 Task: Find connections with filter location San José with filter topic #Growthwith filter profile language German with filter current company Tata Motors with filter school University of Engineering & Management (UEM) with filter industry Outpatient Care Centers with filter service category Financial Analysis with filter keywords title Architect
Action: Mouse moved to (695, 102)
Screenshot: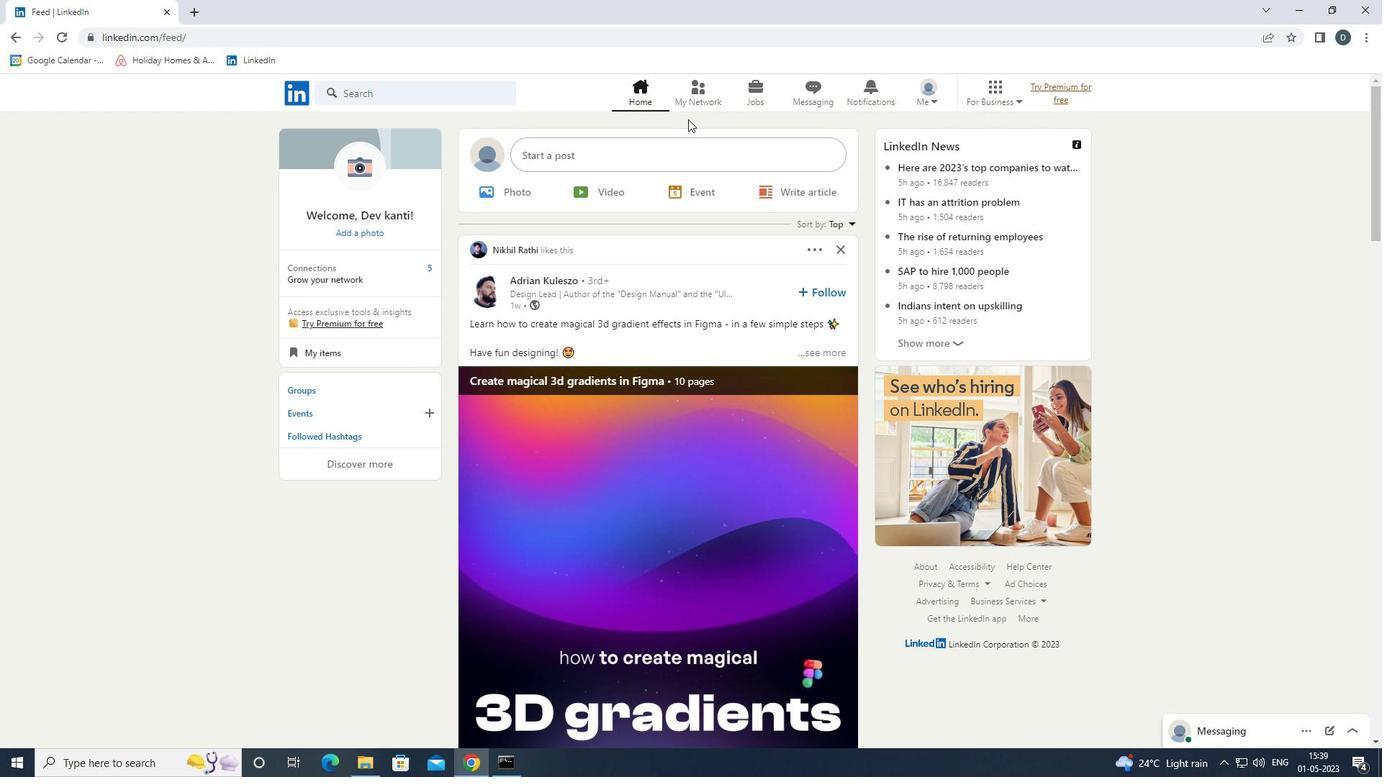 
Action: Mouse pressed left at (695, 102)
Screenshot: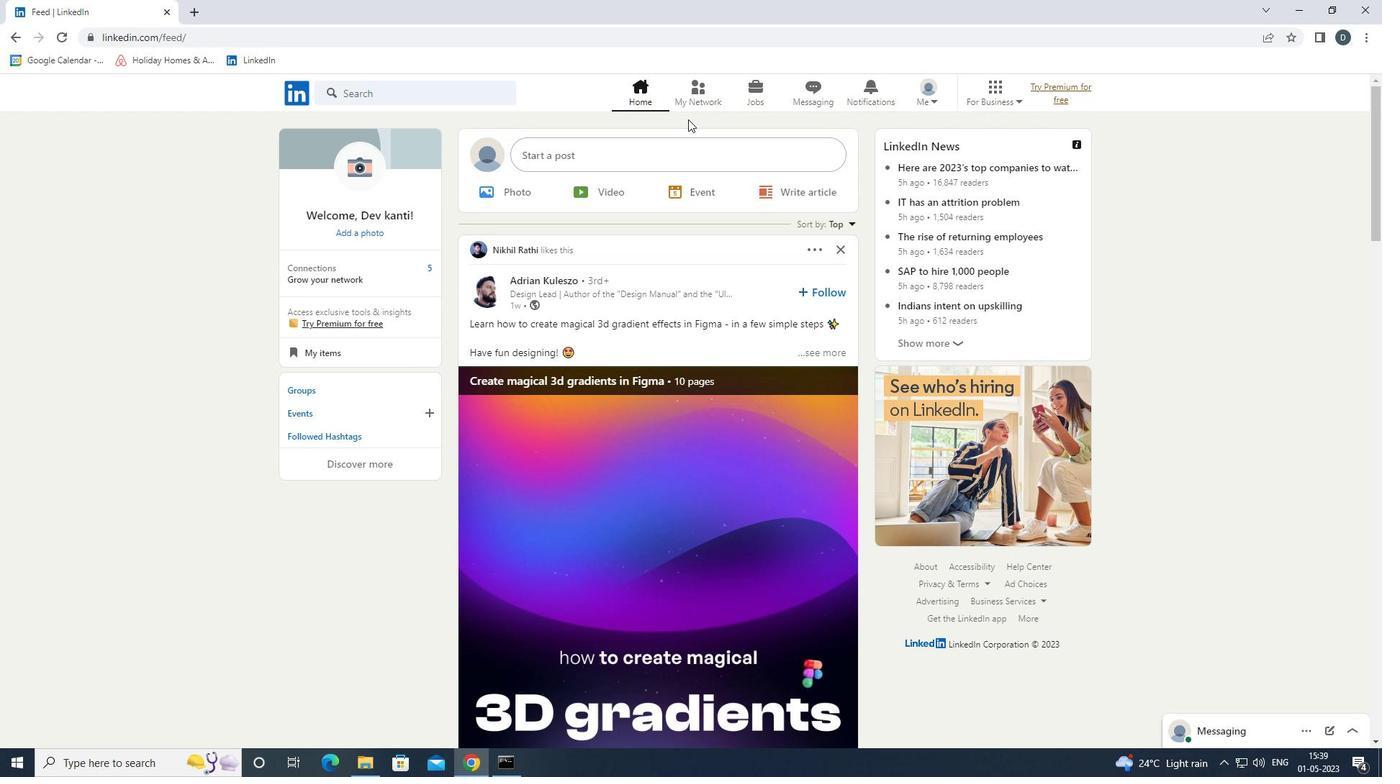 
Action: Mouse moved to (476, 175)
Screenshot: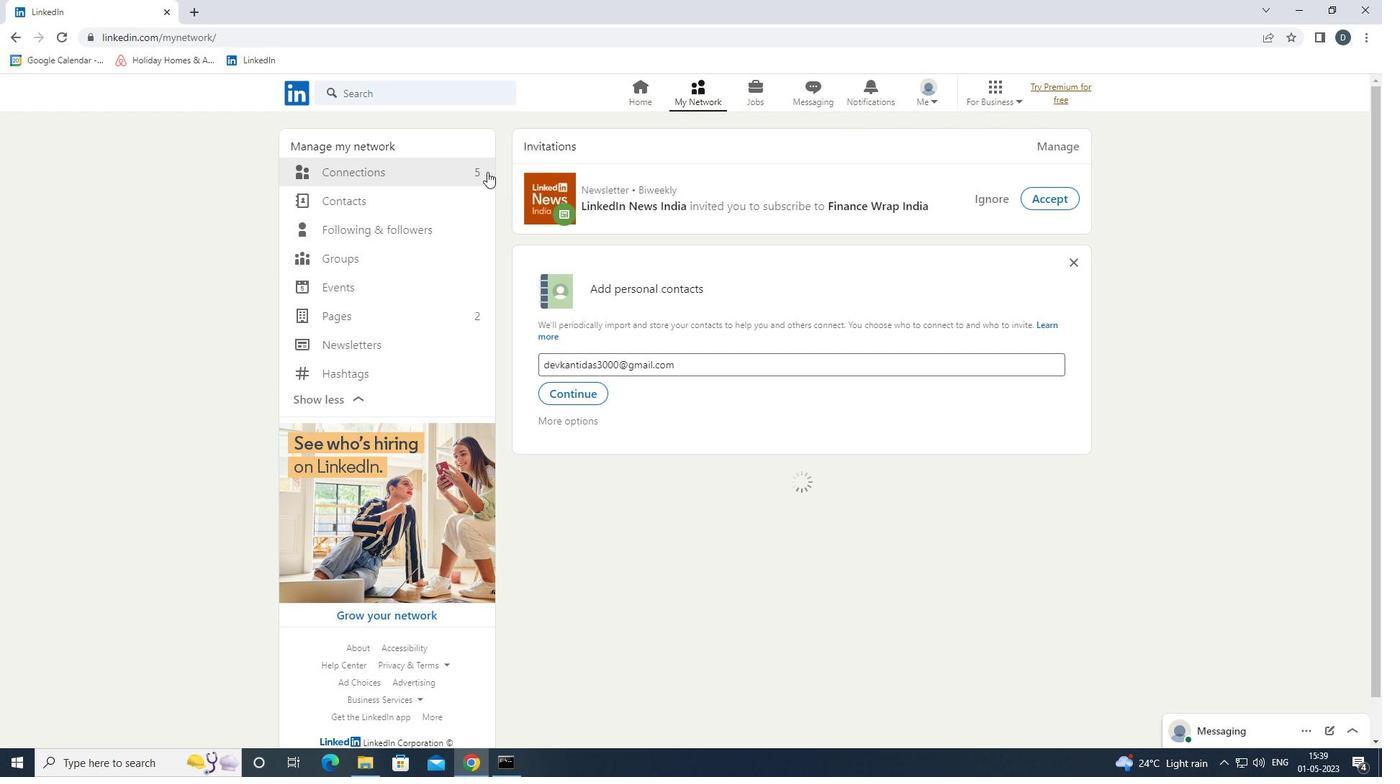 
Action: Mouse pressed left at (476, 175)
Screenshot: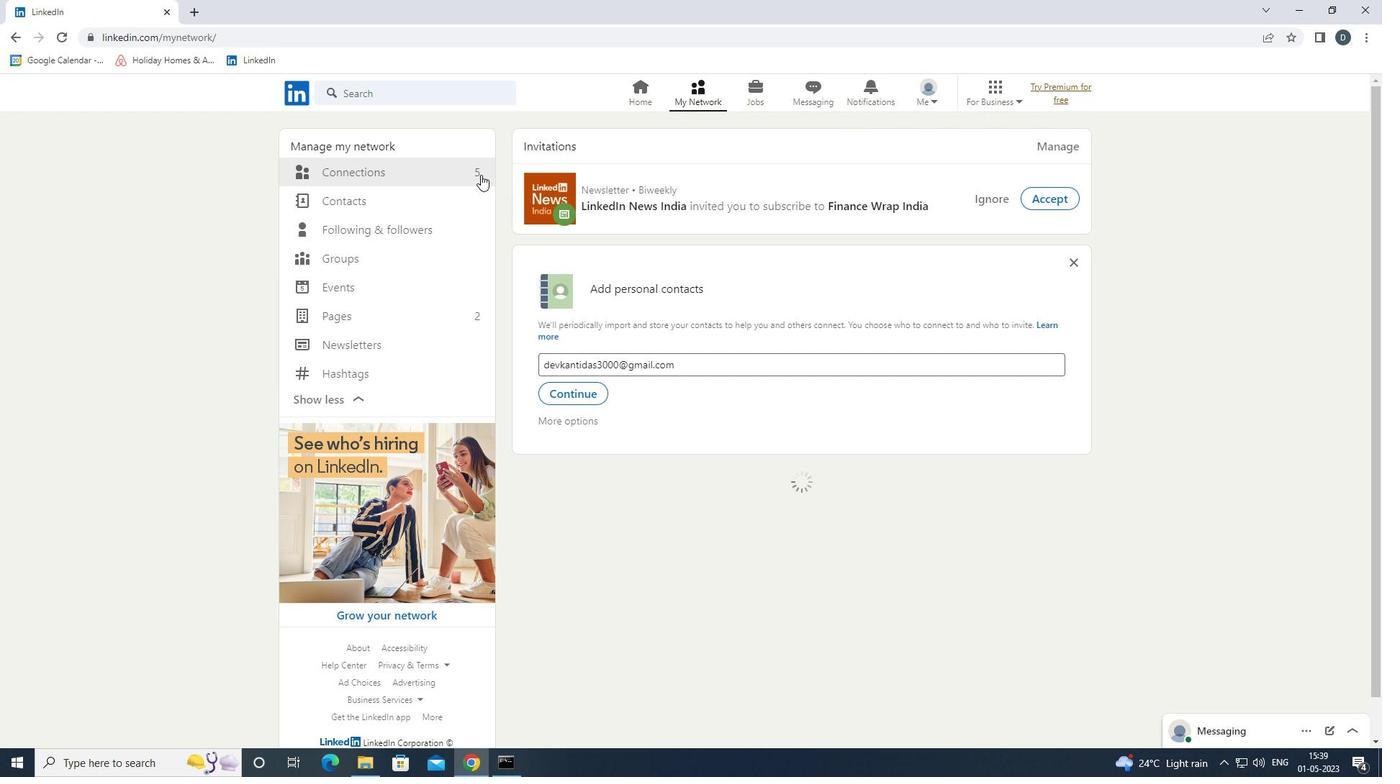
Action: Mouse moved to (807, 174)
Screenshot: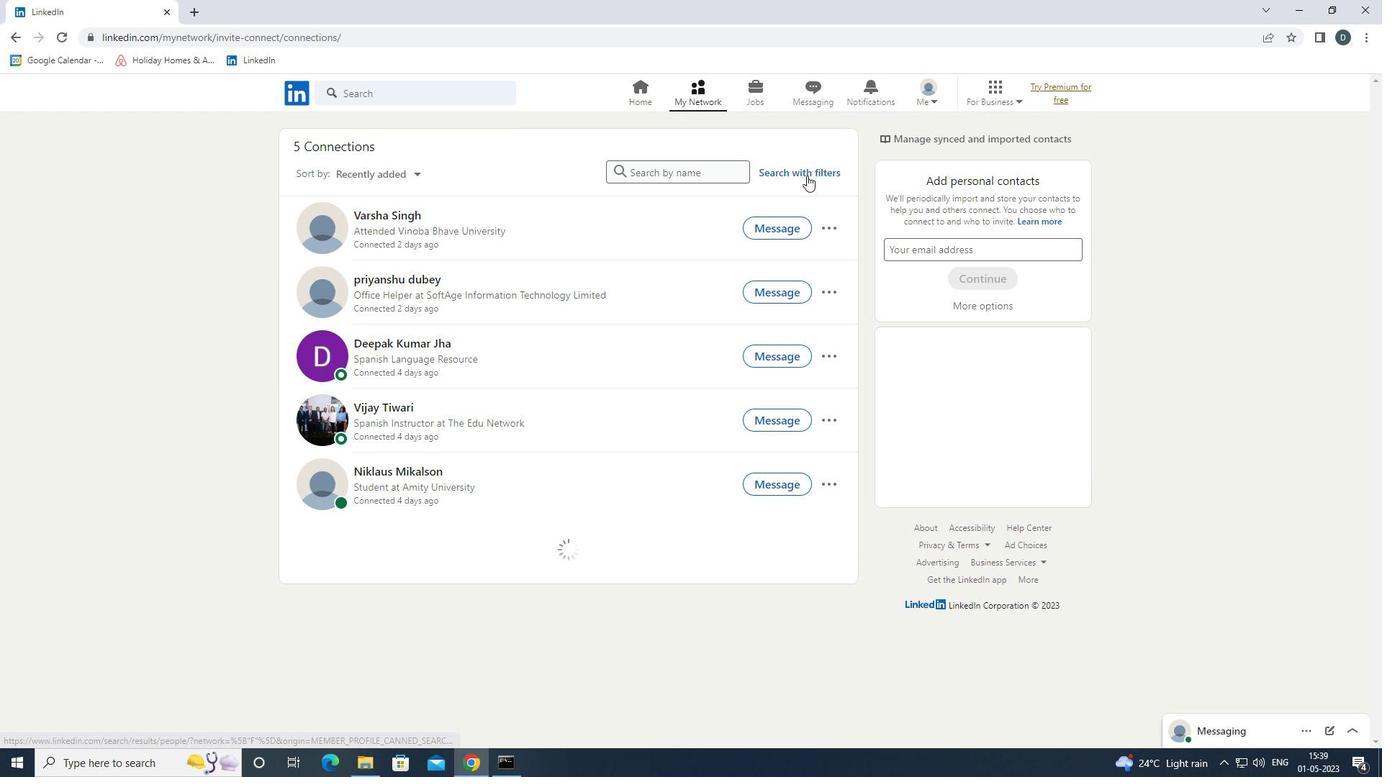 
Action: Mouse pressed left at (807, 174)
Screenshot: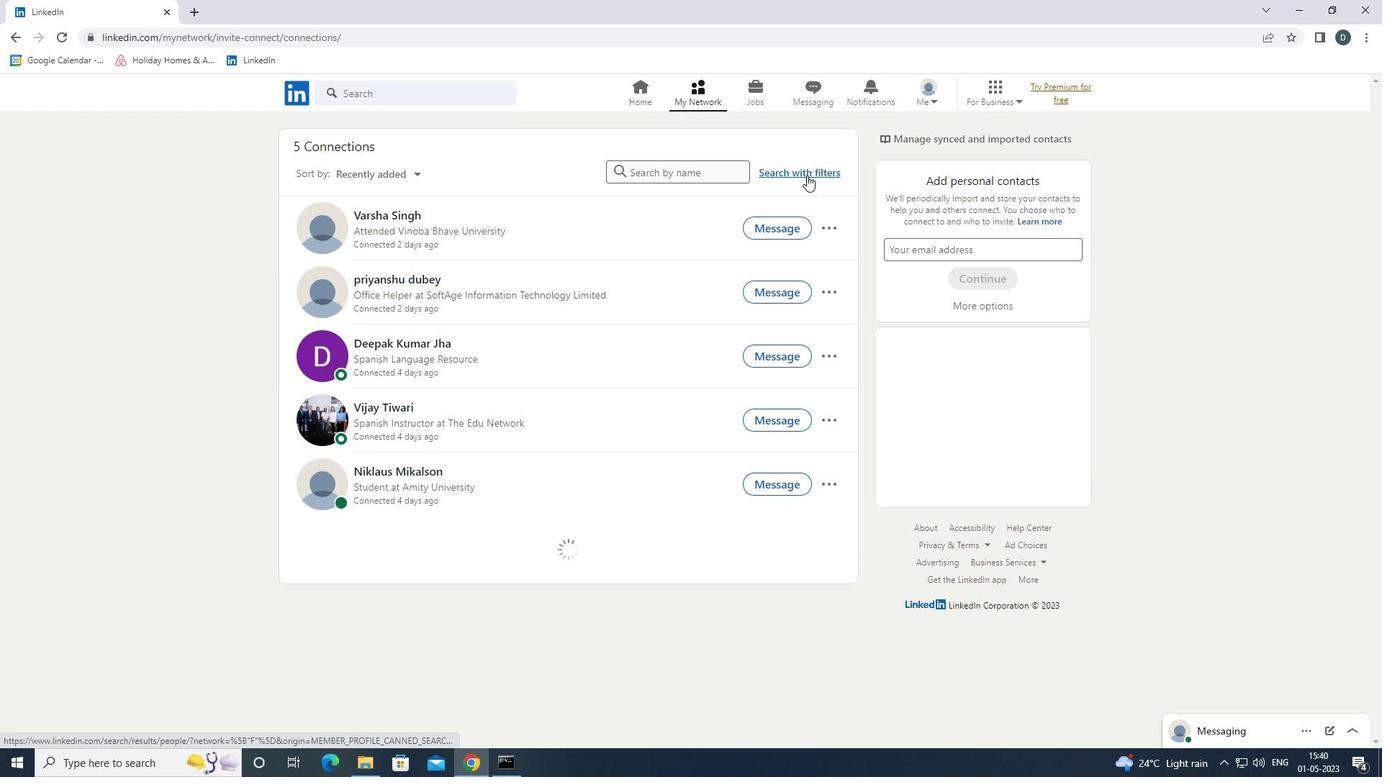 
Action: Mouse moved to (745, 131)
Screenshot: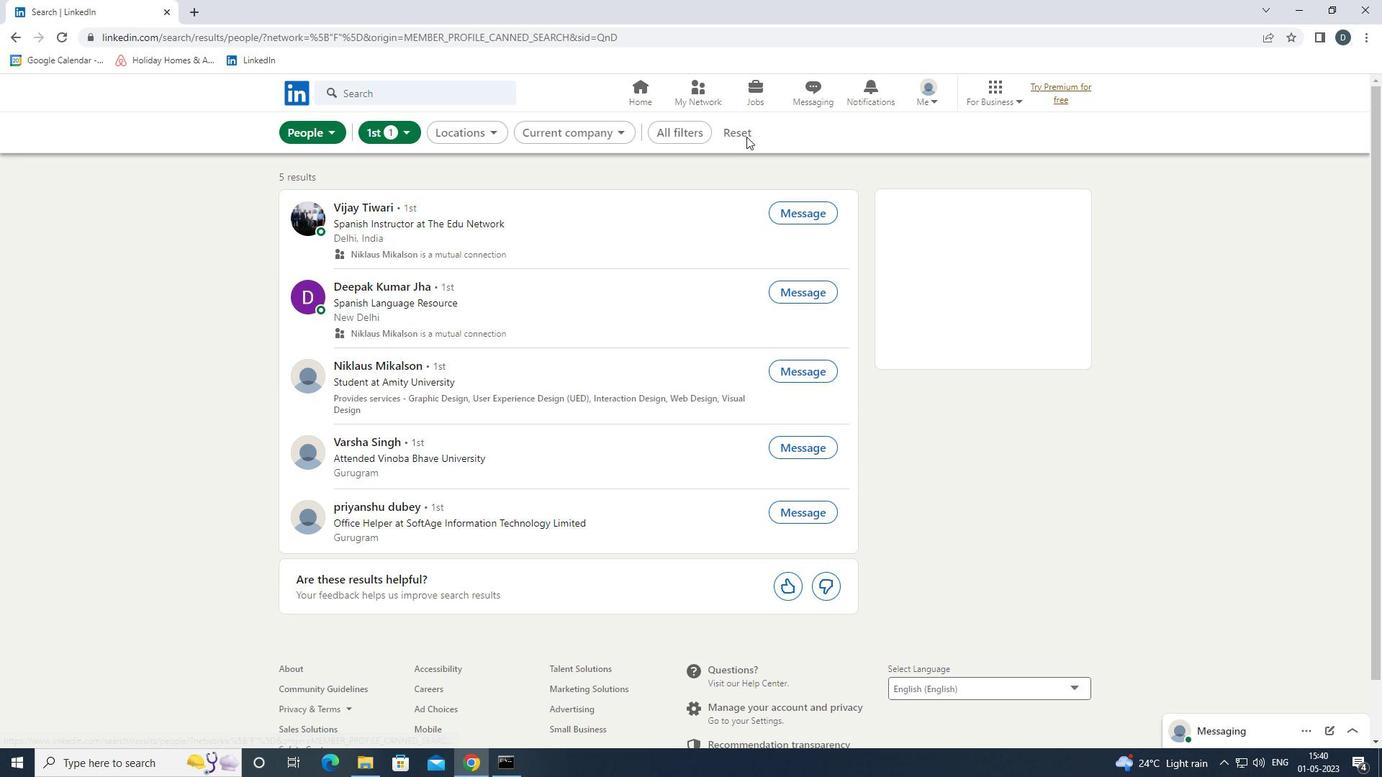 
Action: Mouse pressed left at (745, 131)
Screenshot: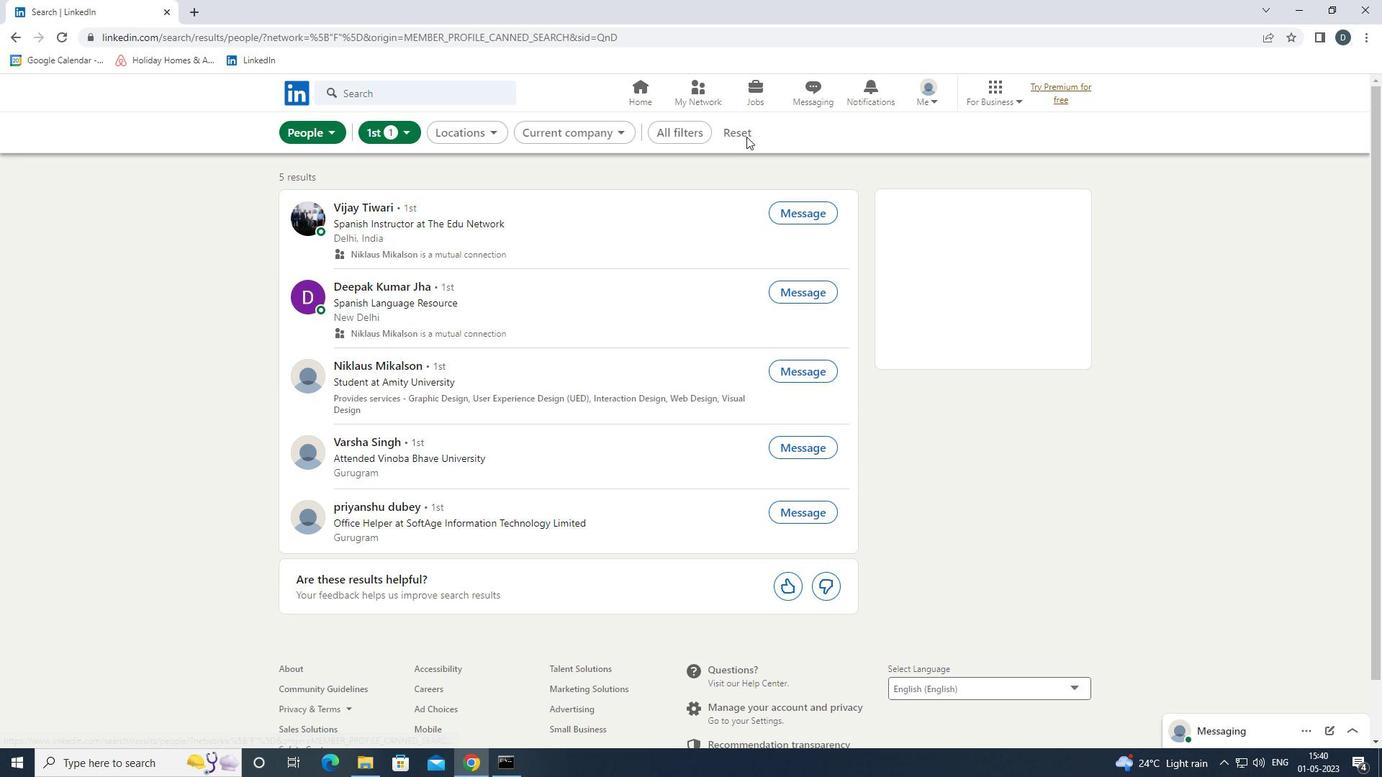 
Action: Mouse moved to (729, 131)
Screenshot: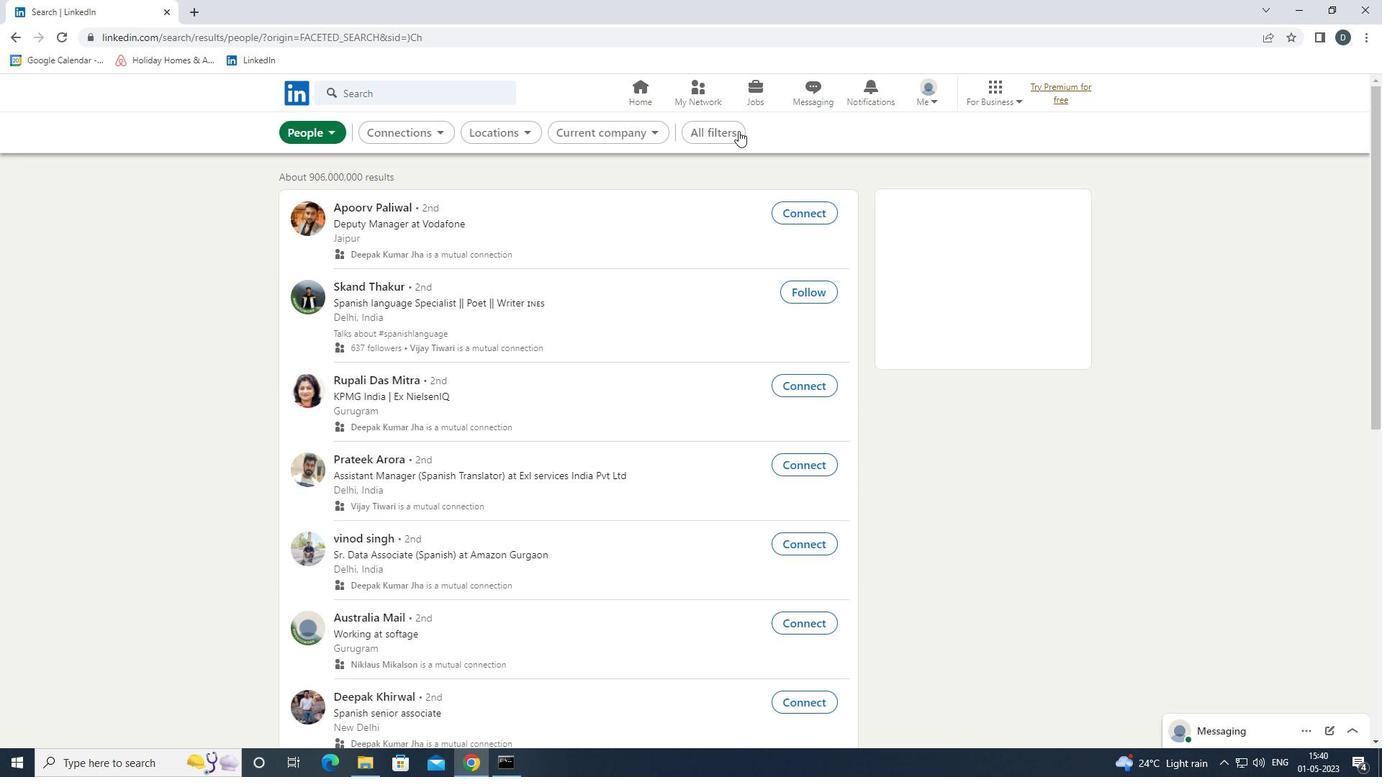 
Action: Mouse pressed left at (729, 131)
Screenshot: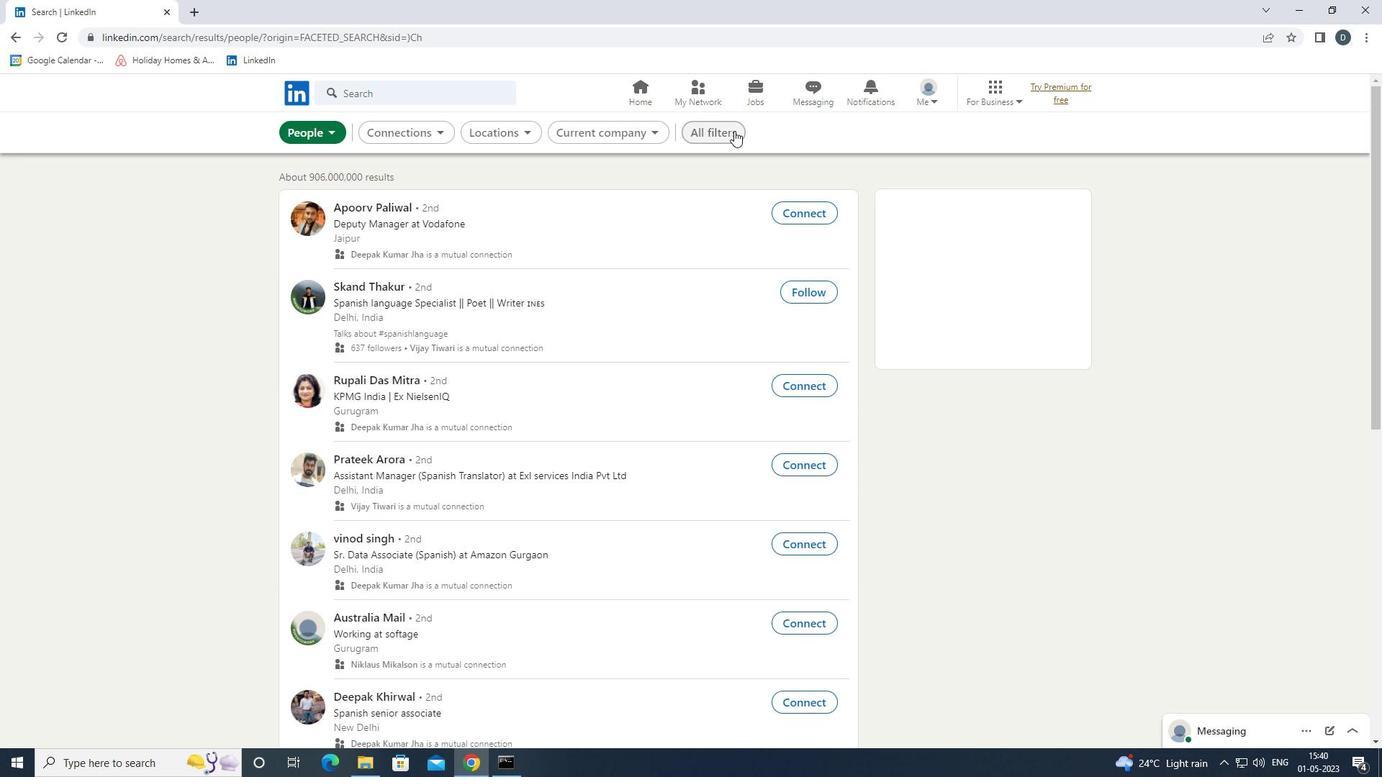 
Action: Mouse moved to (1155, 424)
Screenshot: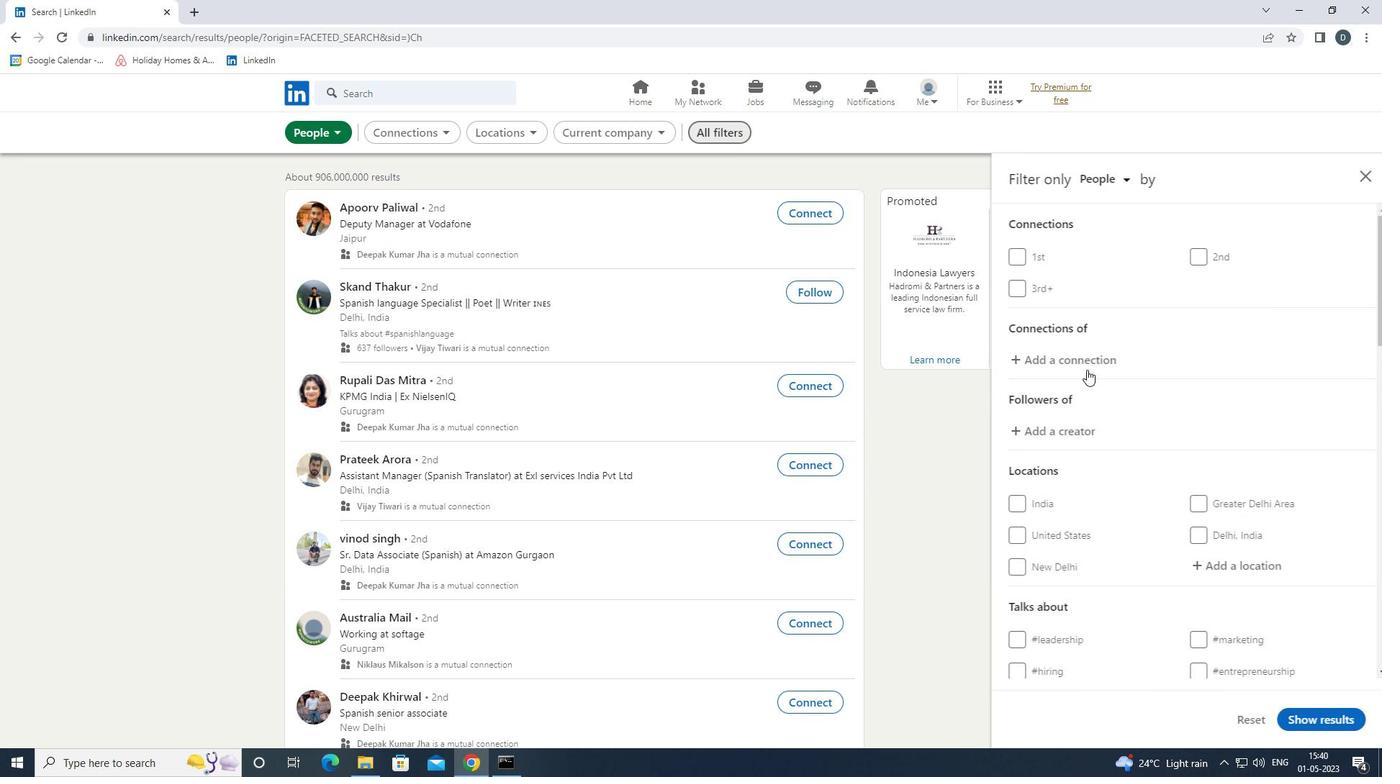 
Action: Mouse scrolled (1155, 423) with delta (0, 0)
Screenshot: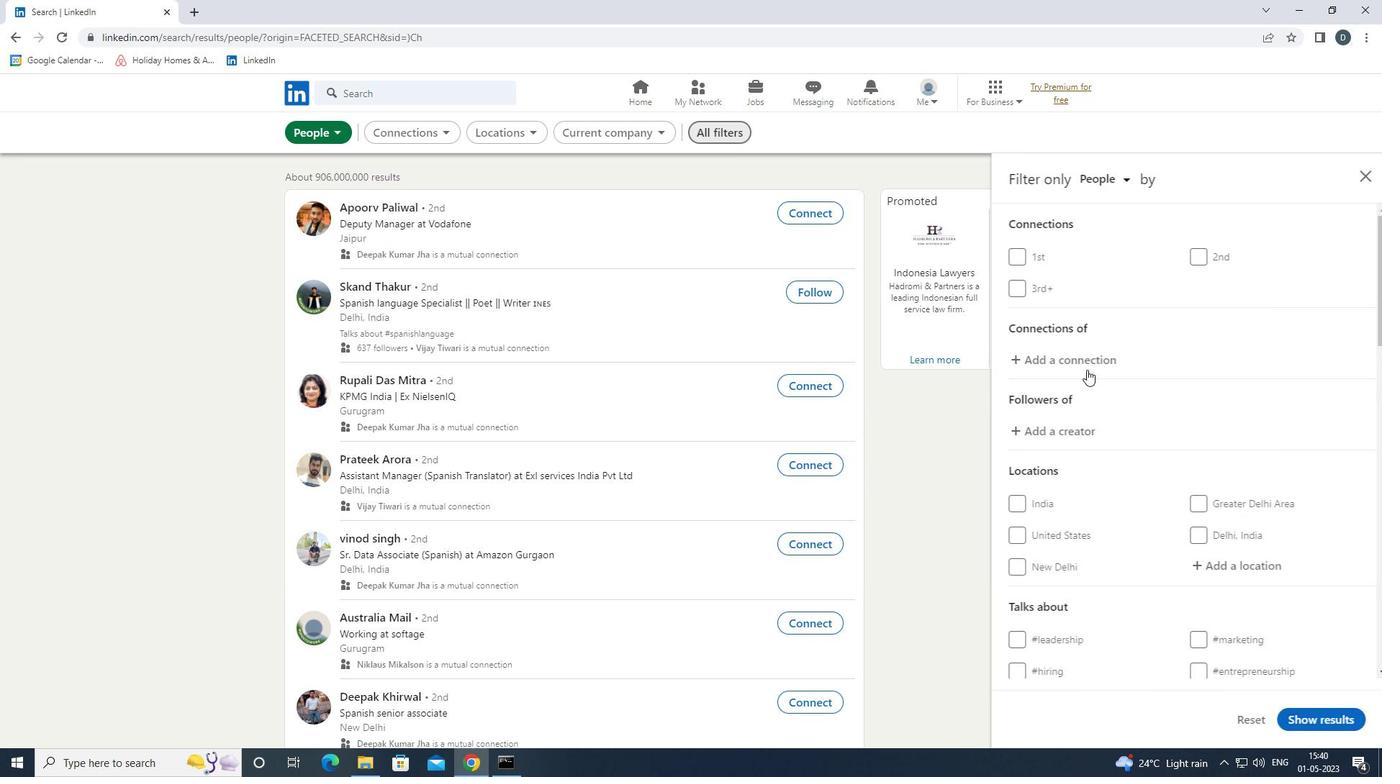 
Action: Mouse moved to (1157, 424)
Screenshot: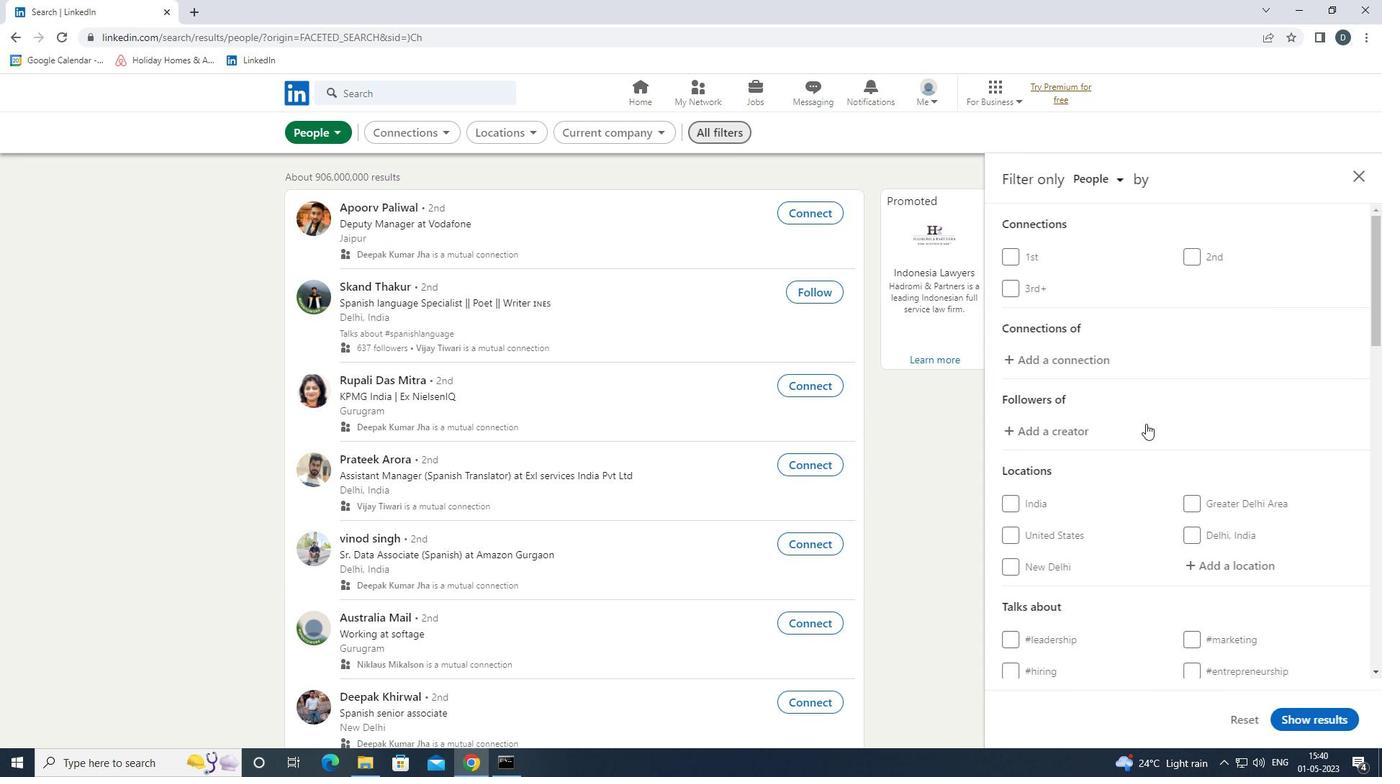 
Action: Mouse scrolled (1157, 423) with delta (0, 0)
Screenshot: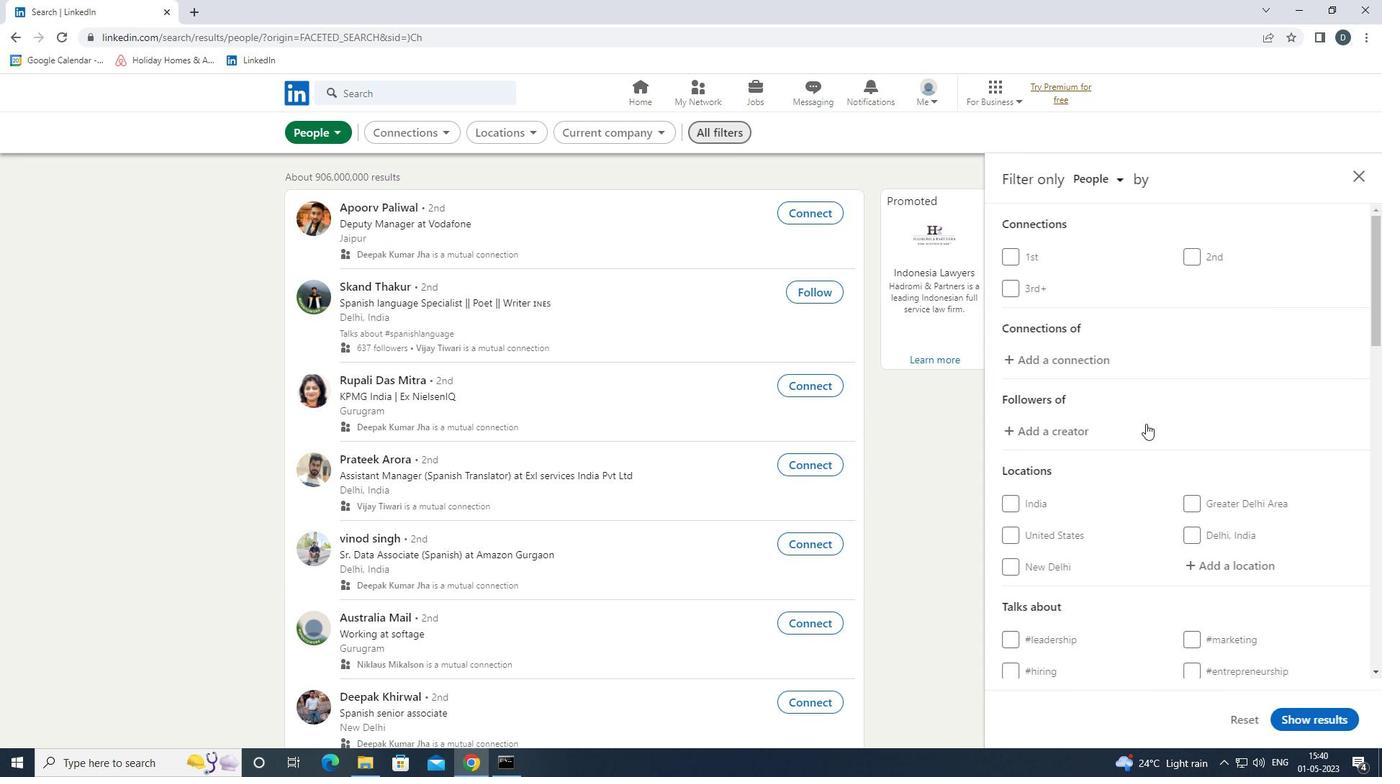 
Action: Mouse moved to (1224, 420)
Screenshot: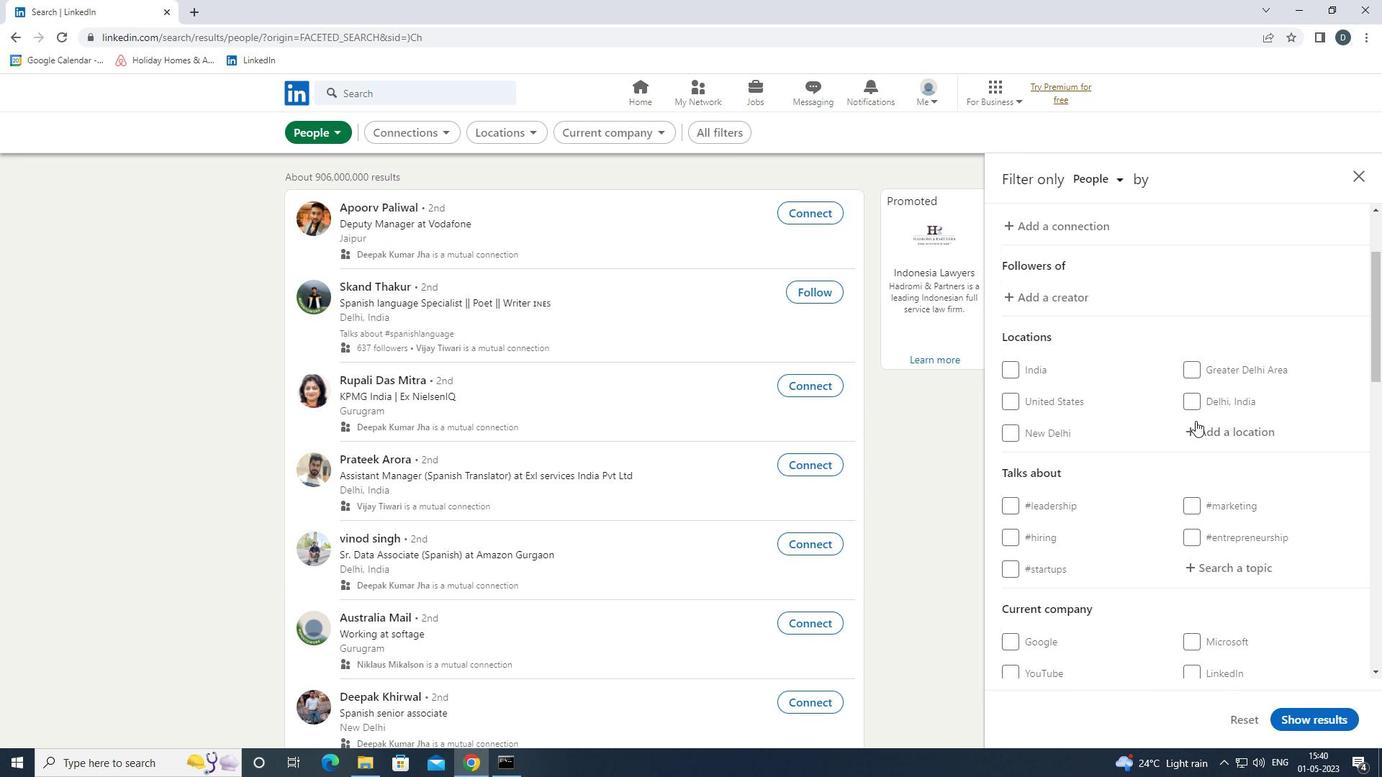 
Action: Mouse pressed left at (1224, 420)
Screenshot: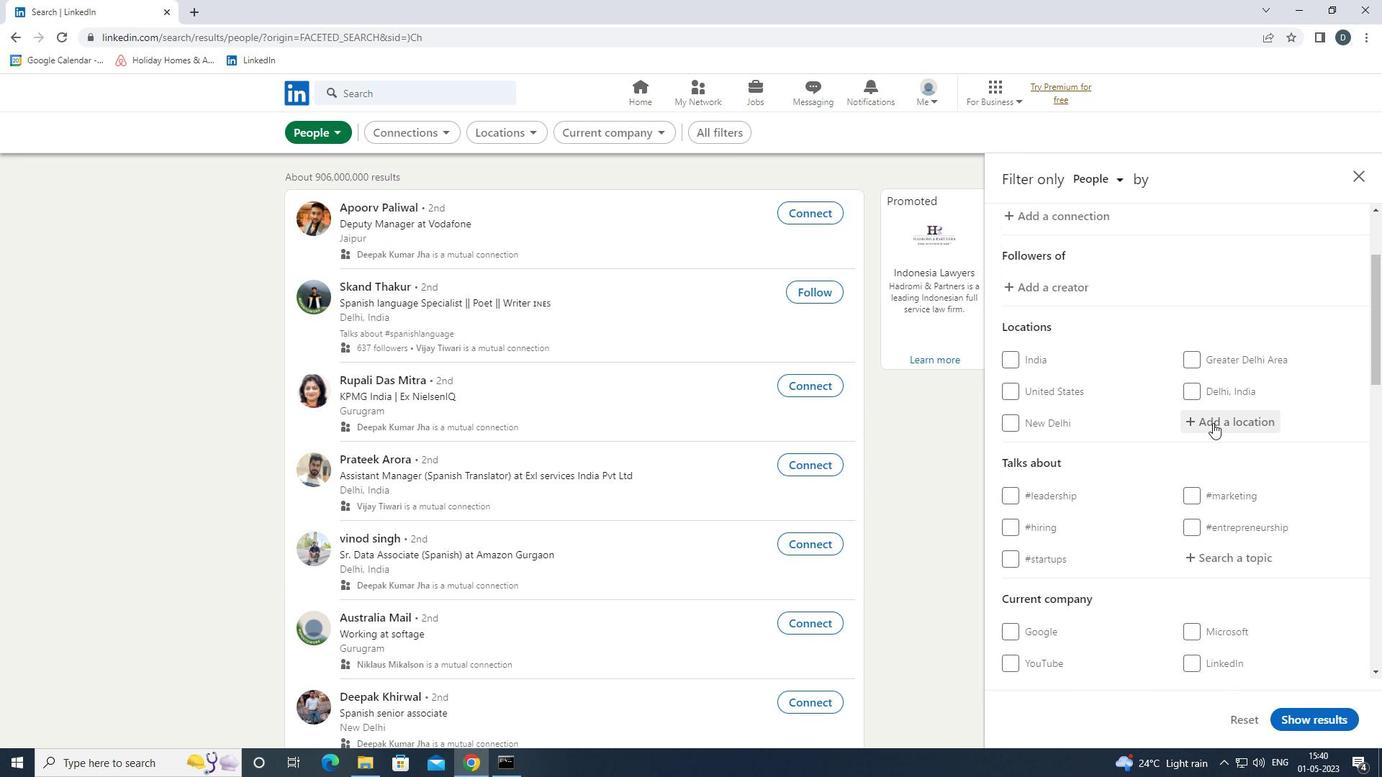 
Action: Key pressed <Key.shift>SAN<Key.space><Key.shift>JOSE<Key.down><Key.enter>
Screenshot: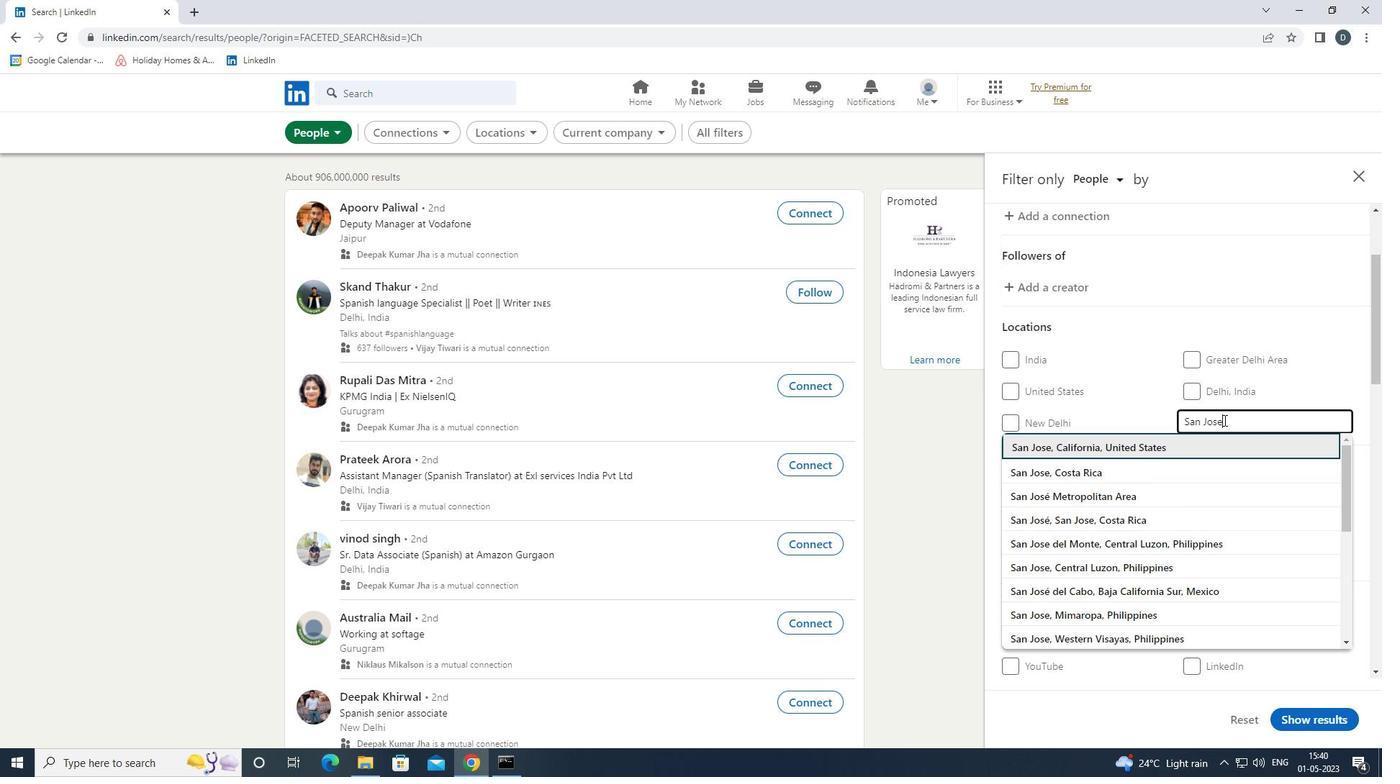 
Action: Mouse moved to (1225, 411)
Screenshot: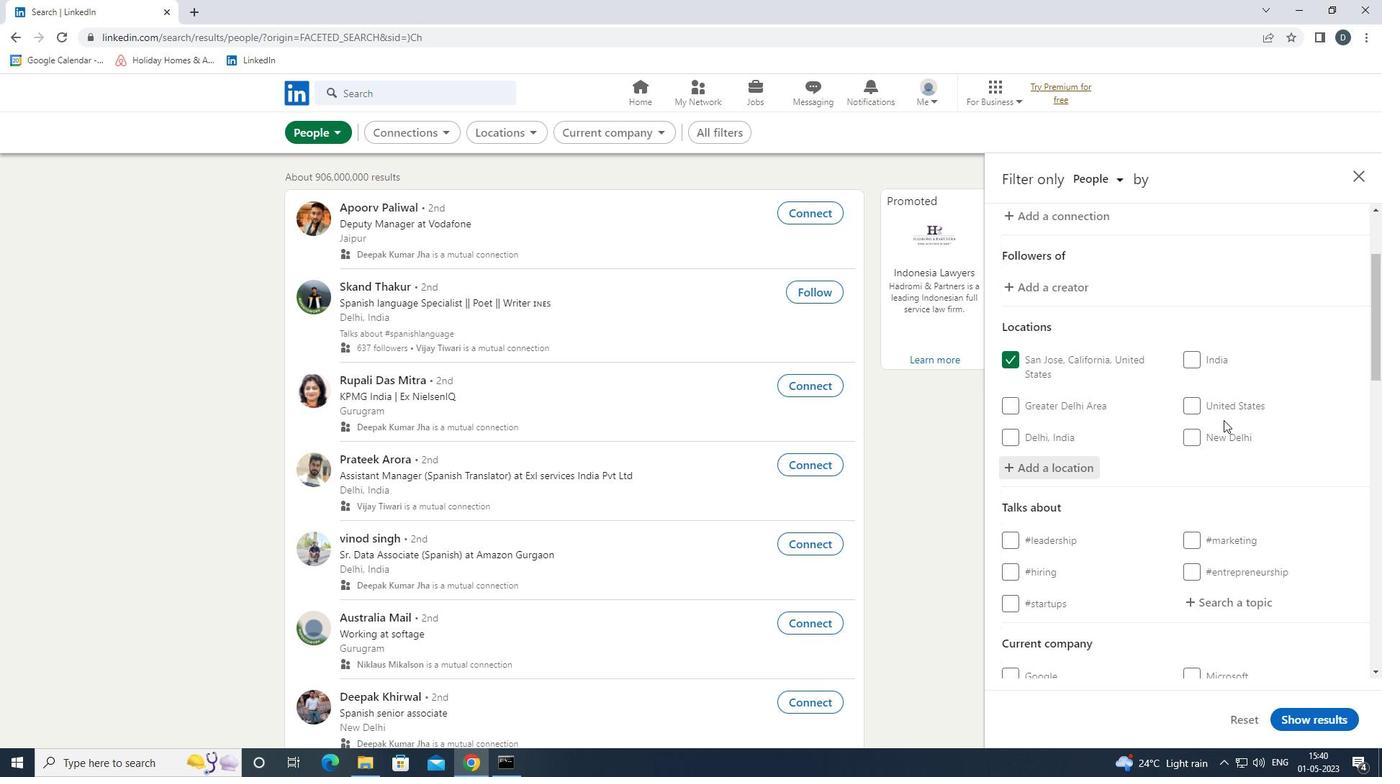 
Action: Mouse scrolled (1225, 411) with delta (0, 0)
Screenshot: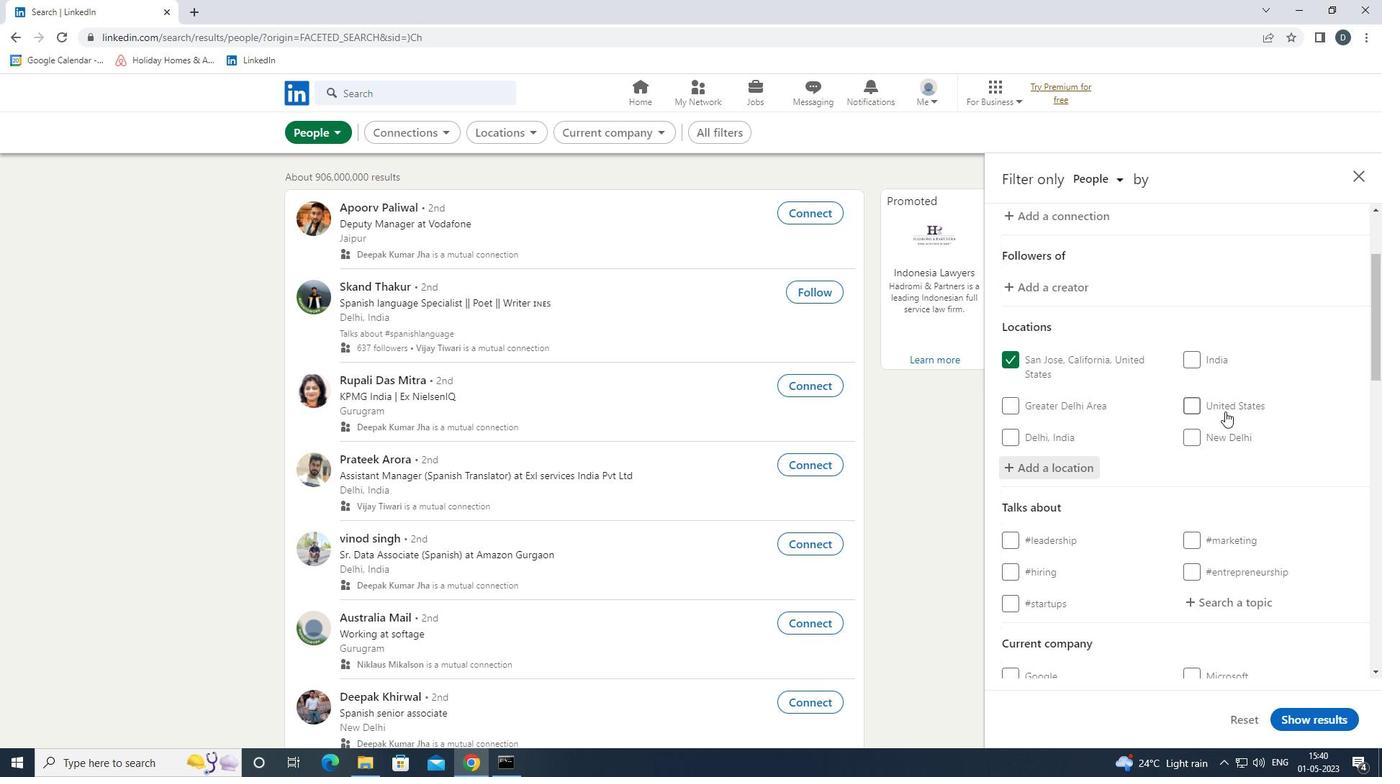 
Action: Mouse scrolled (1225, 411) with delta (0, 0)
Screenshot: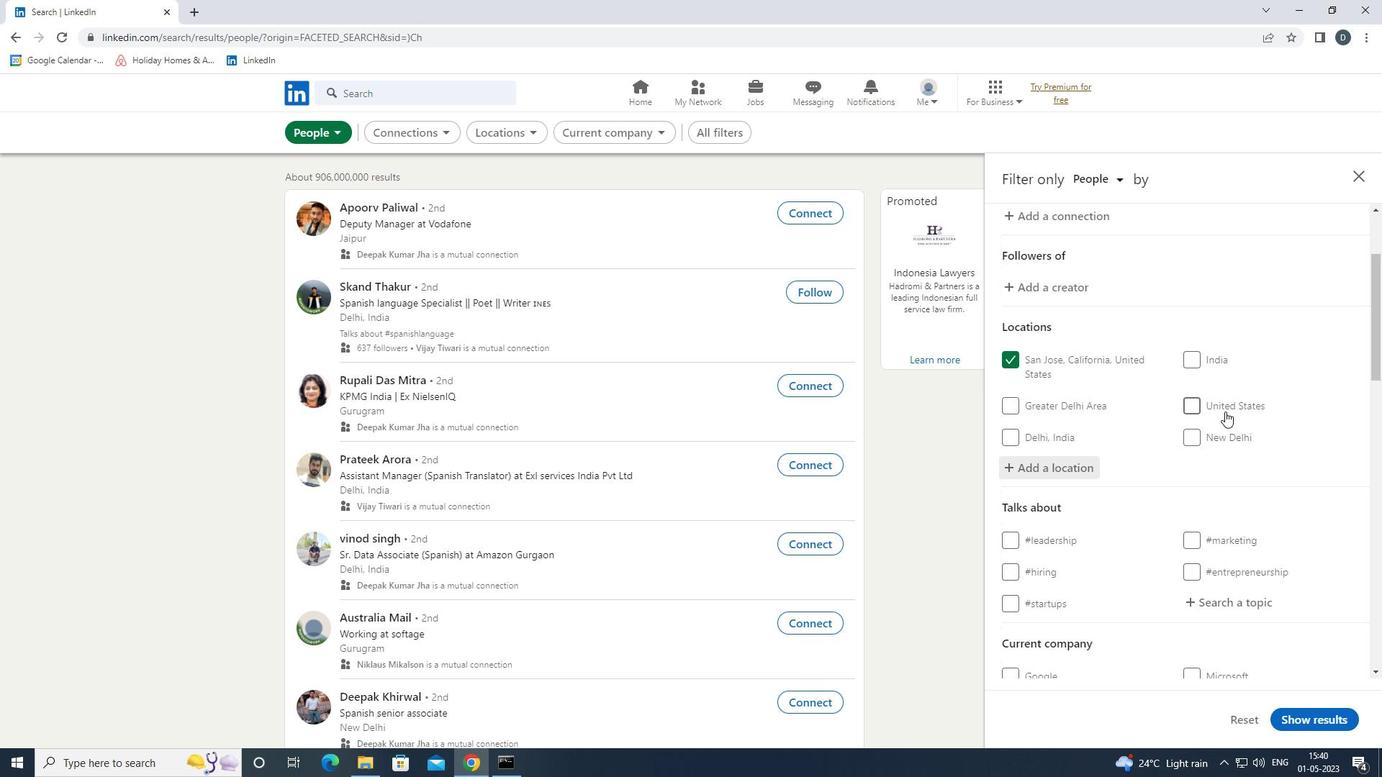
Action: Mouse moved to (1152, 372)
Screenshot: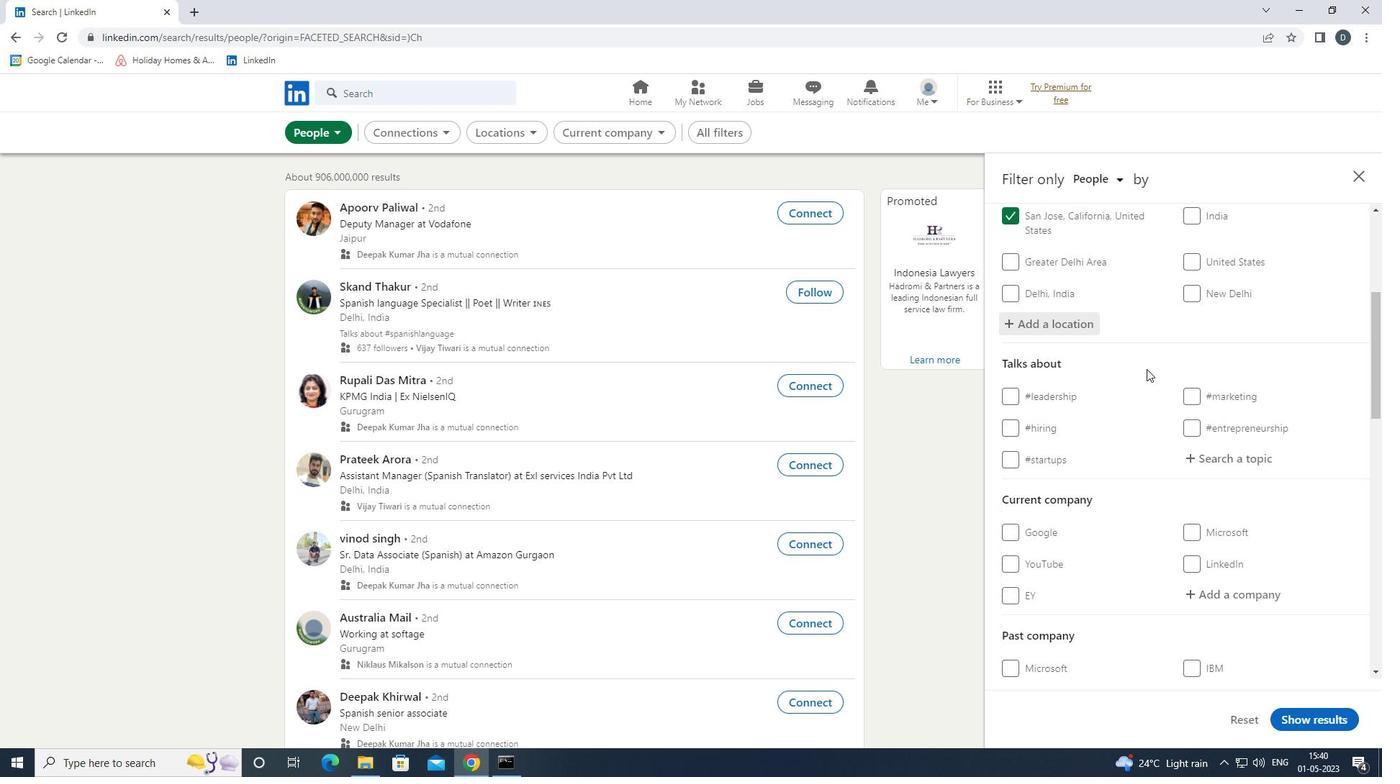 
Action: Mouse scrolled (1152, 371) with delta (0, 0)
Screenshot: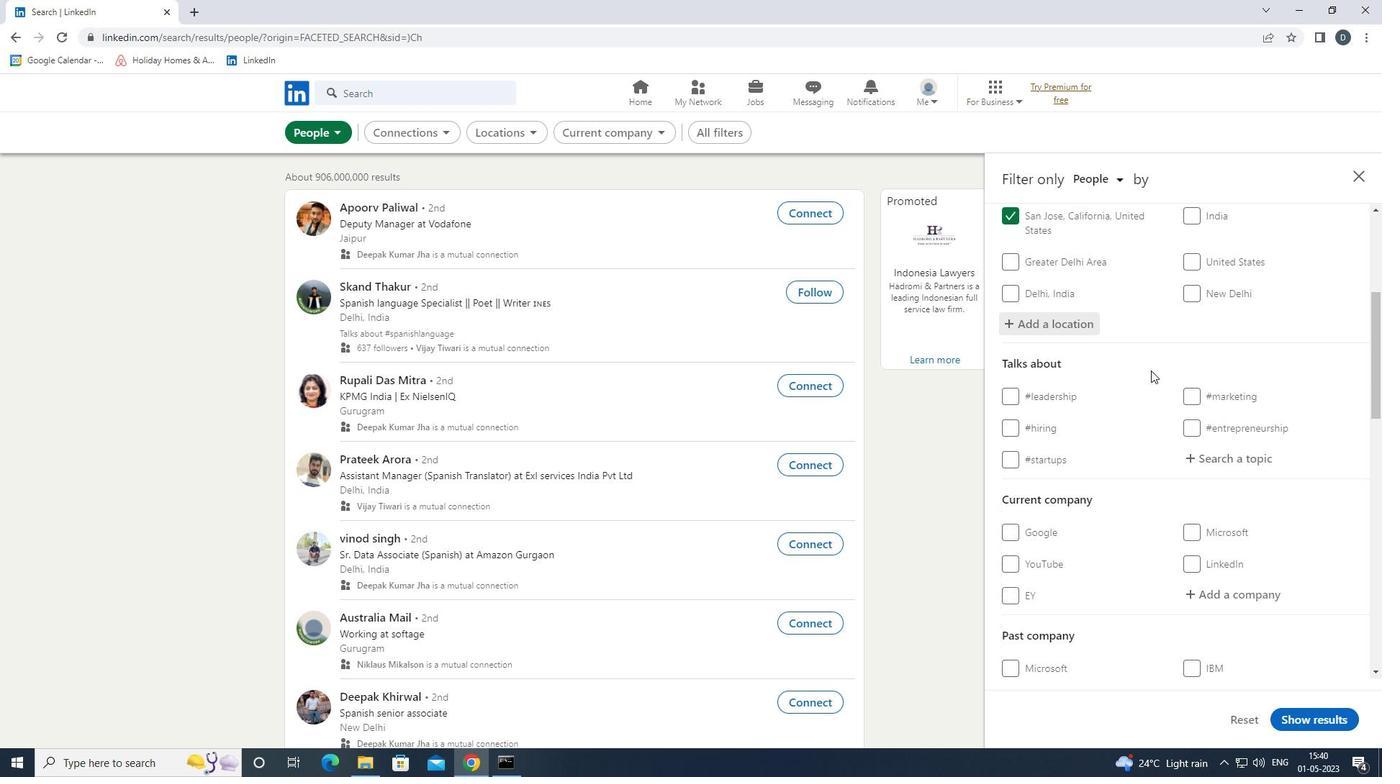 
Action: Mouse scrolled (1152, 371) with delta (0, 0)
Screenshot: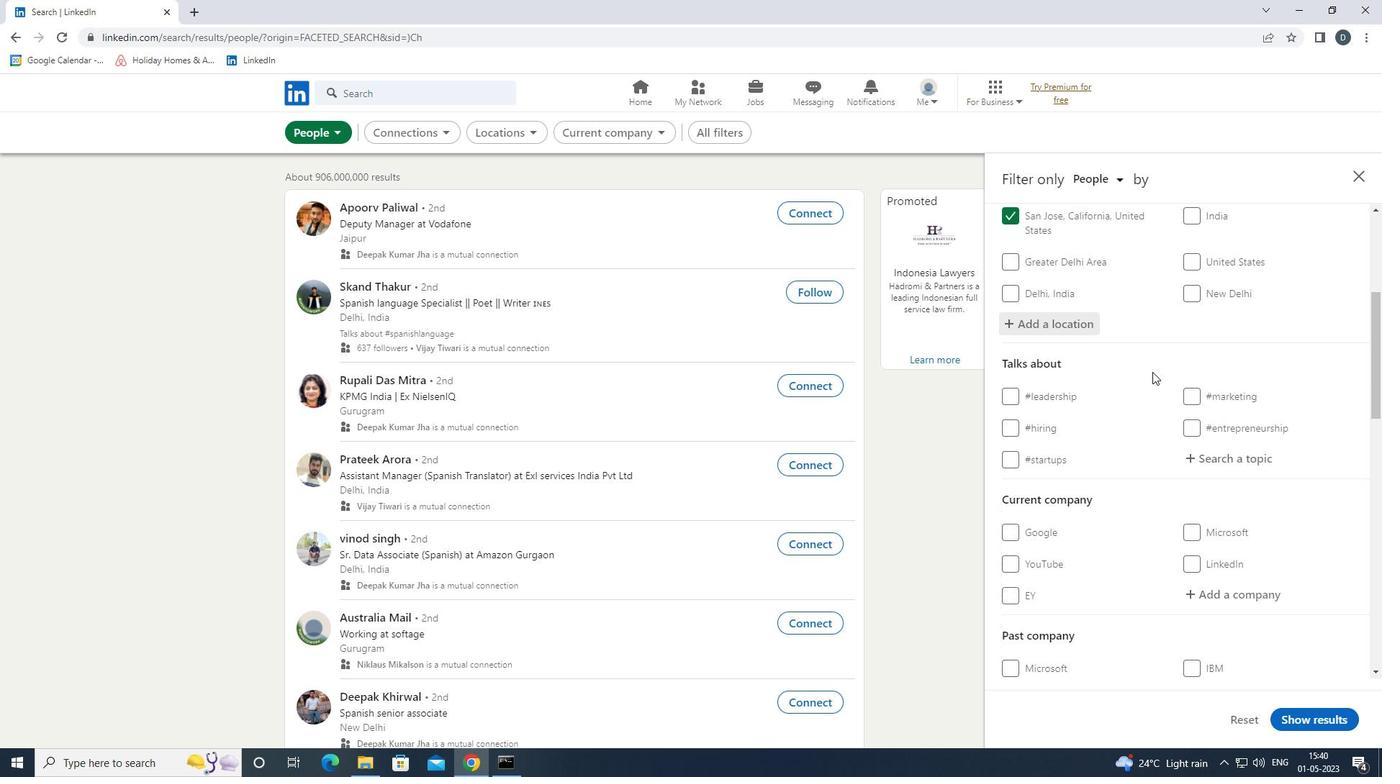 
Action: Mouse moved to (1212, 319)
Screenshot: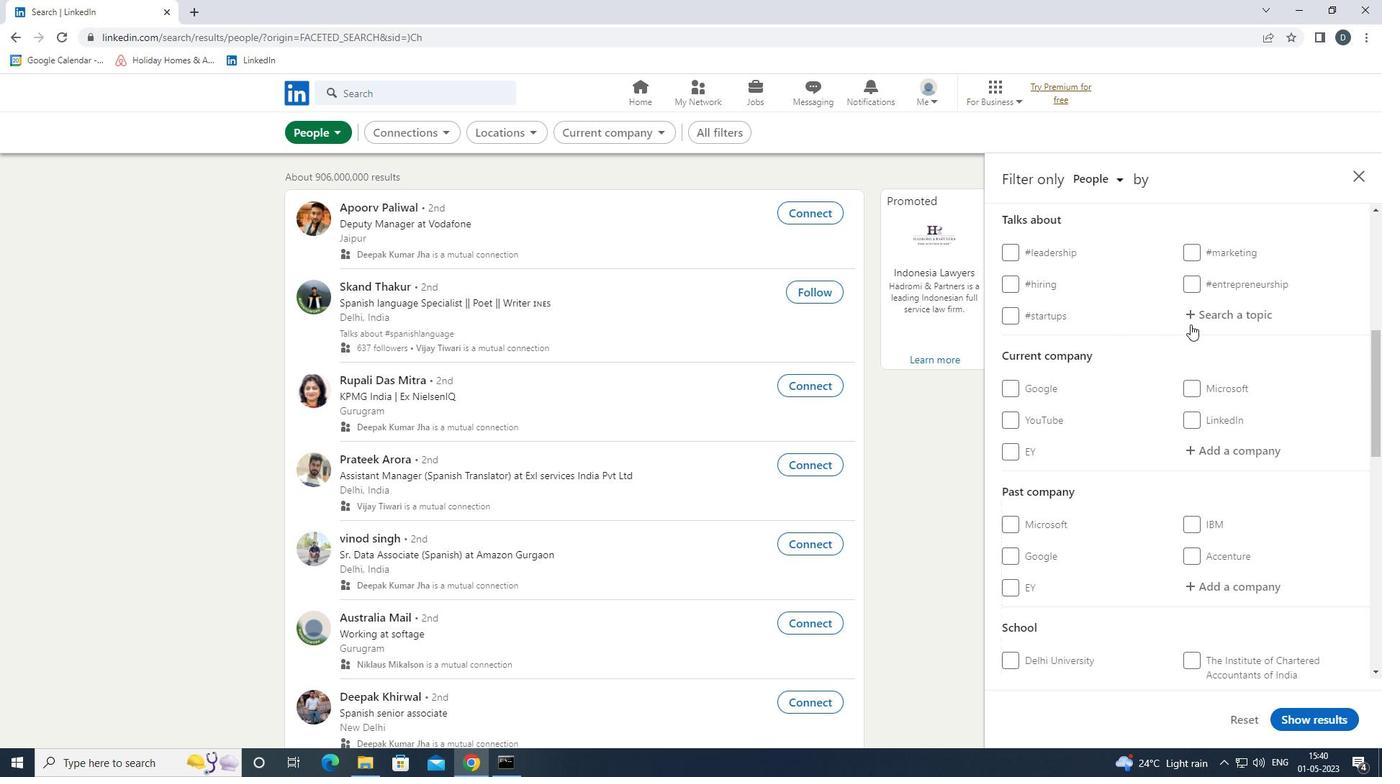
Action: Mouse pressed left at (1212, 319)
Screenshot: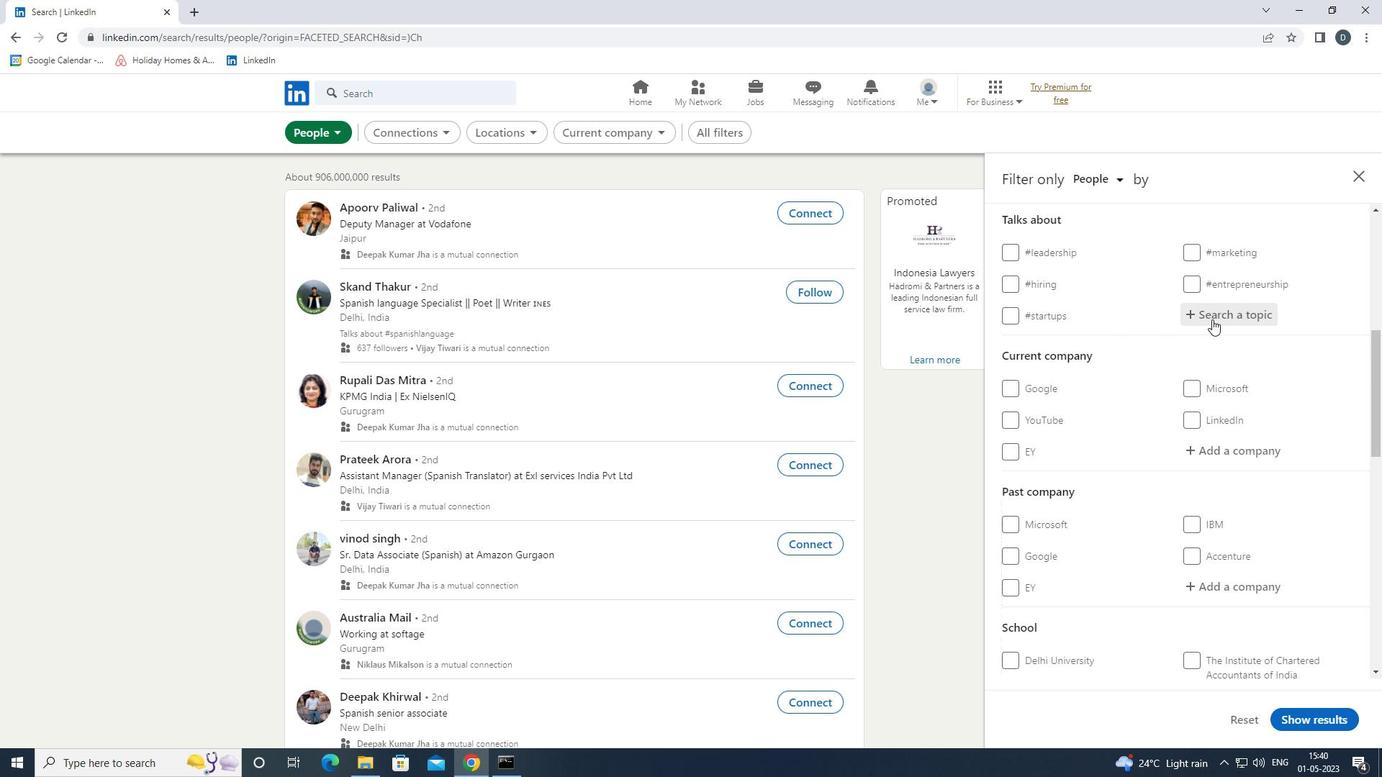 
Action: Mouse moved to (1213, 321)
Screenshot: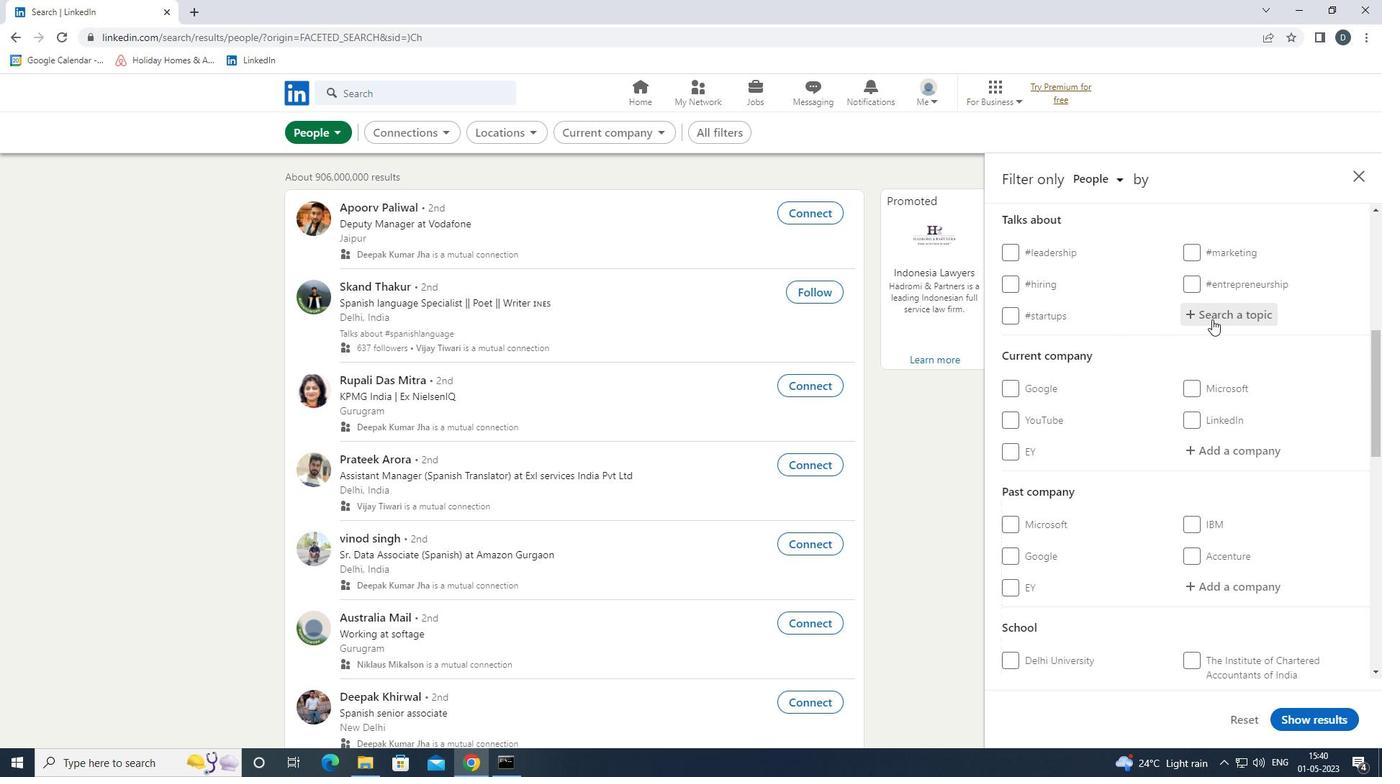 
Action: Key pressed G<Key.backspace><Key.shift>GROWTH<Key.down><Key.enter>
Screenshot: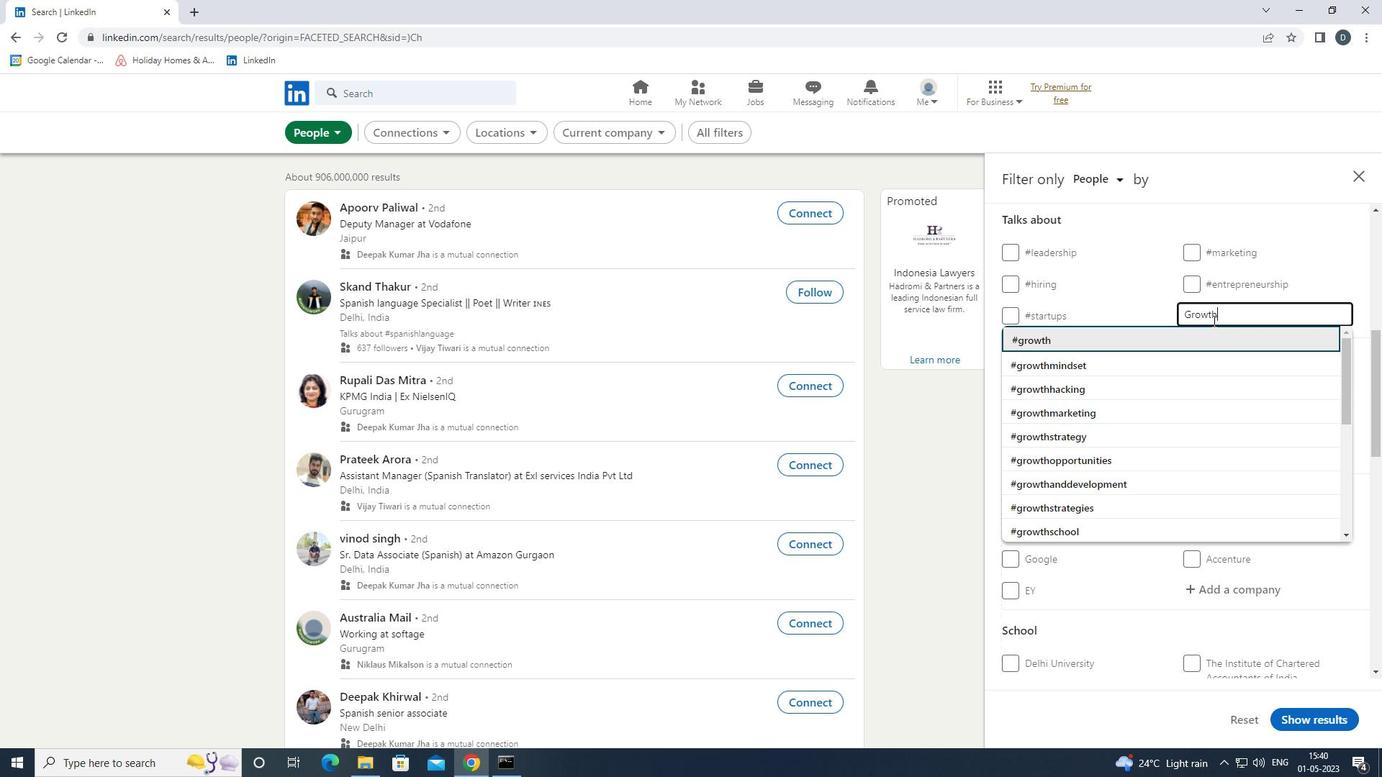 
Action: Mouse scrolled (1213, 320) with delta (0, 0)
Screenshot: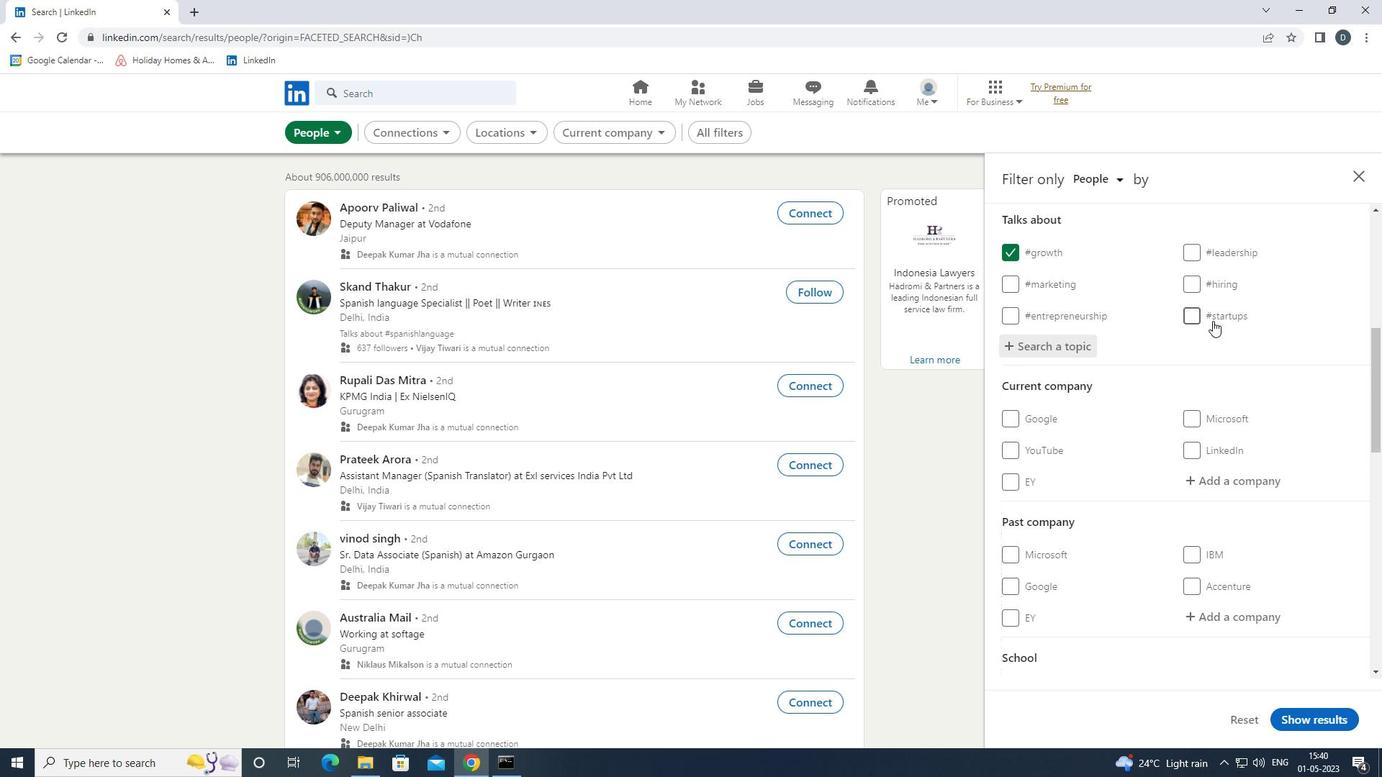 
Action: Mouse scrolled (1213, 320) with delta (0, 0)
Screenshot: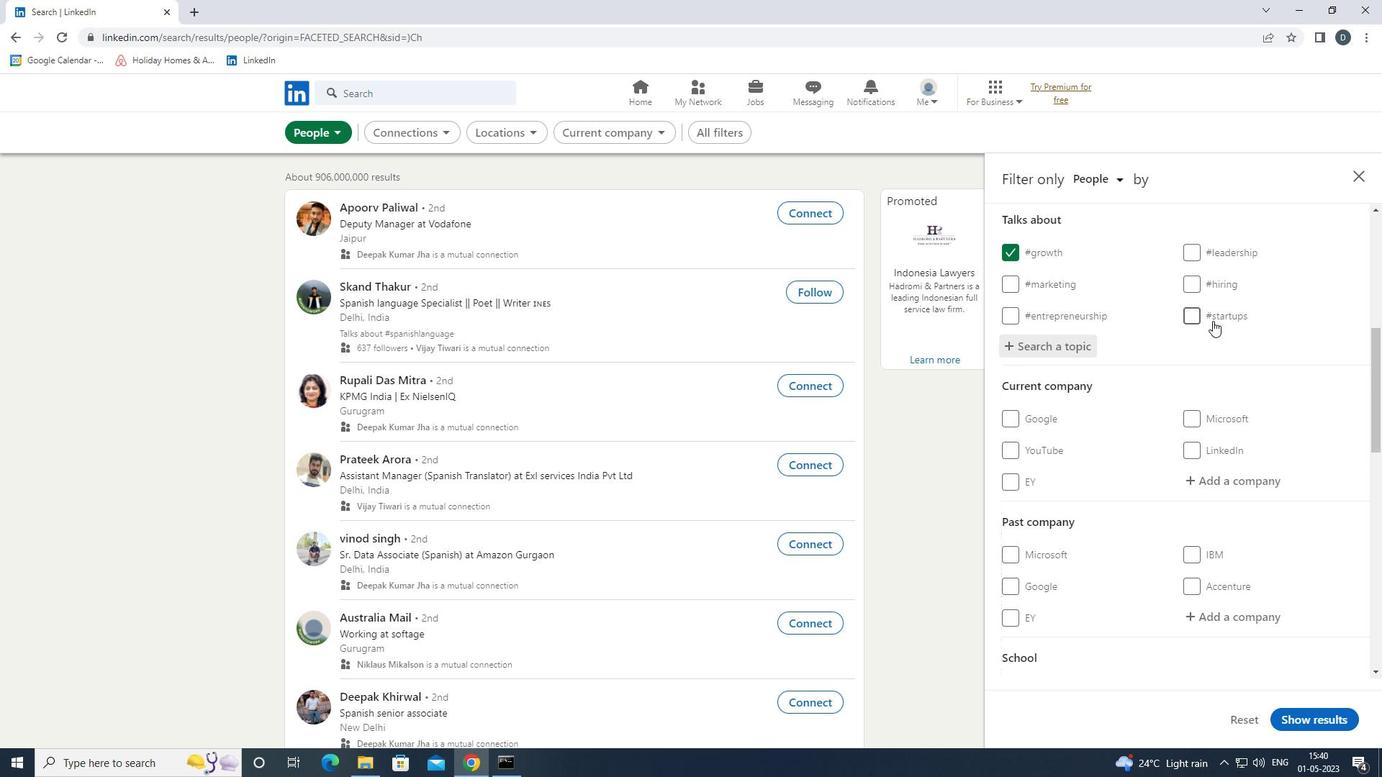 
Action: Mouse scrolled (1213, 320) with delta (0, 0)
Screenshot: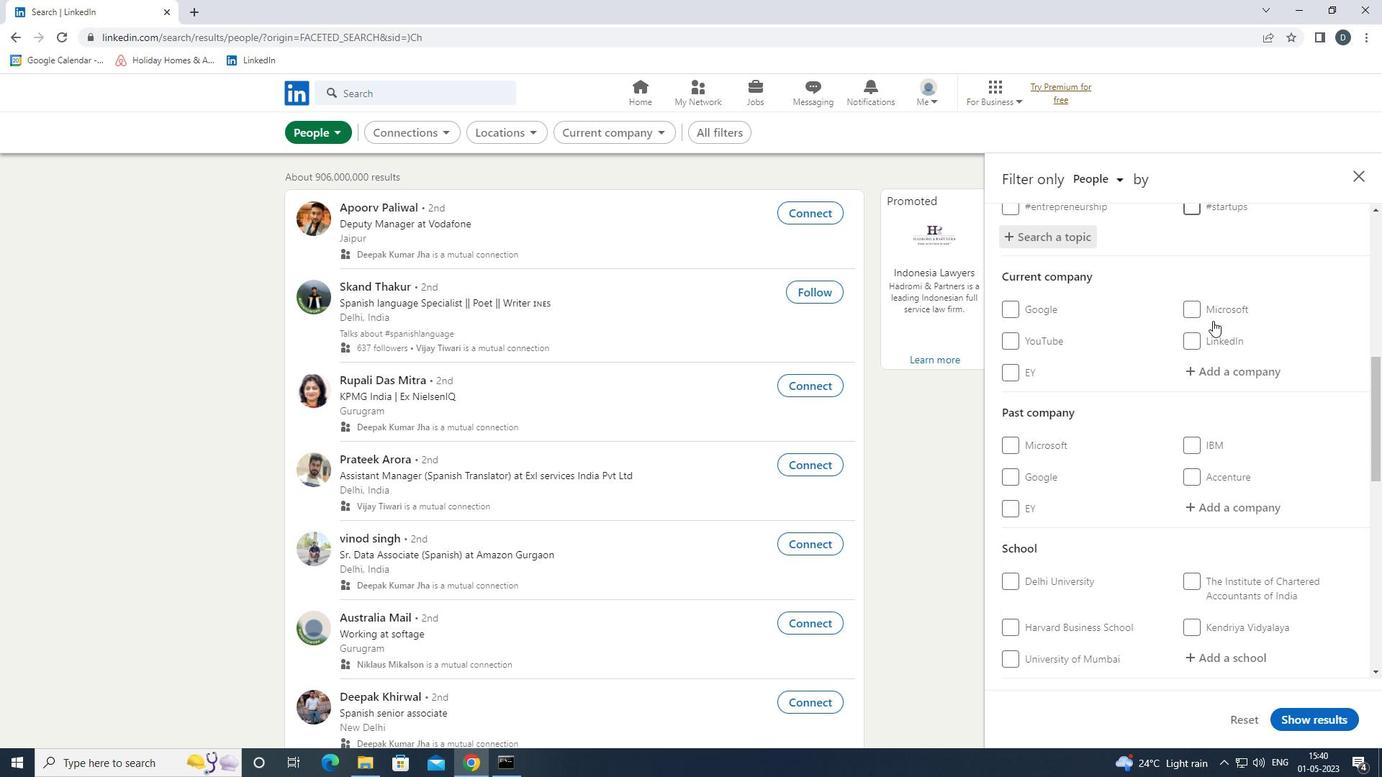 
Action: Mouse moved to (1214, 322)
Screenshot: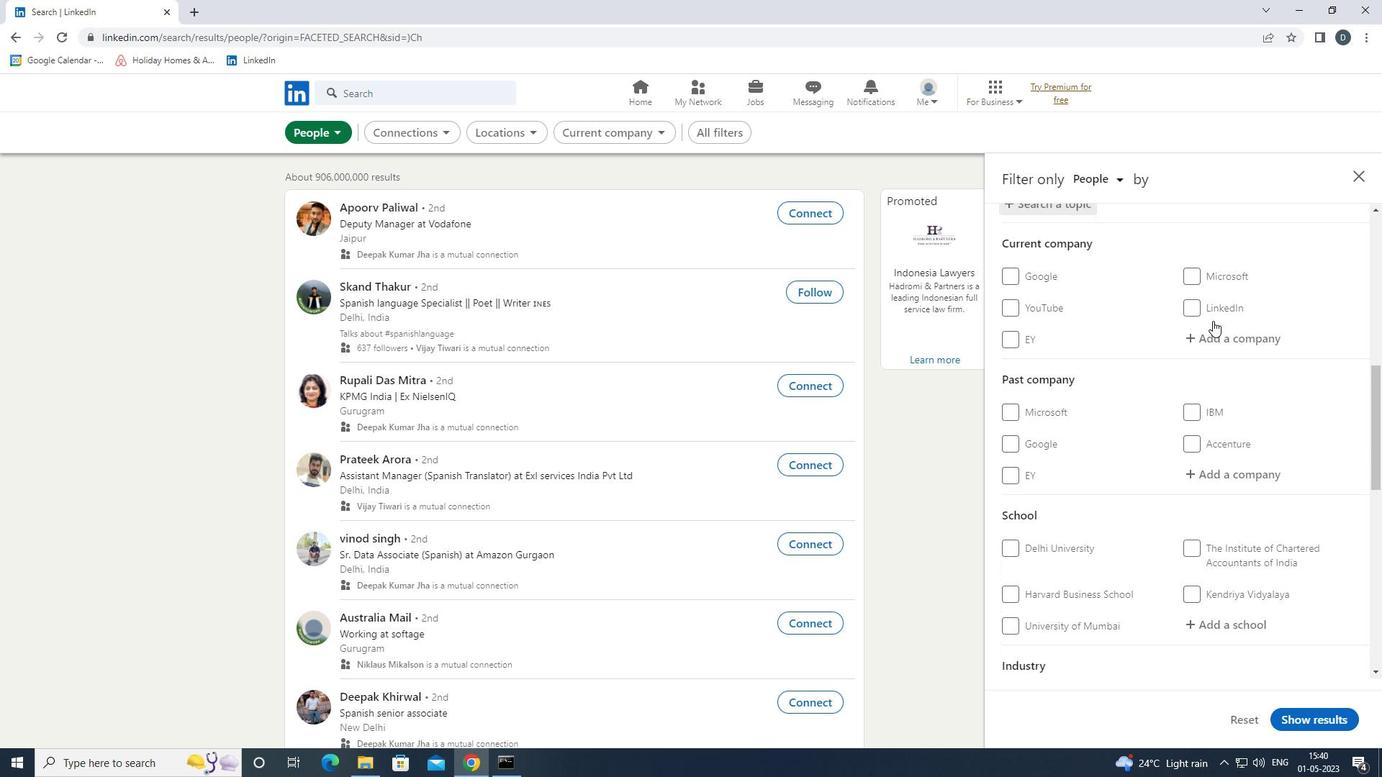 
Action: Mouse scrolled (1214, 321) with delta (0, 0)
Screenshot: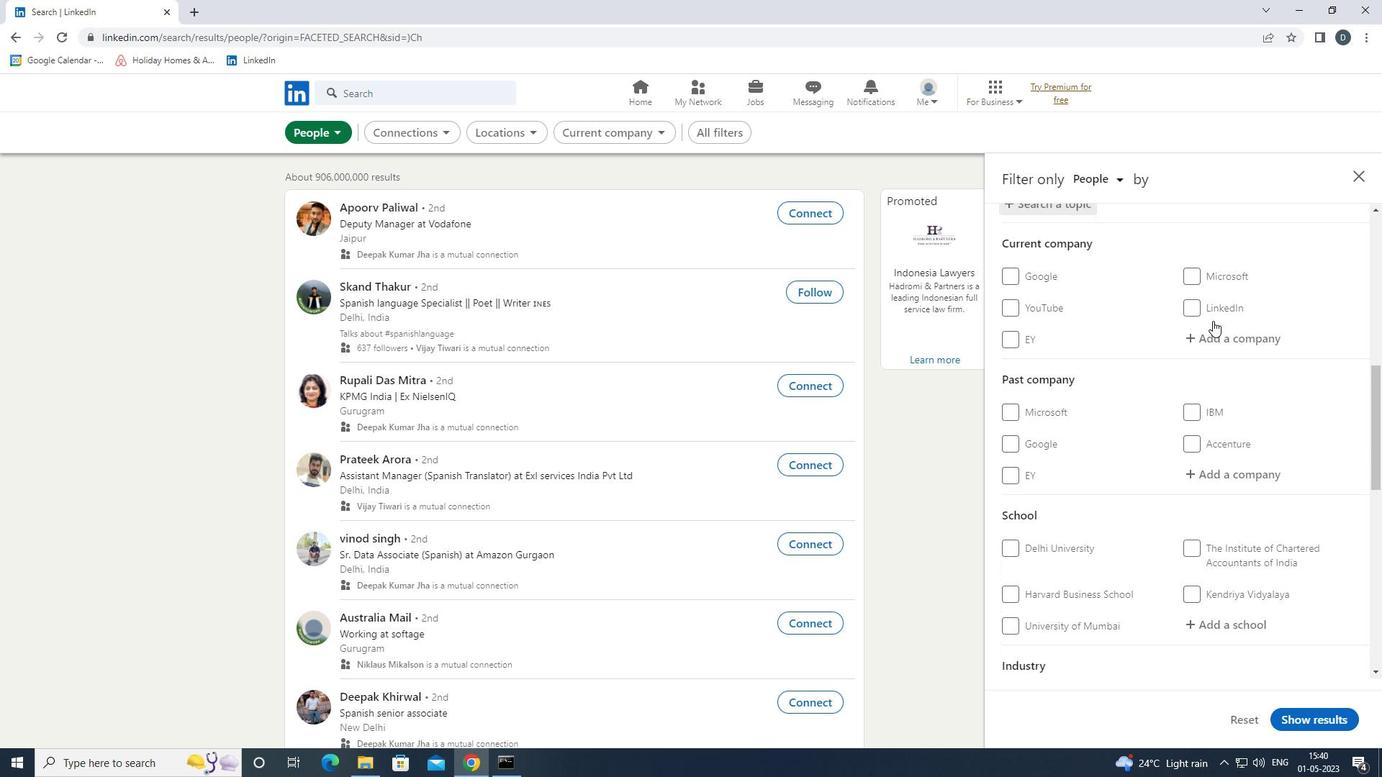 
Action: Mouse moved to (1214, 323)
Screenshot: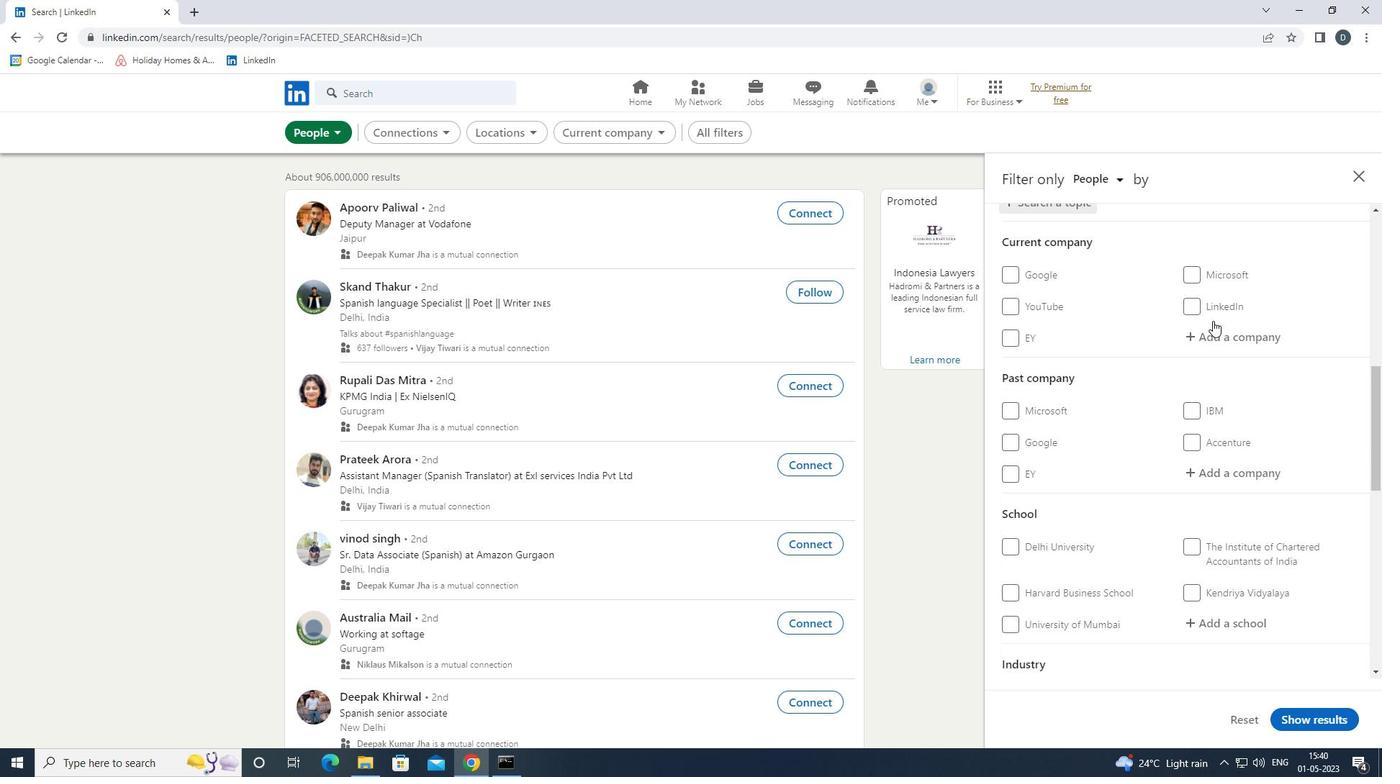 
Action: Mouse scrolled (1214, 322) with delta (0, 0)
Screenshot: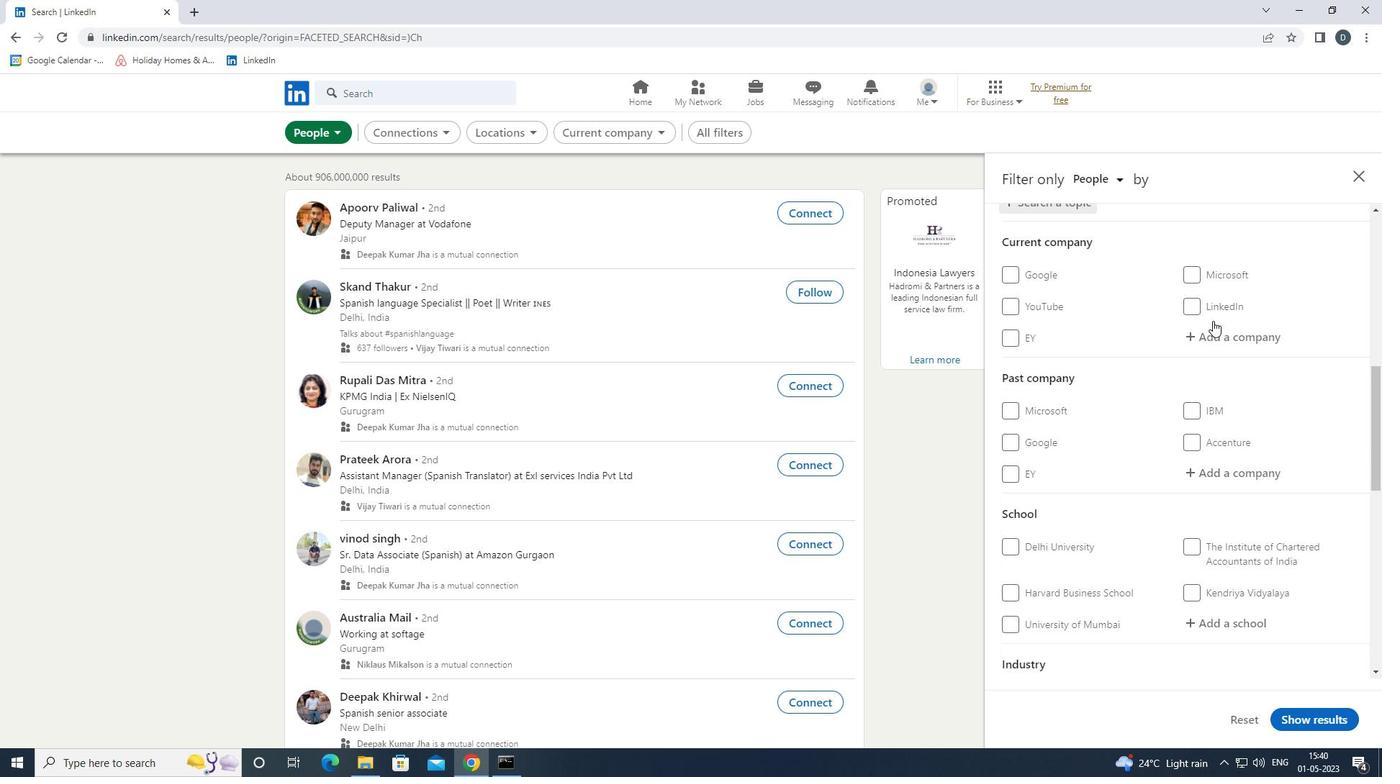 
Action: Mouse moved to (1214, 324)
Screenshot: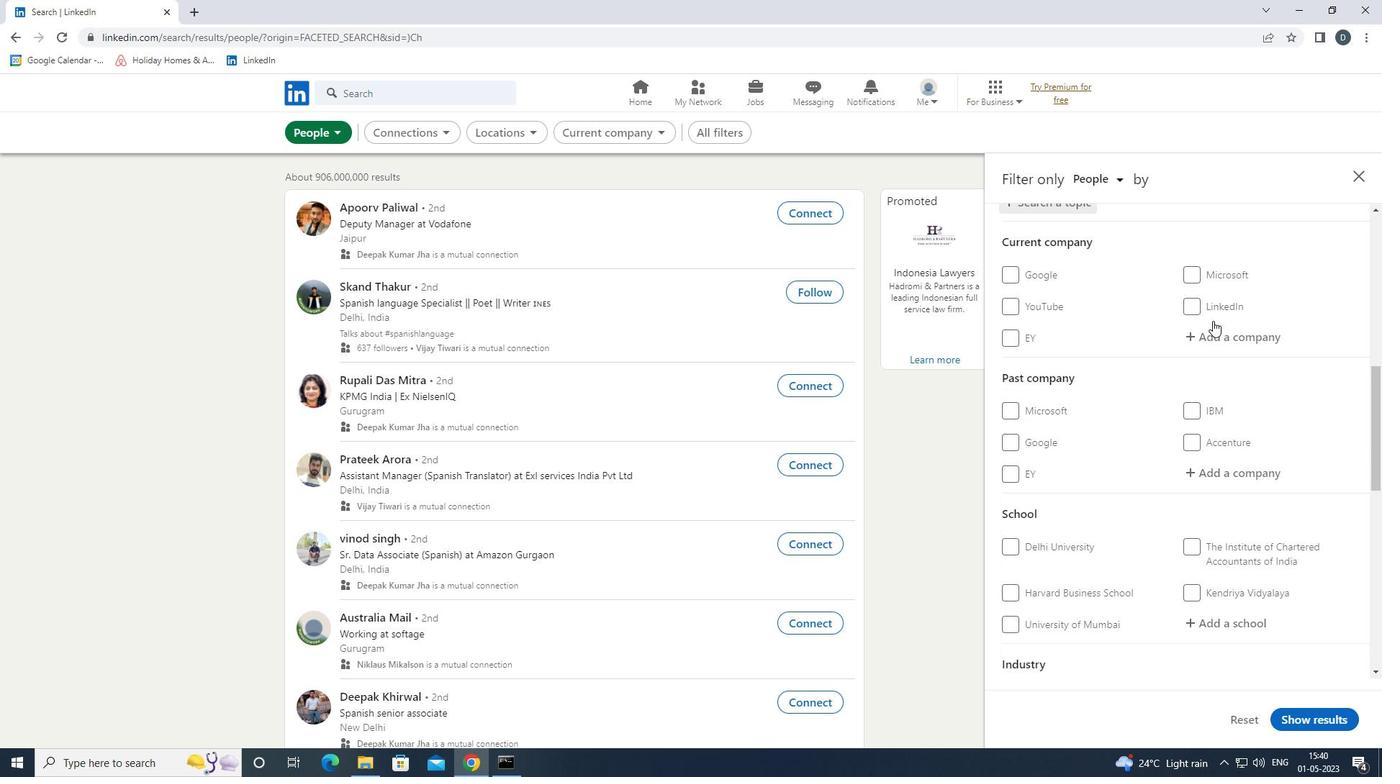 
Action: Mouse scrolled (1214, 323) with delta (0, 0)
Screenshot: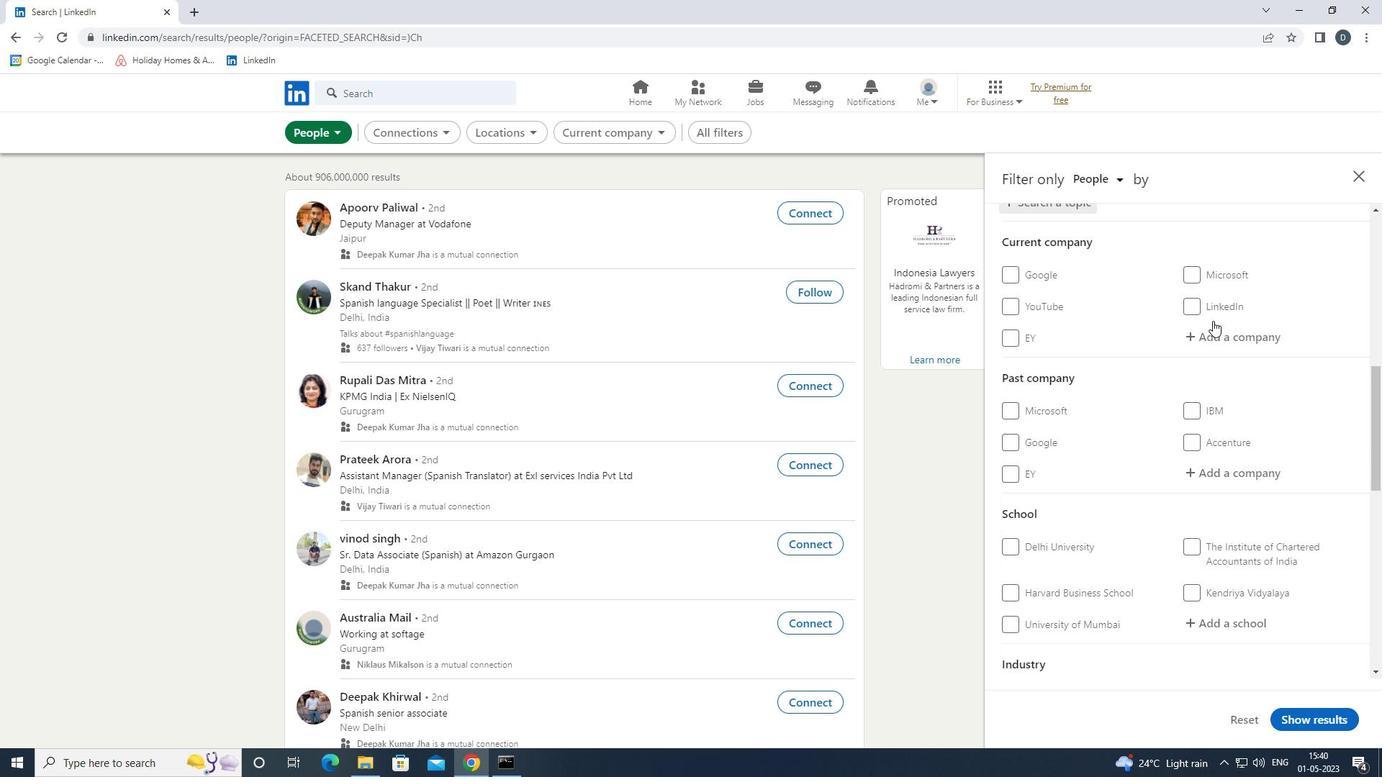 
Action: Mouse moved to (1214, 325)
Screenshot: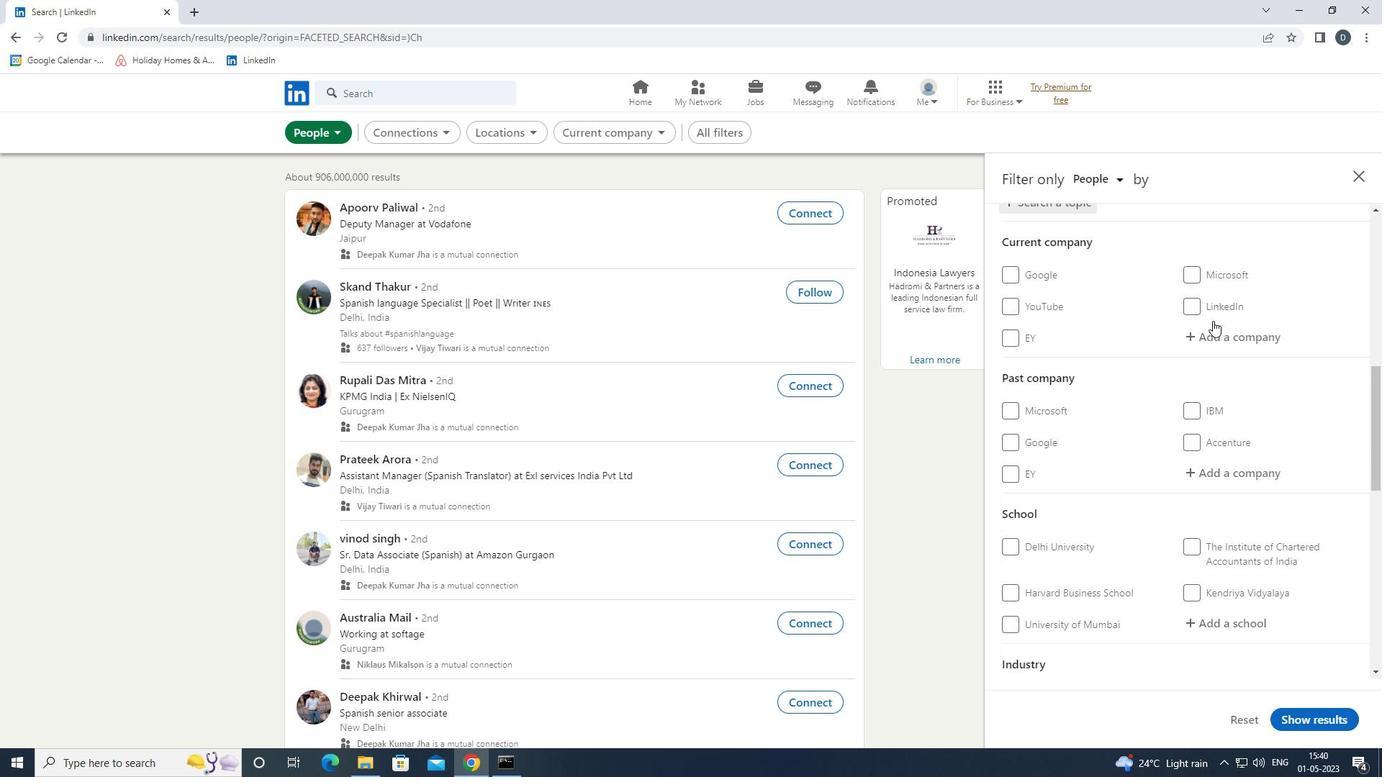 
Action: Mouse scrolled (1214, 324) with delta (0, 0)
Screenshot: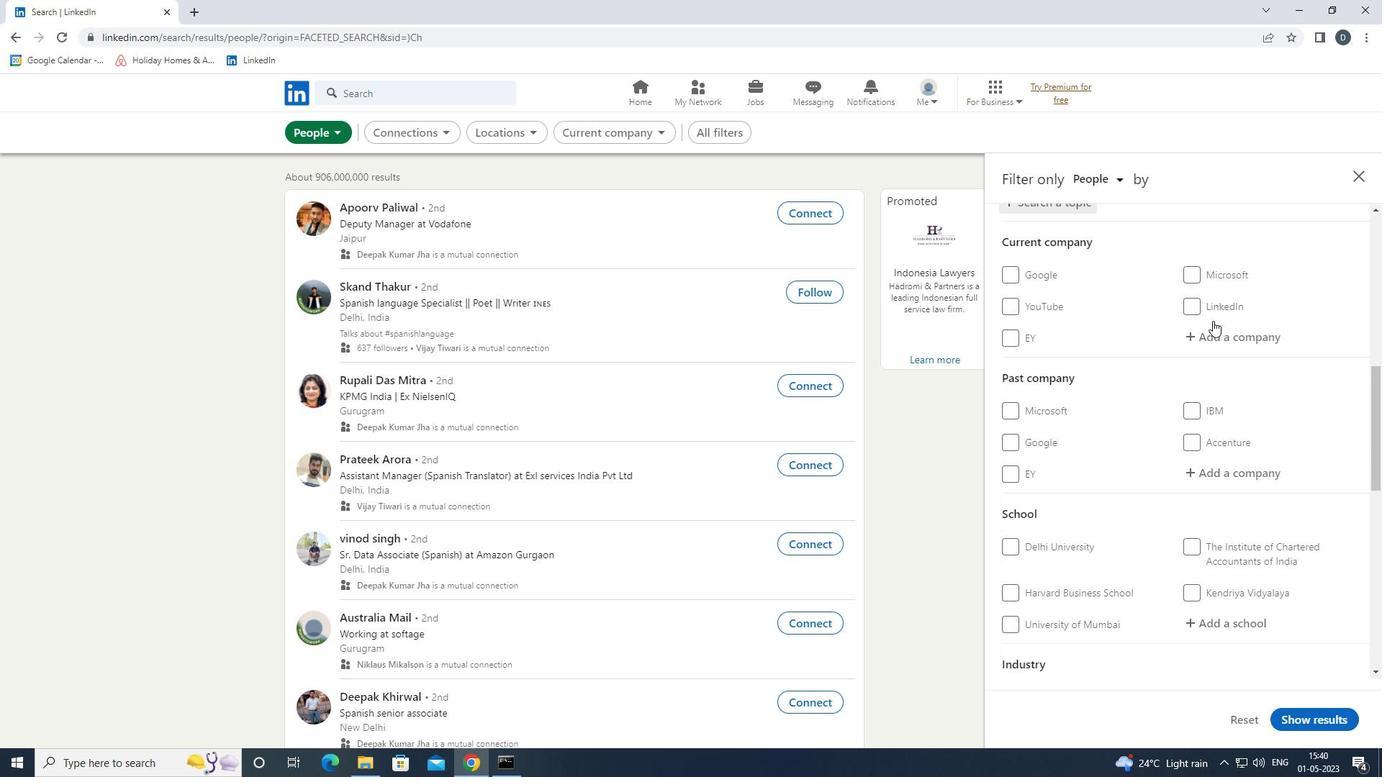 
Action: Mouse moved to (1224, 416)
Screenshot: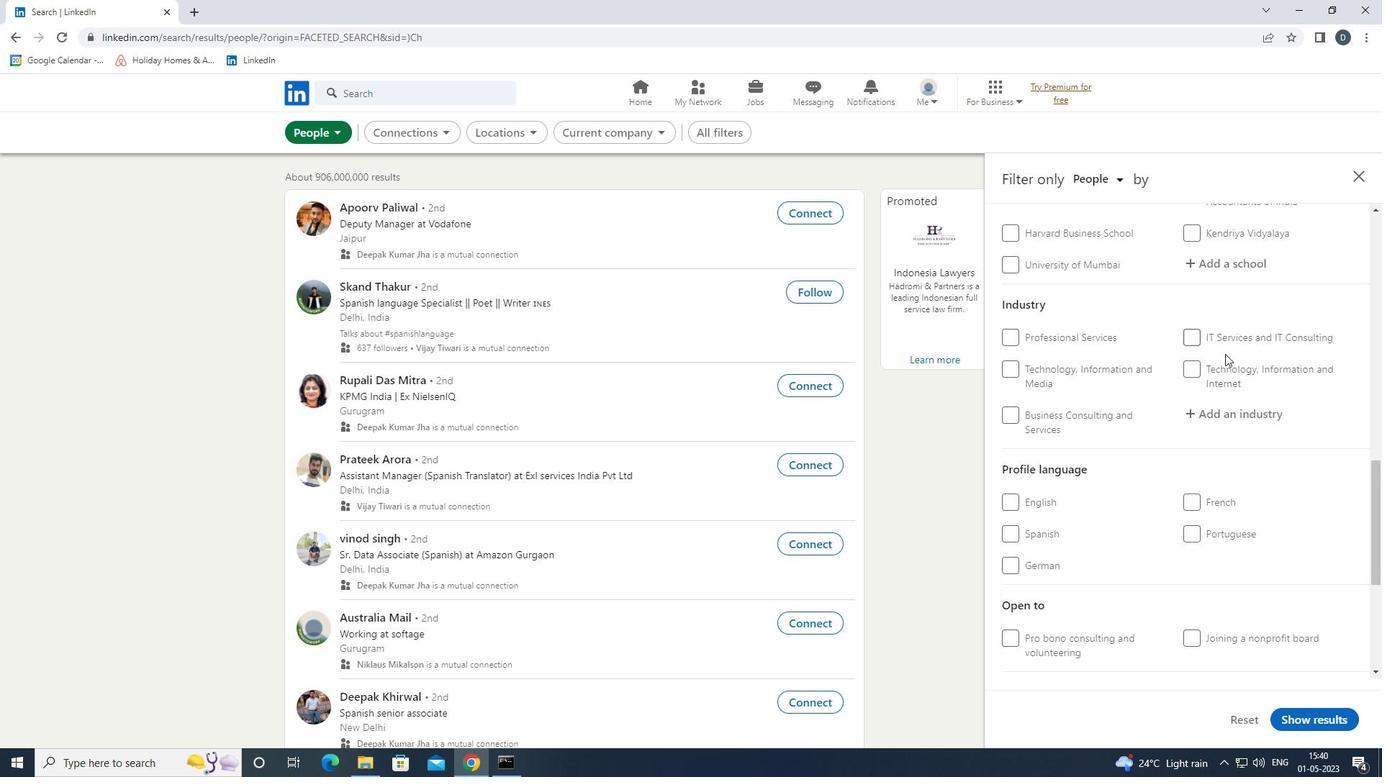 
Action: Mouse scrolled (1224, 415) with delta (0, 0)
Screenshot: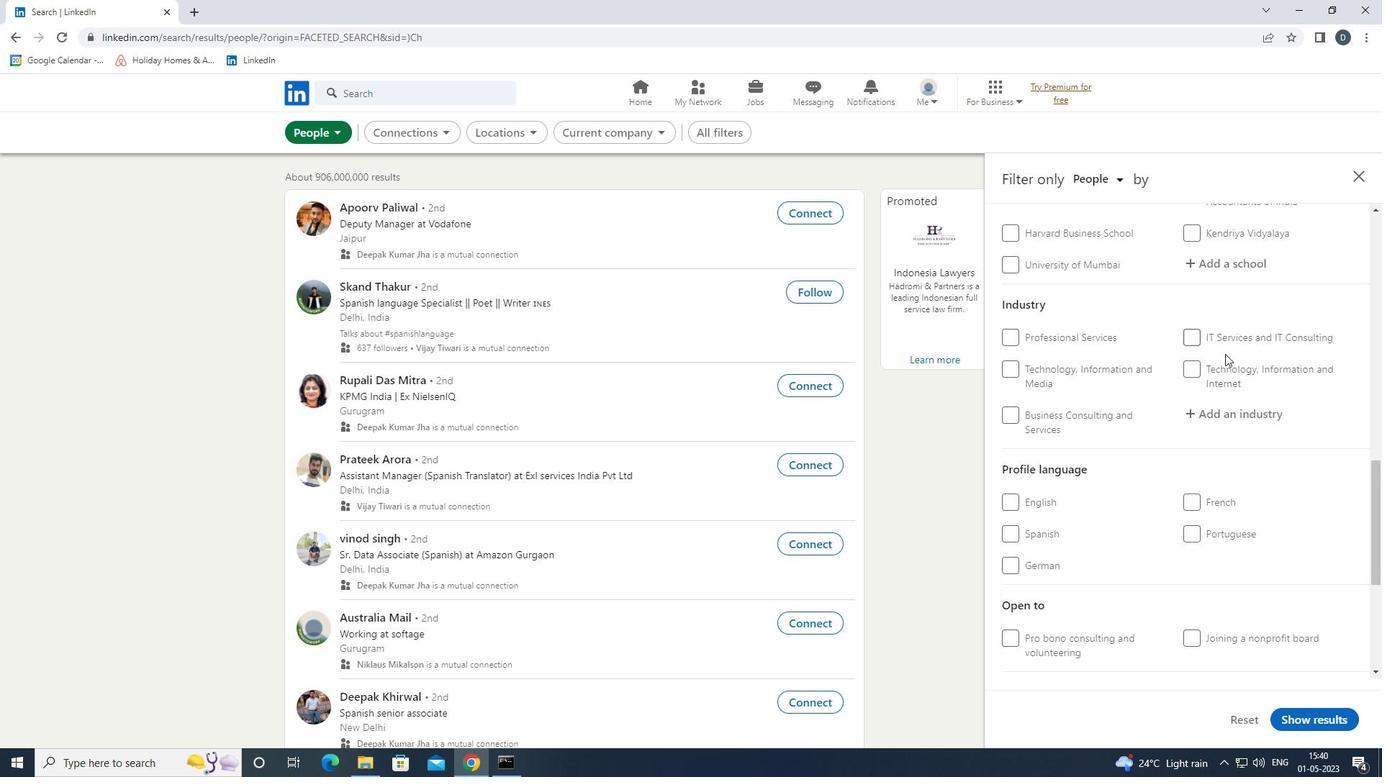 
Action: Mouse scrolled (1224, 415) with delta (0, 0)
Screenshot: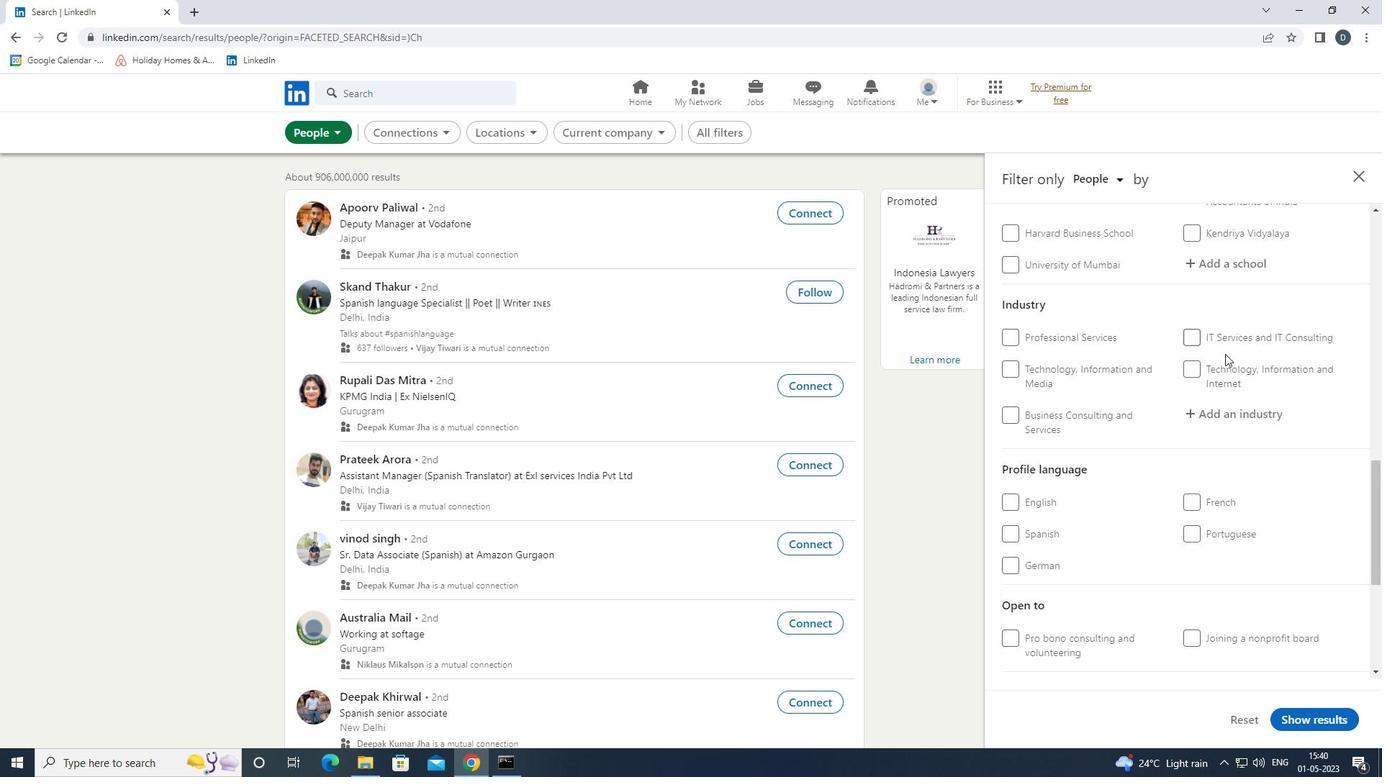
Action: Mouse moved to (1021, 417)
Screenshot: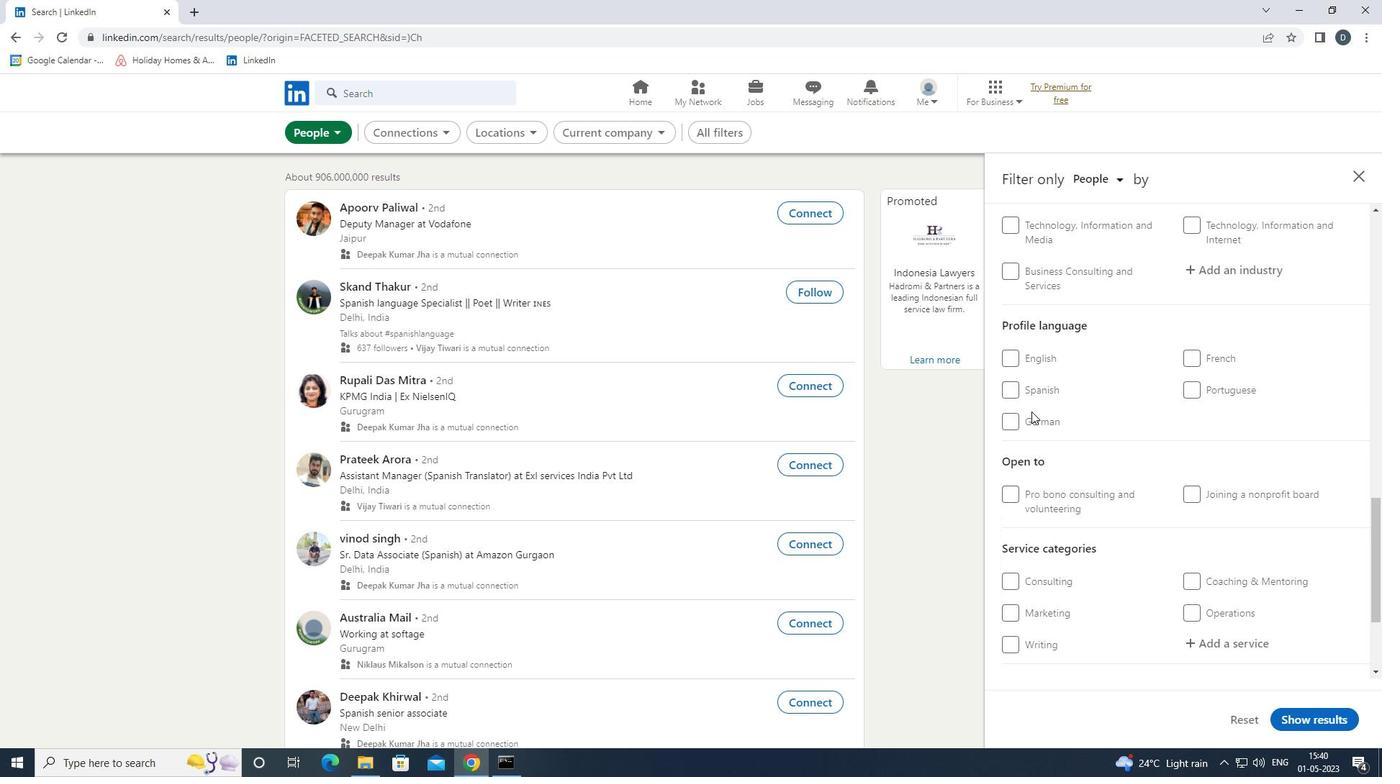 
Action: Mouse pressed left at (1021, 417)
Screenshot: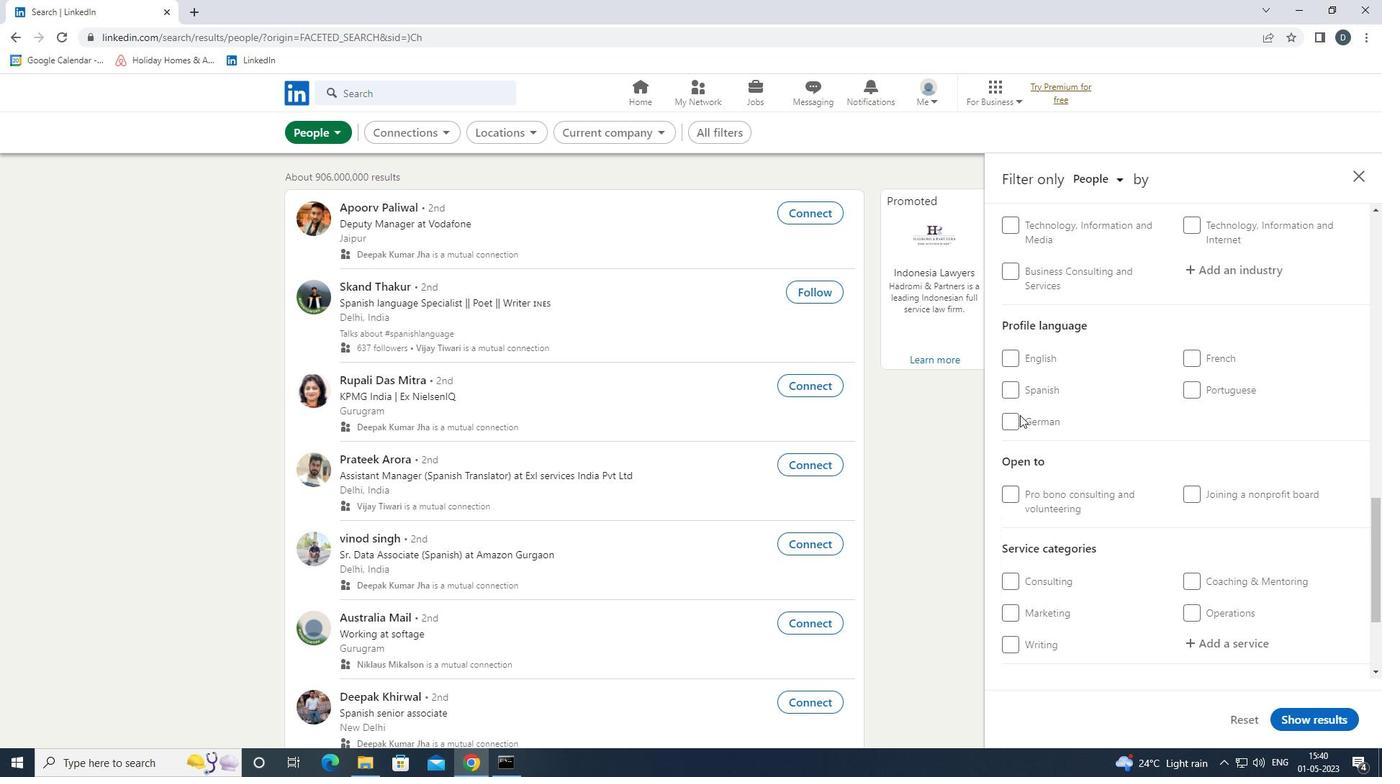 
Action: Mouse moved to (1160, 400)
Screenshot: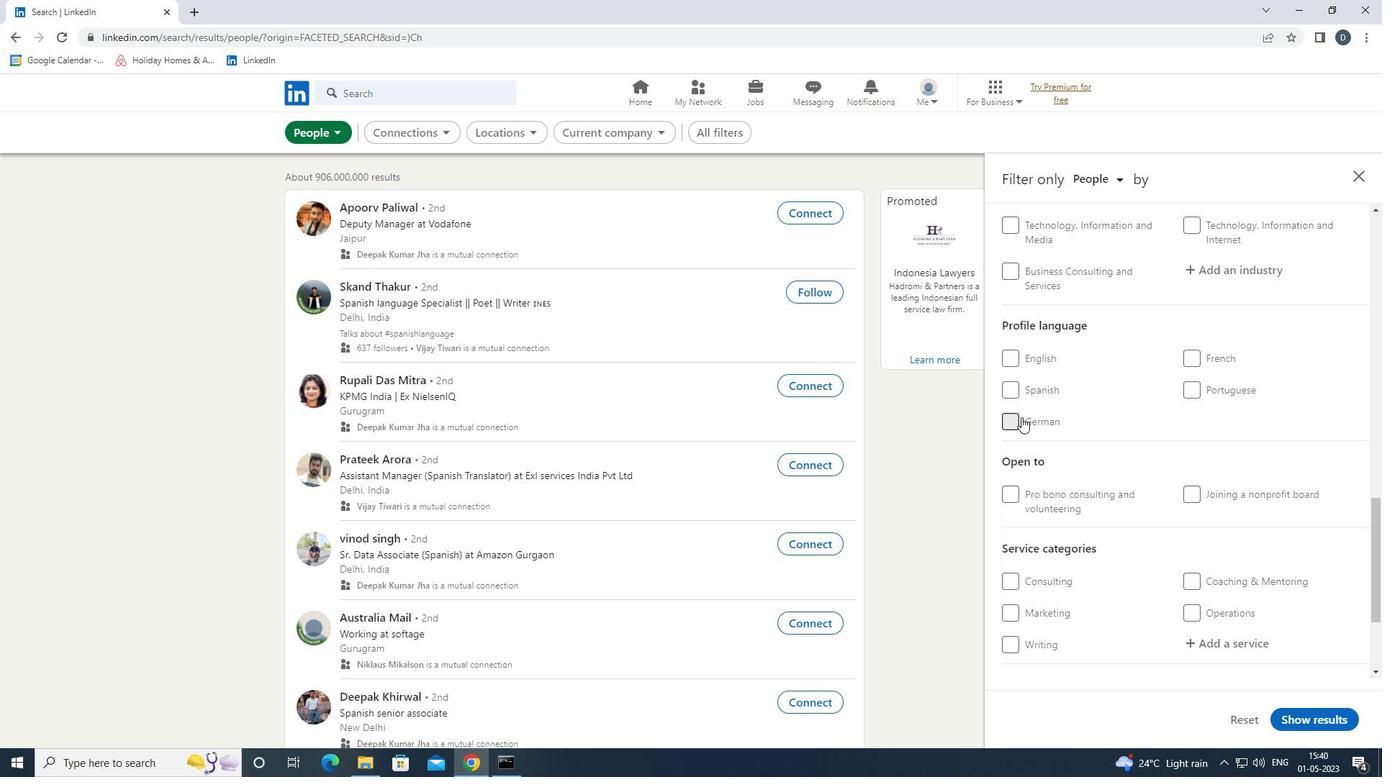 
Action: Mouse scrolled (1160, 401) with delta (0, 0)
Screenshot: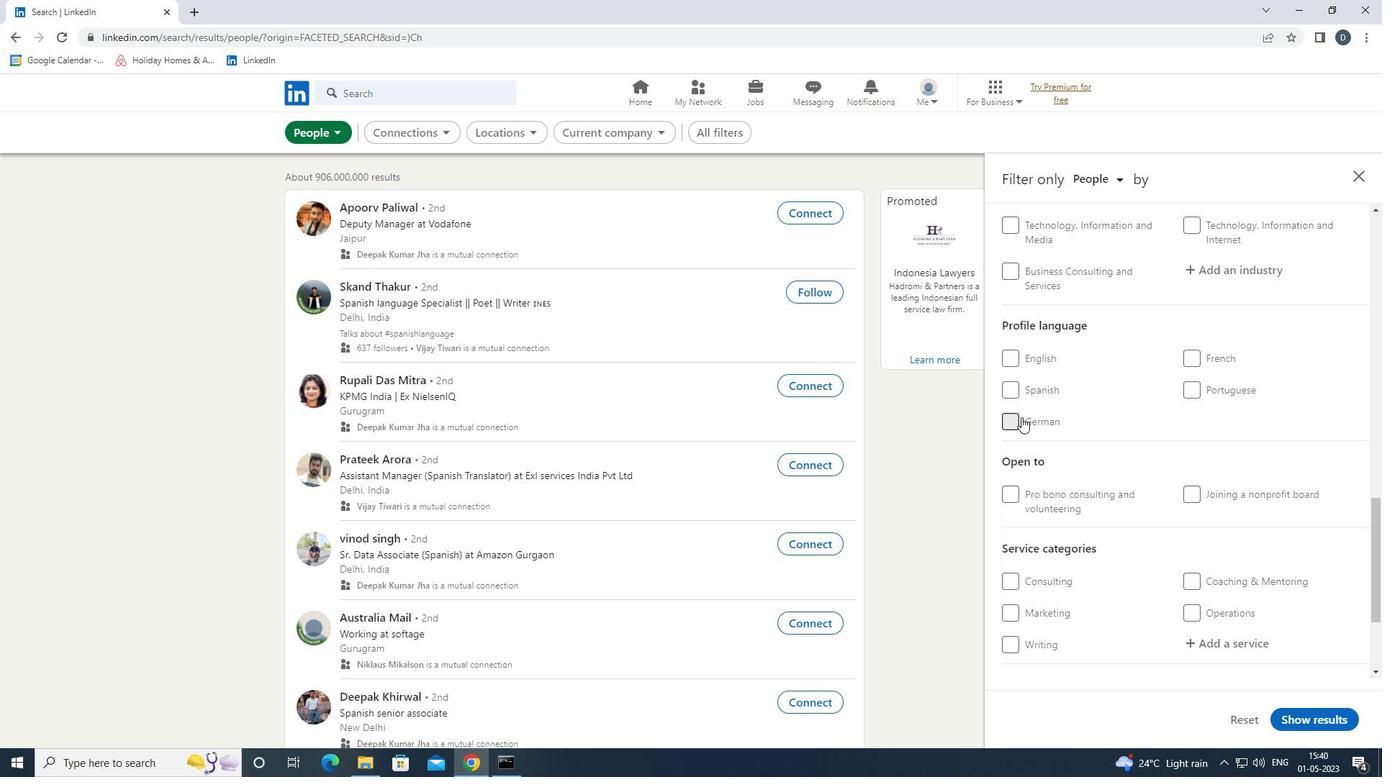 
Action: Mouse scrolled (1160, 401) with delta (0, 0)
Screenshot: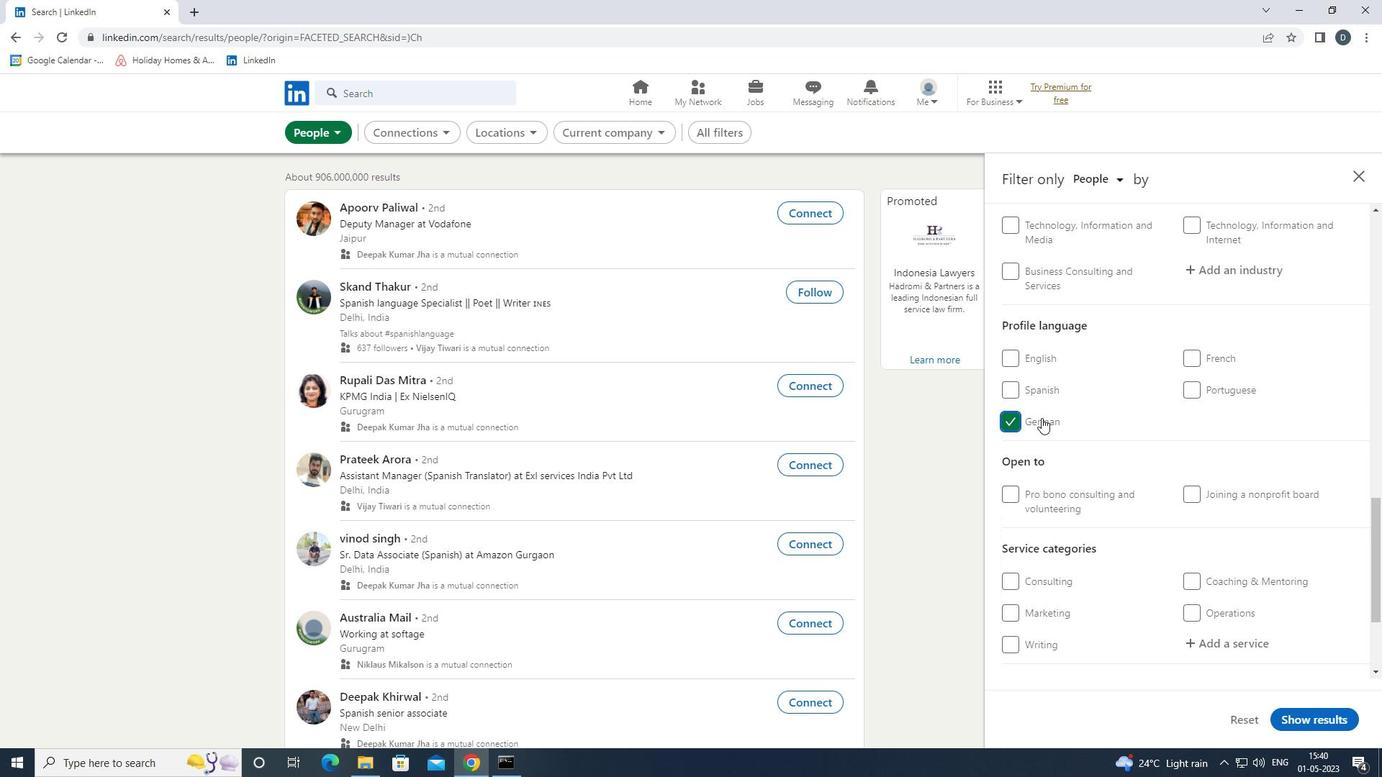 
Action: Mouse scrolled (1160, 401) with delta (0, 0)
Screenshot: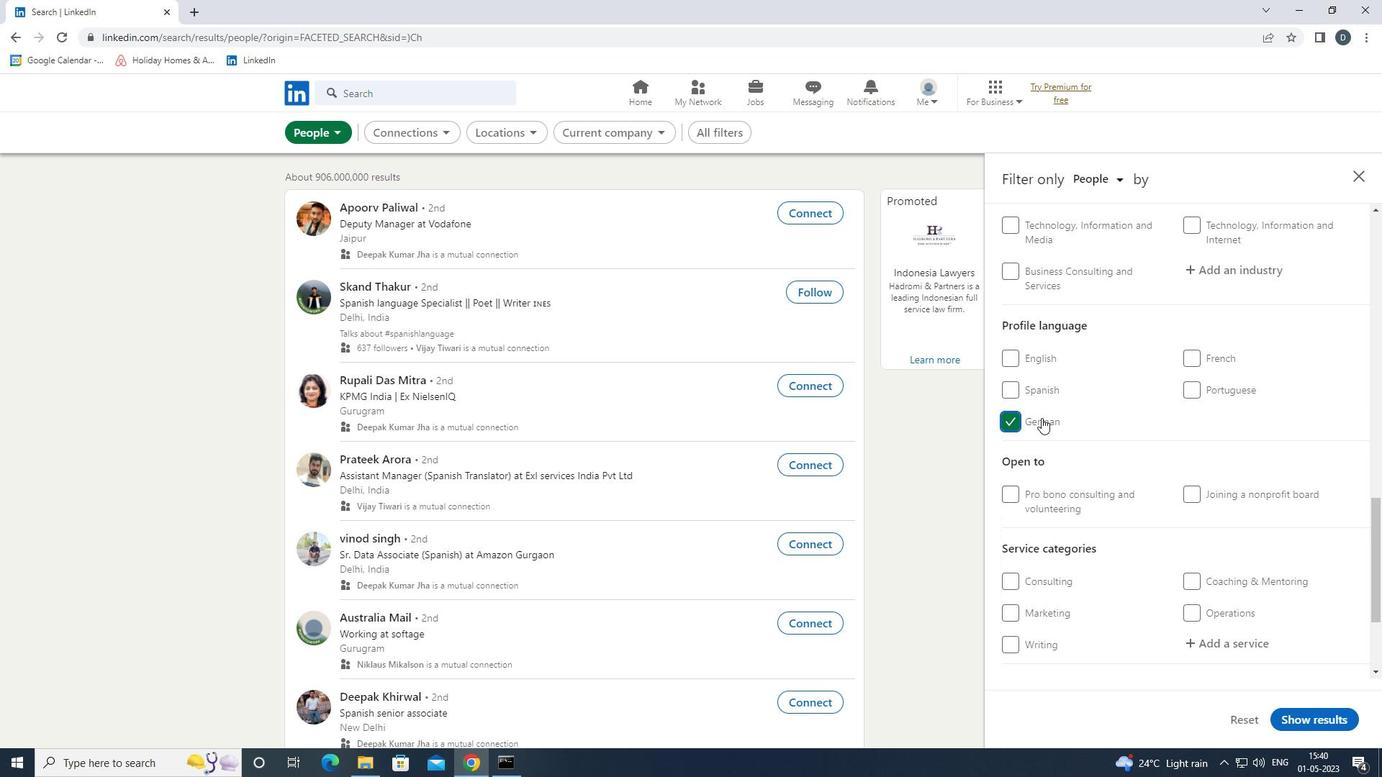 
Action: Mouse scrolled (1160, 401) with delta (0, 0)
Screenshot: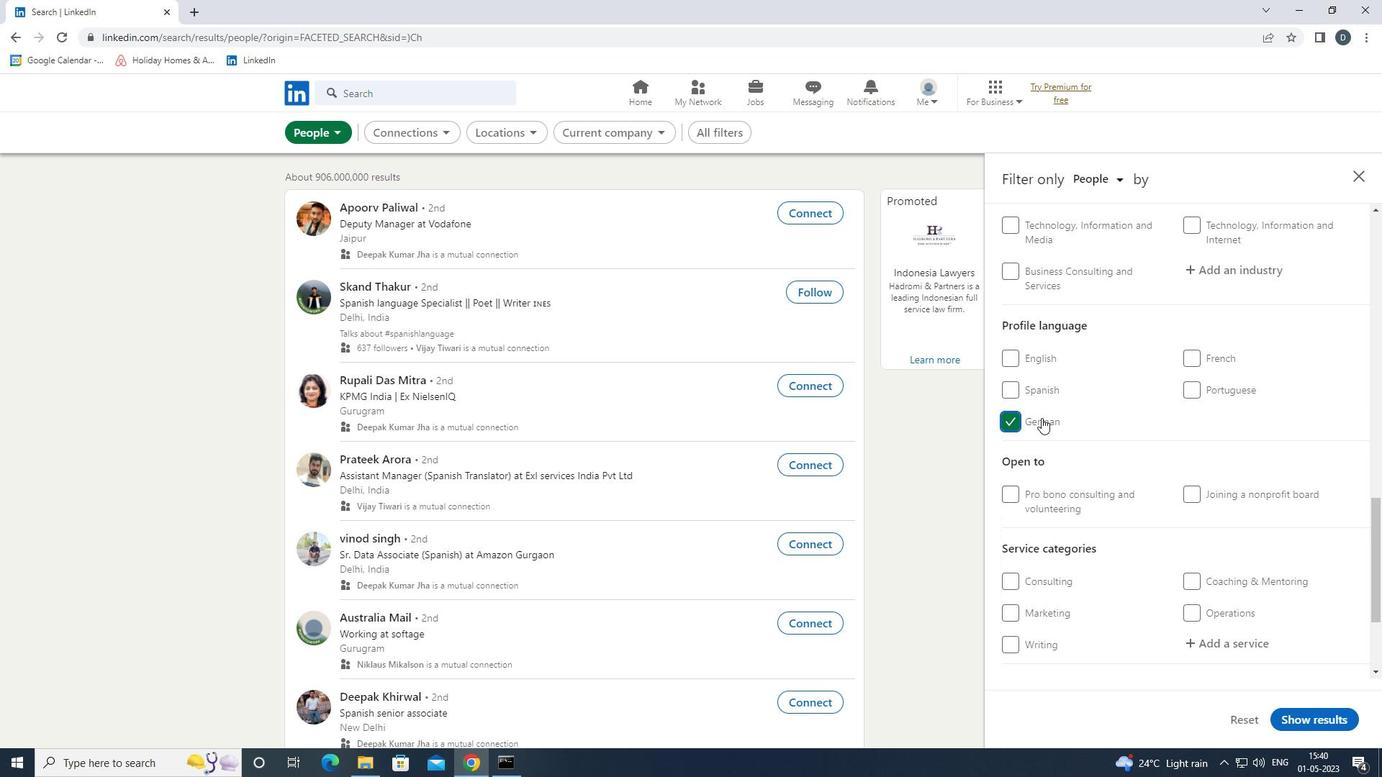 
Action: Mouse scrolled (1160, 401) with delta (0, 0)
Screenshot: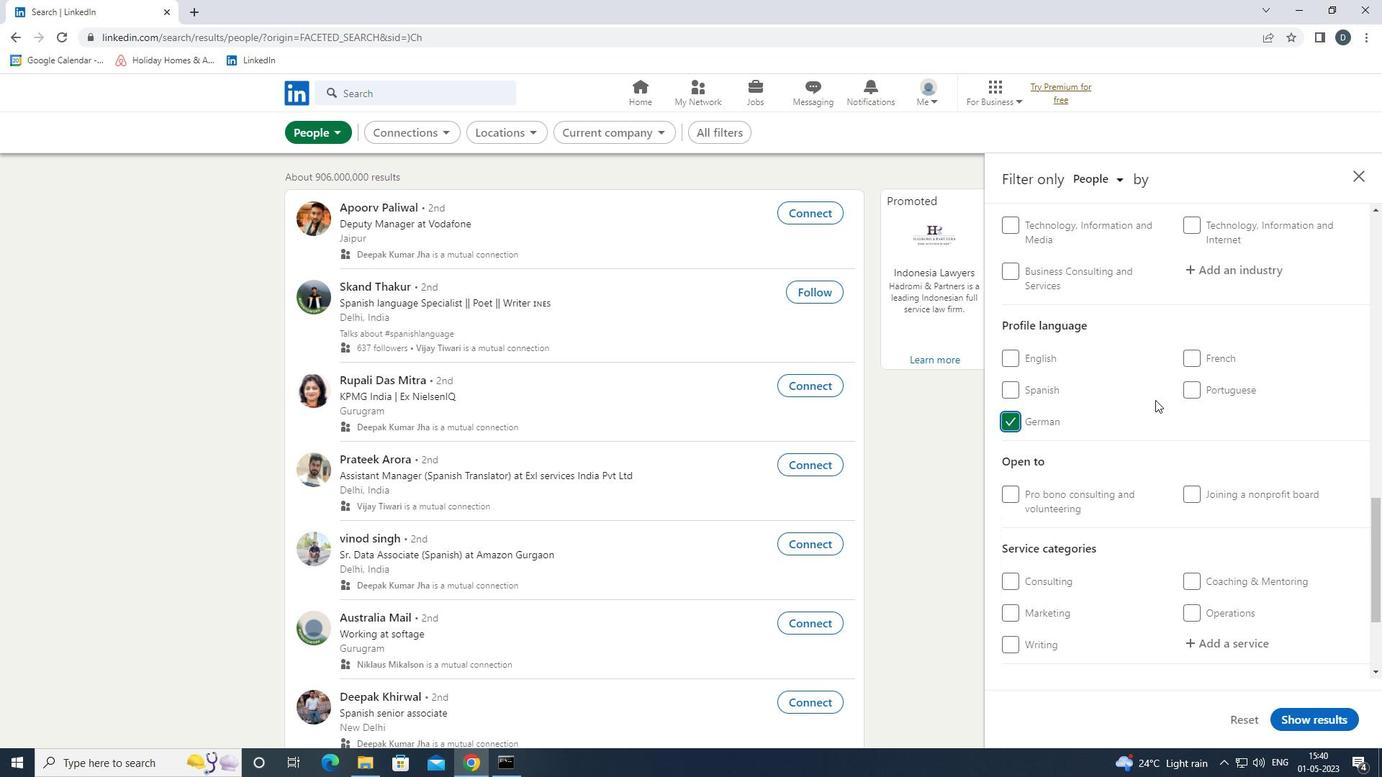 
Action: Mouse scrolled (1160, 401) with delta (0, 0)
Screenshot: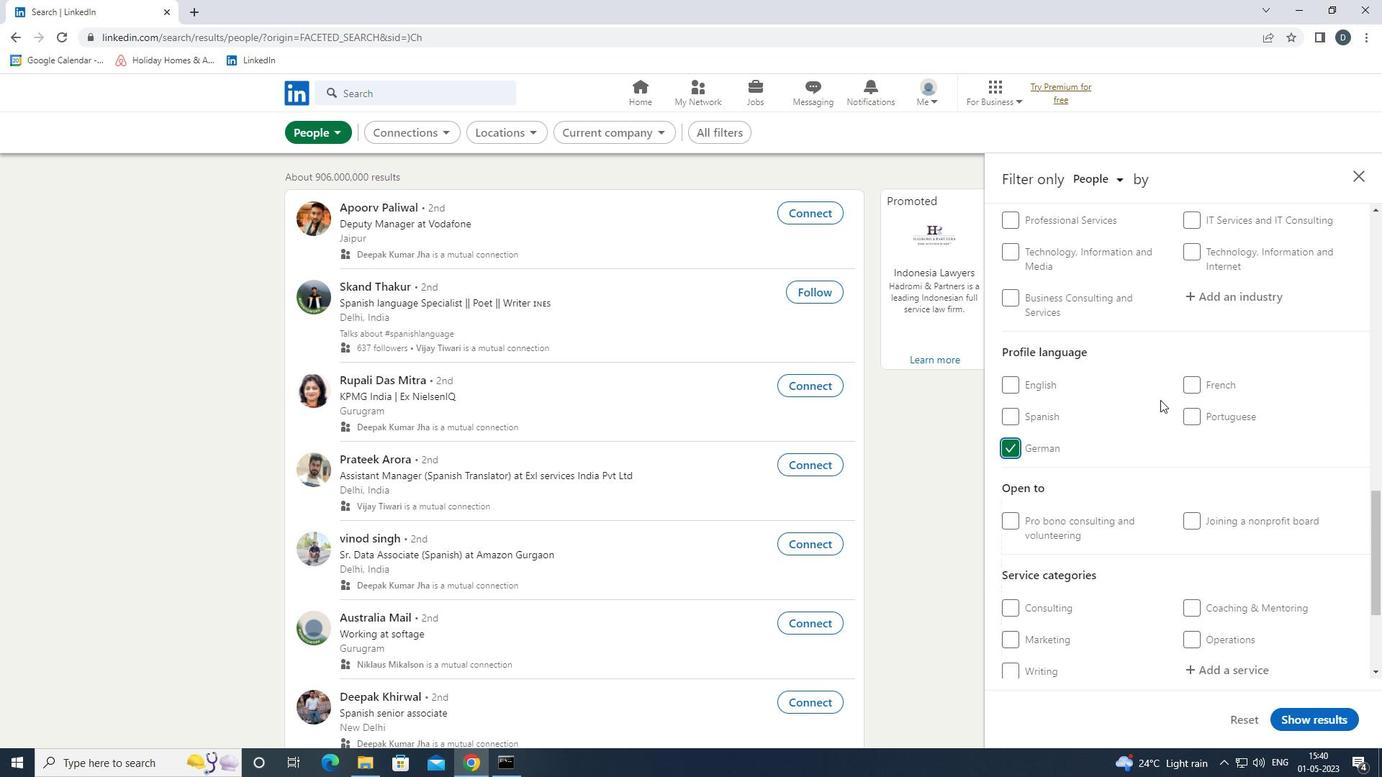 
Action: Mouse scrolled (1160, 401) with delta (0, 0)
Screenshot: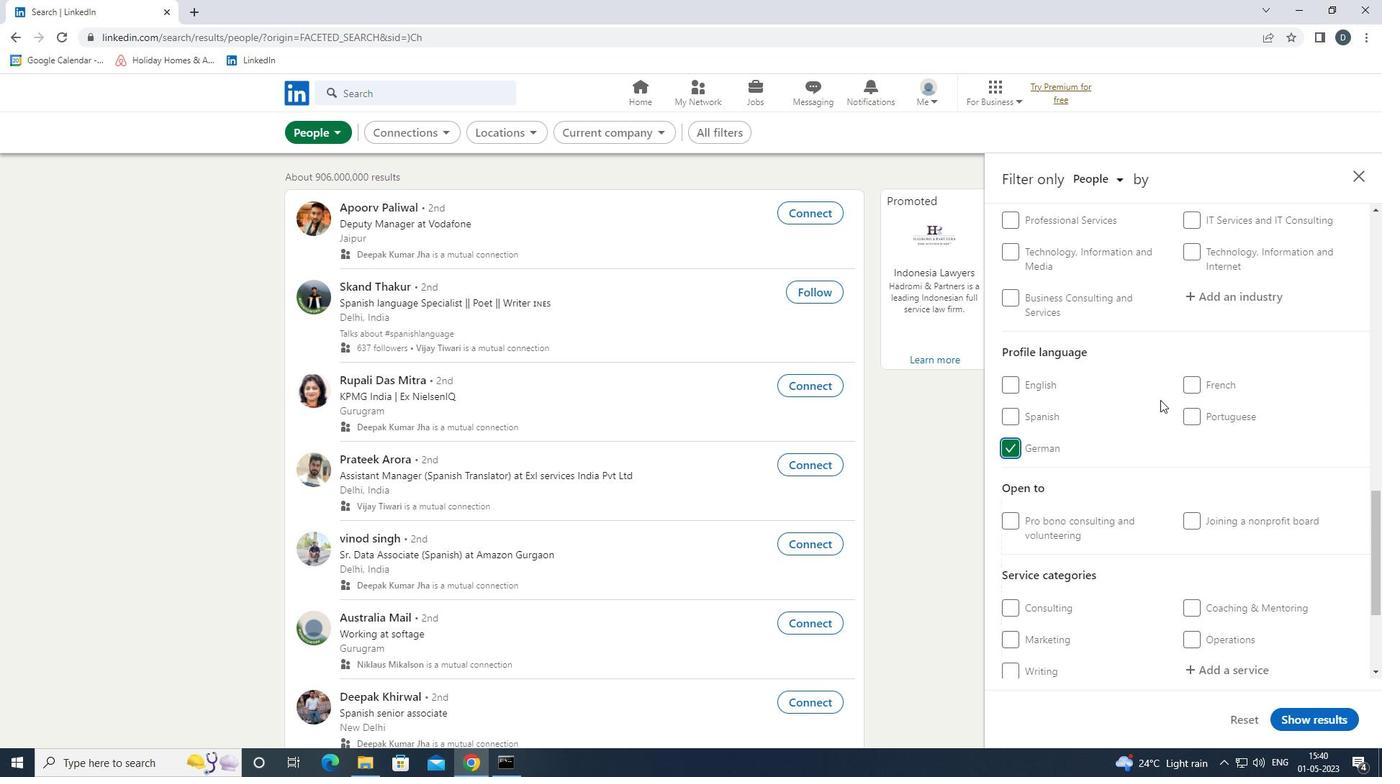
Action: Mouse moved to (1233, 345)
Screenshot: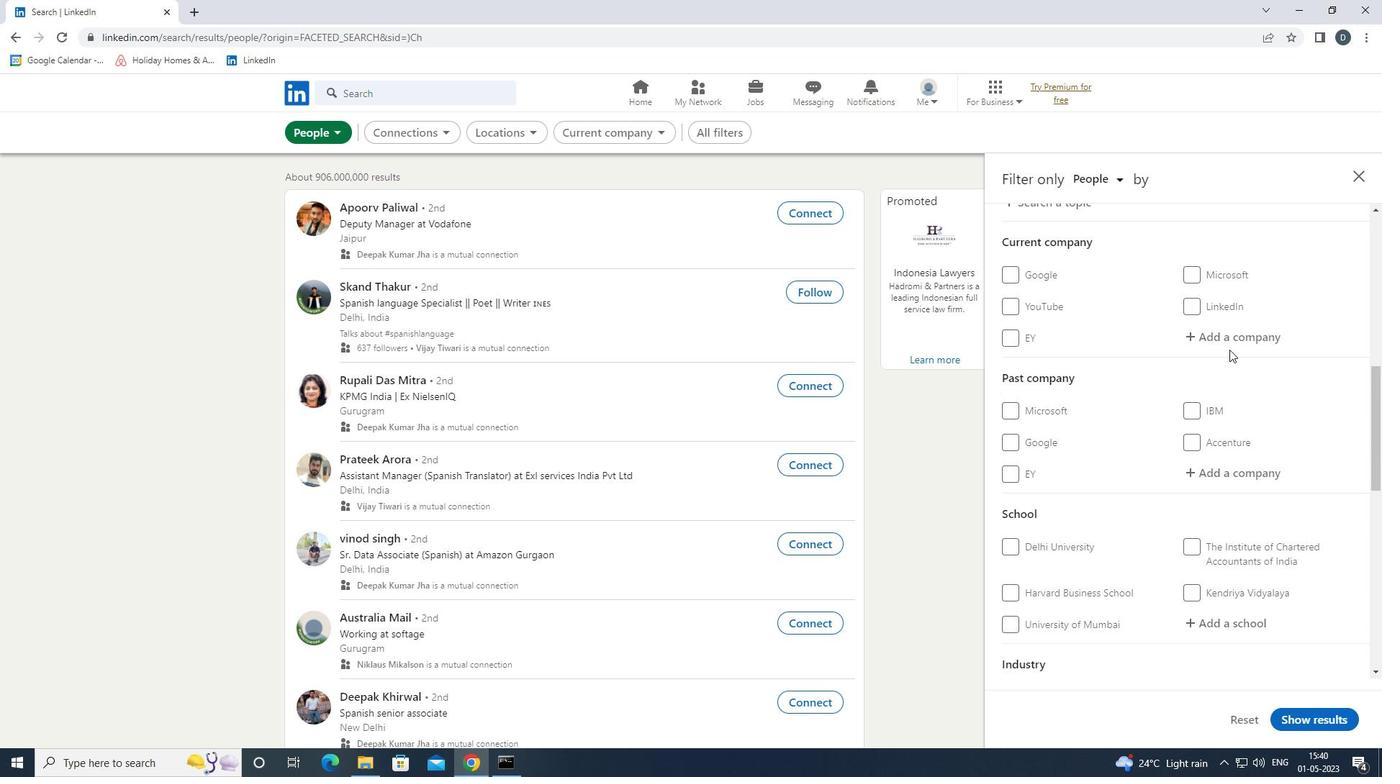 
Action: Mouse pressed left at (1233, 345)
Screenshot: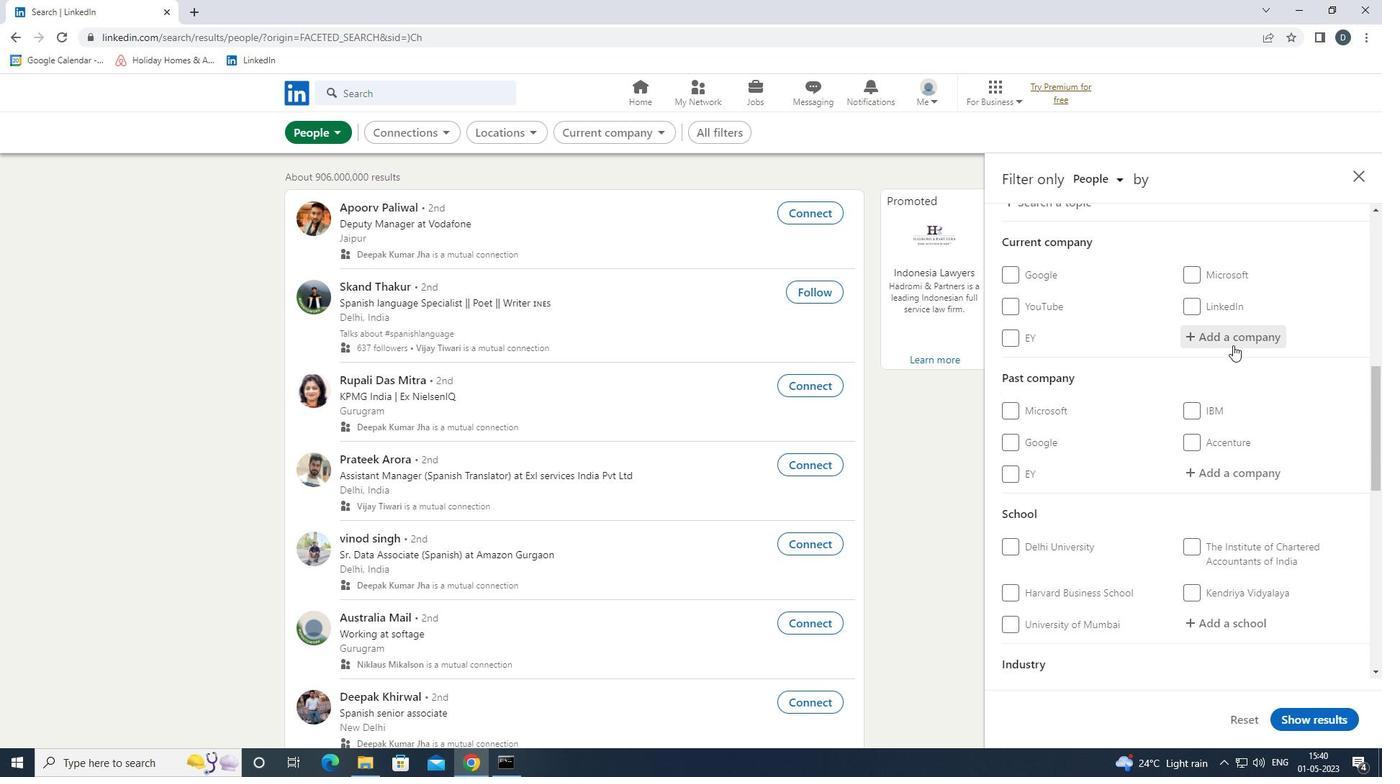 
Action: Mouse moved to (1233, 344)
Screenshot: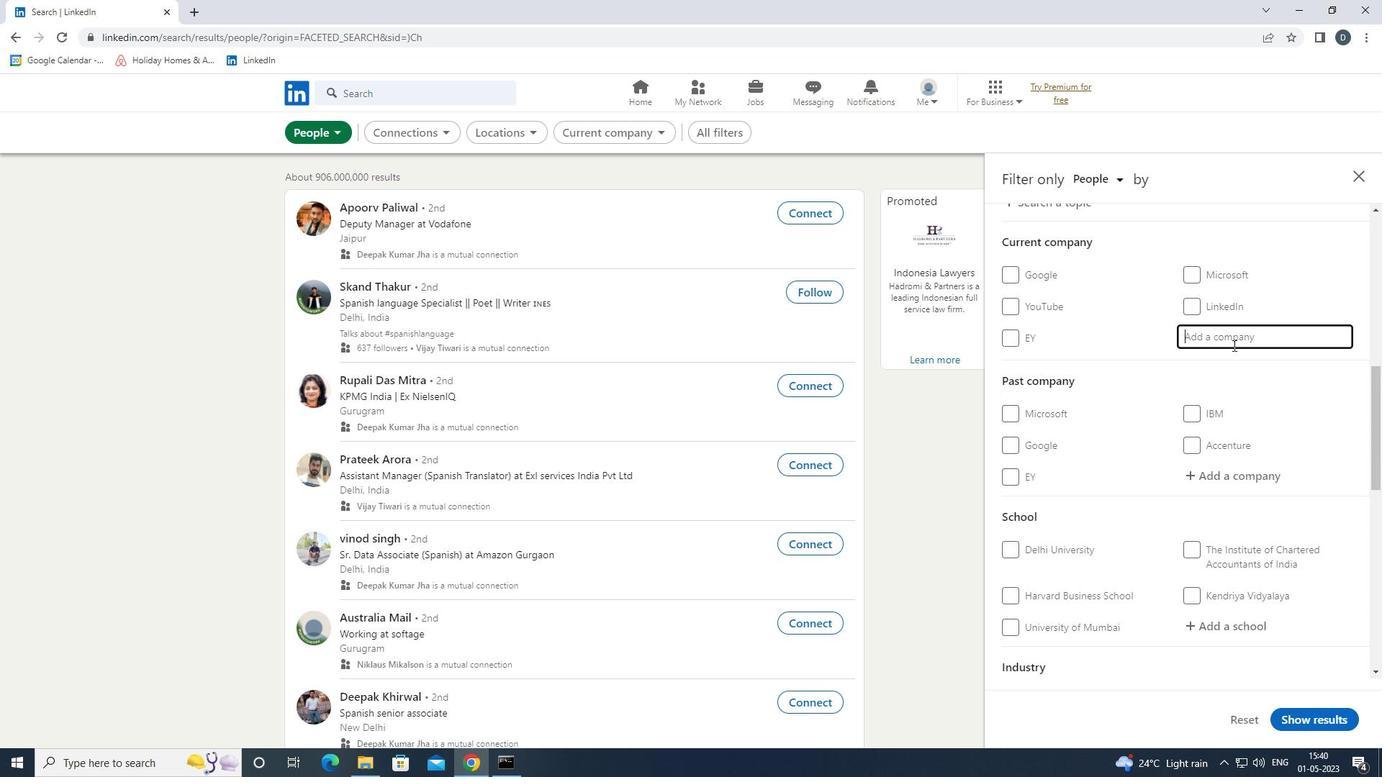
Action: Key pressed <Key.shift><Key.shift><Key.shift><Key.shift><Key.shift><Key.shift><Key.shift><Key.shift><Key.shift><Key.shift><Key.shift><Key.shift><Key.shift><Key.shift><Key.shift><Key.shift><Key.shift><Key.shift>TATA<Key.space><Key.shift><Key.shift><Key.shift><Key.shift><Key.shift><Key.shift><Key.shift><Key.shift><Key.shift><Key.shift><Key.shift><Key.shift><Key.shift><Key.shift><Key.shift><Key.shift><Key.shift><Key.shift><Key.shift><Key.shift>MOTORE<Key.backspace>S<Key.down><Key.enter>
Screenshot: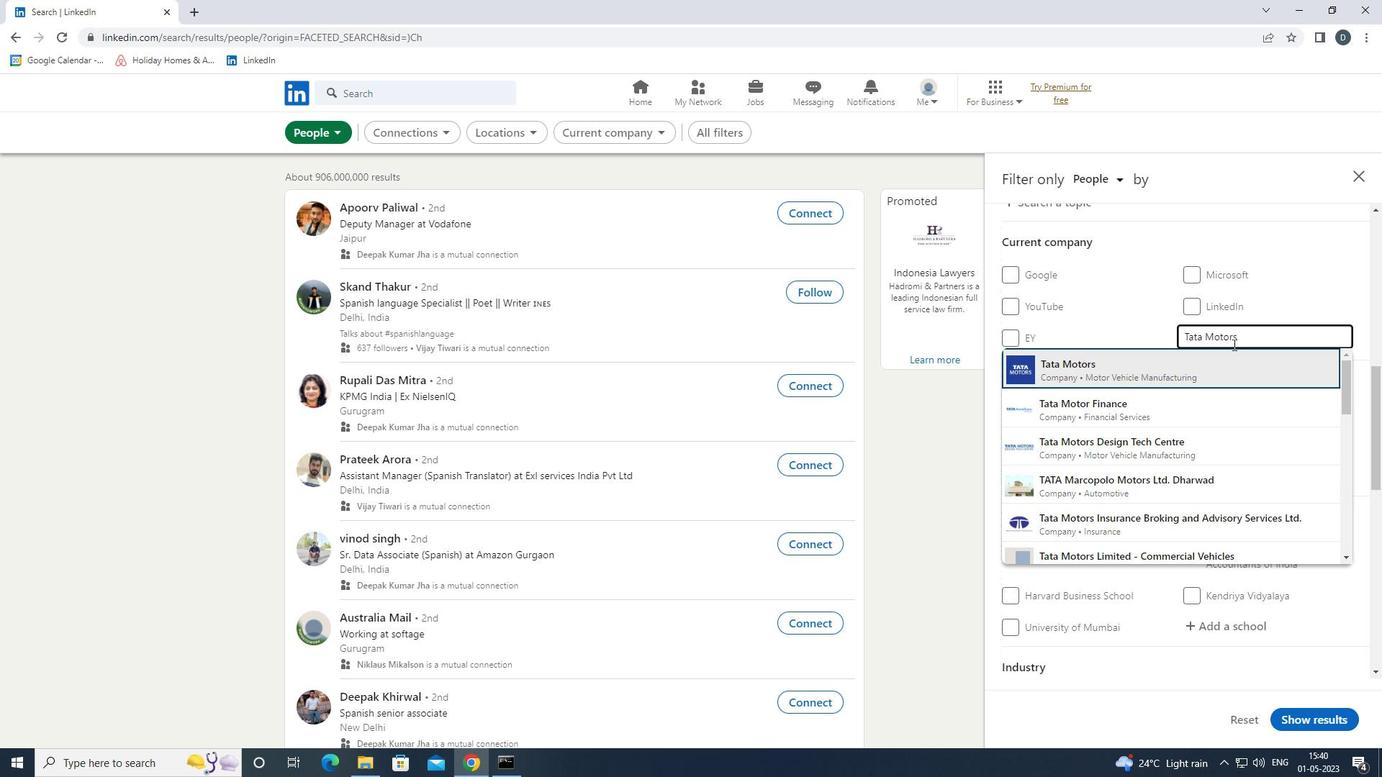 
Action: Mouse scrolled (1233, 344) with delta (0, 0)
Screenshot: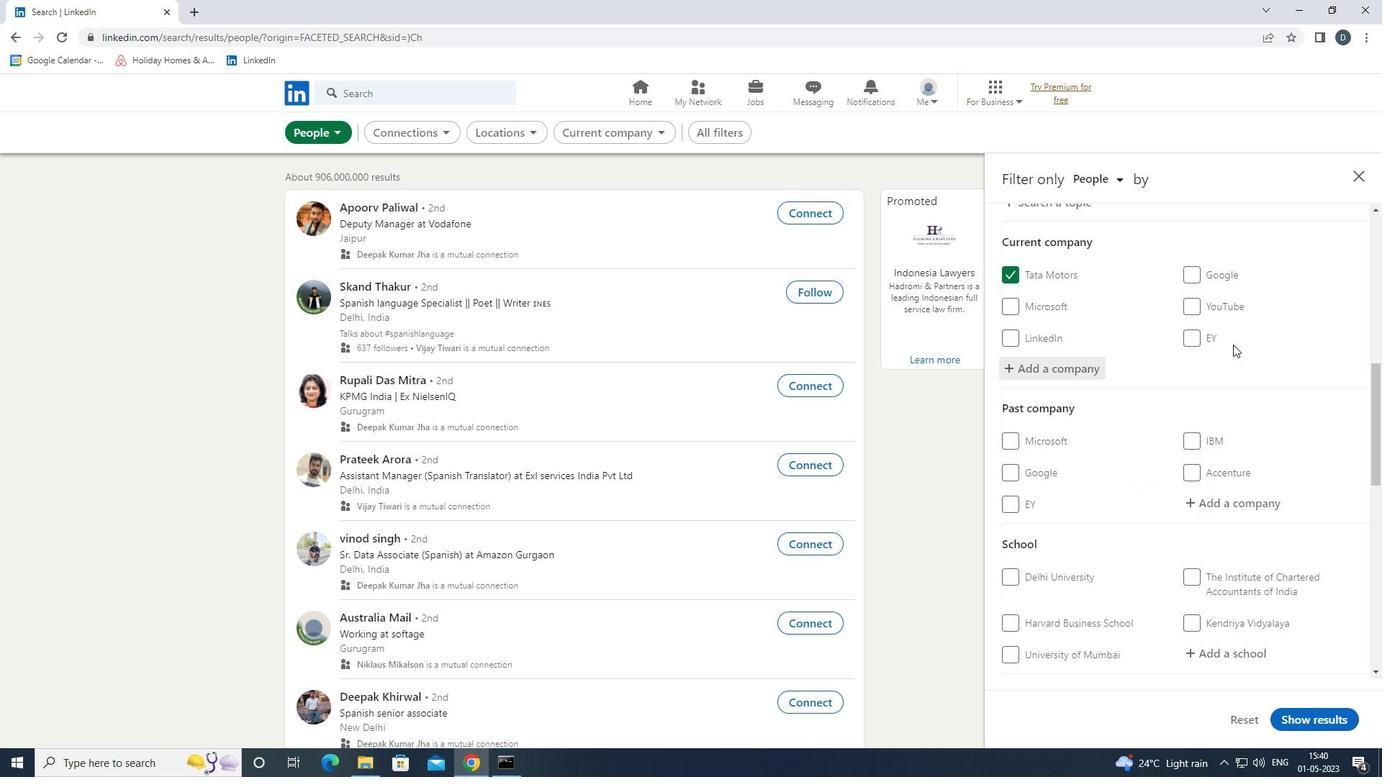 
Action: Mouse scrolled (1233, 344) with delta (0, 0)
Screenshot: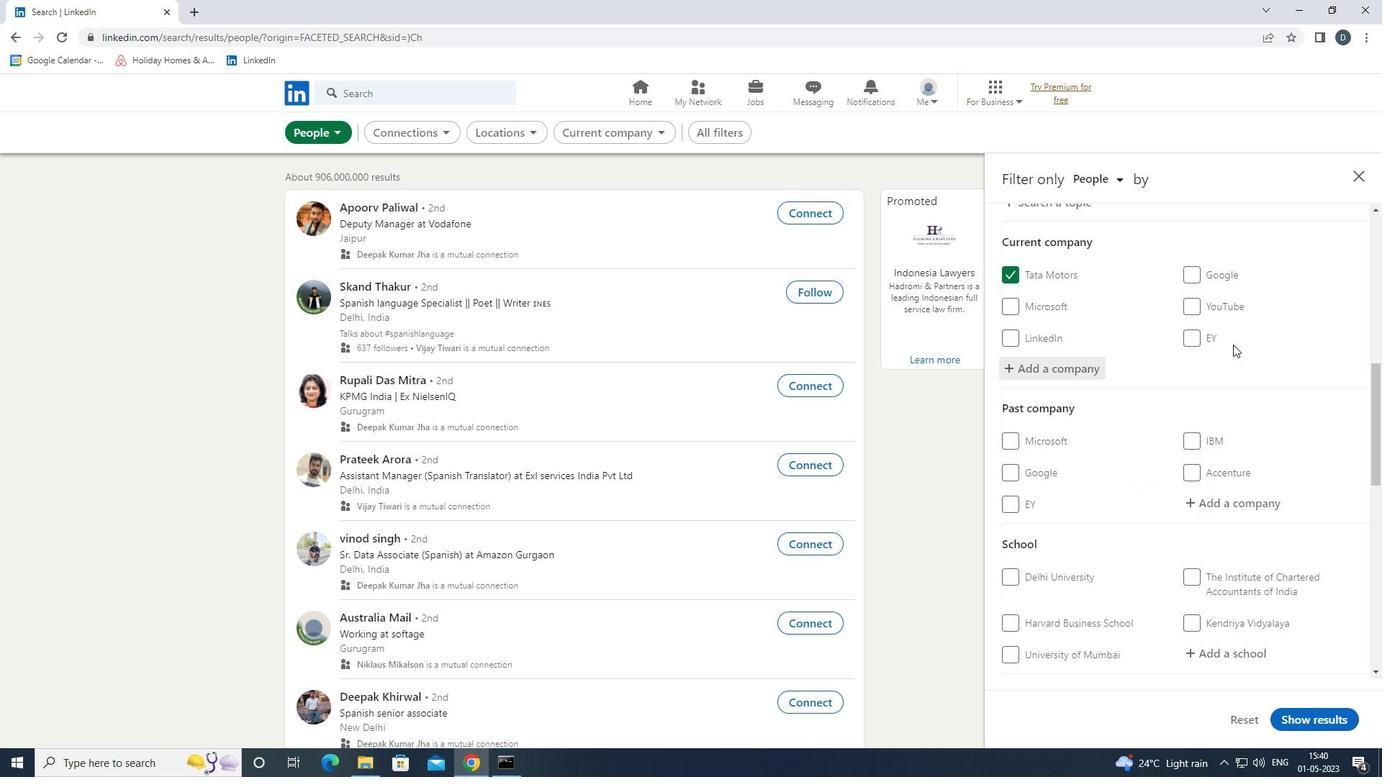 
Action: Mouse scrolled (1233, 344) with delta (0, 0)
Screenshot: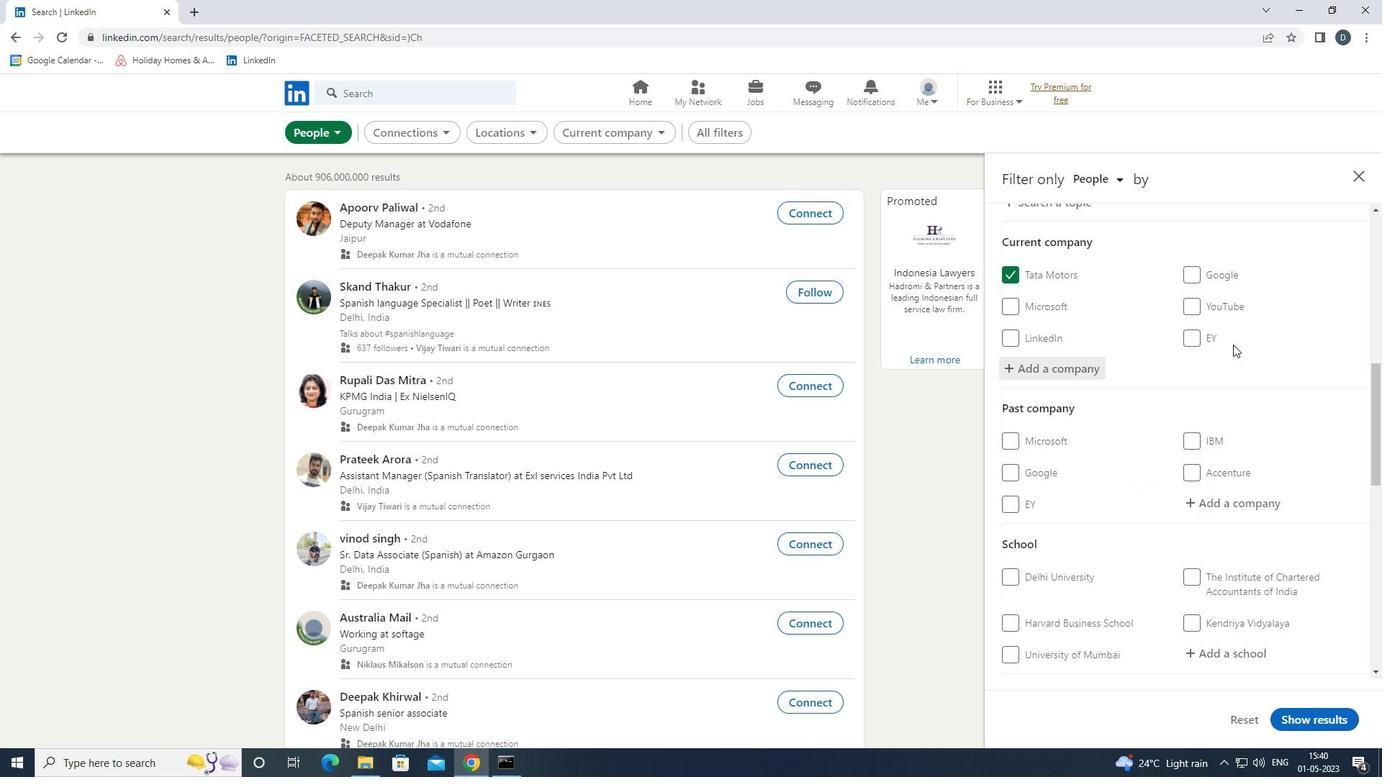 
Action: Mouse moved to (1239, 440)
Screenshot: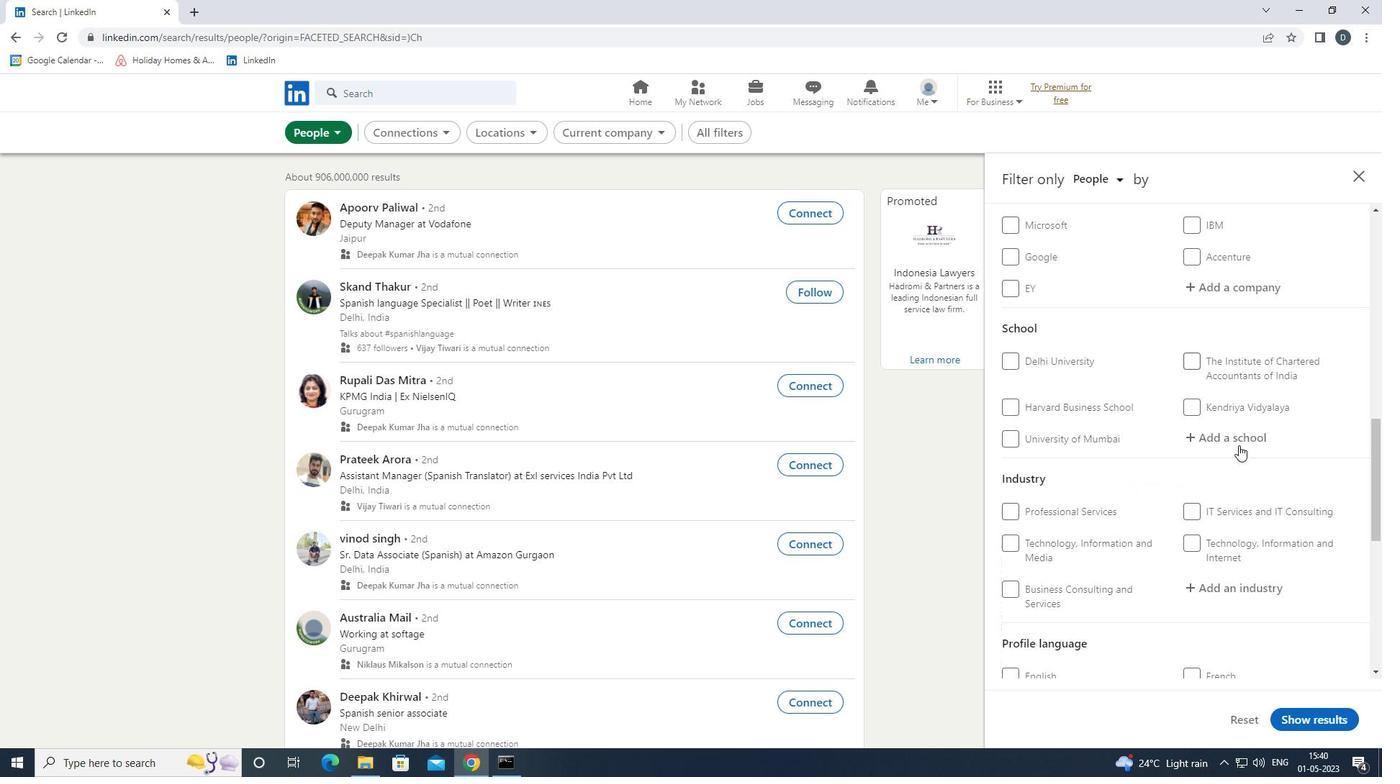 
Action: Mouse pressed left at (1239, 440)
Screenshot: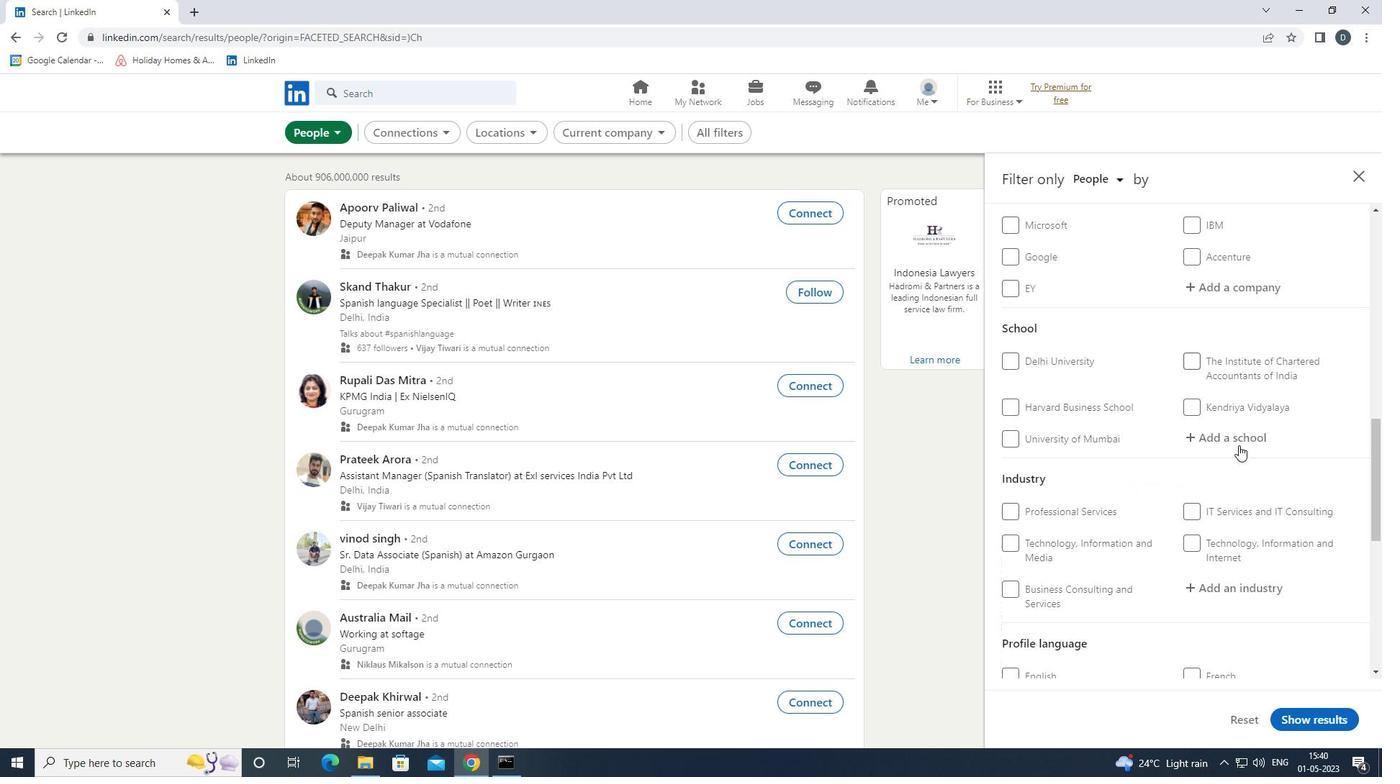 
Action: Key pressed <Key.shift><Key.shift><Key.shift><Key.shift><Key.shift><Key.shift><Key.shift><Key.shift><Key.shift>UNIVERSITY<Key.space>OF<Key.space><Key.shift>ENGINEERING<Key.space><Key.down><Key.down><Key.down><Key.down><Key.down><Key.enter>
Screenshot: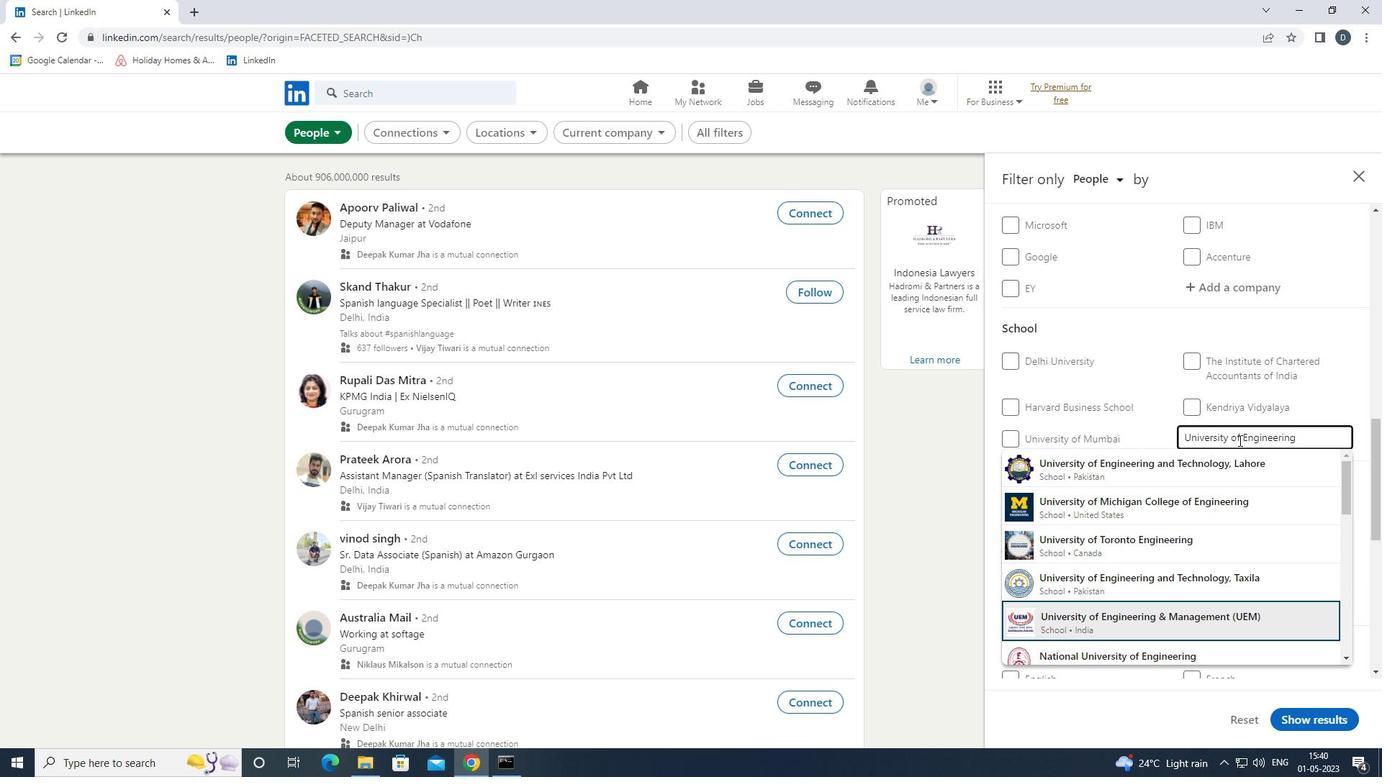 
Action: Mouse scrolled (1239, 439) with delta (0, 0)
Screenshot: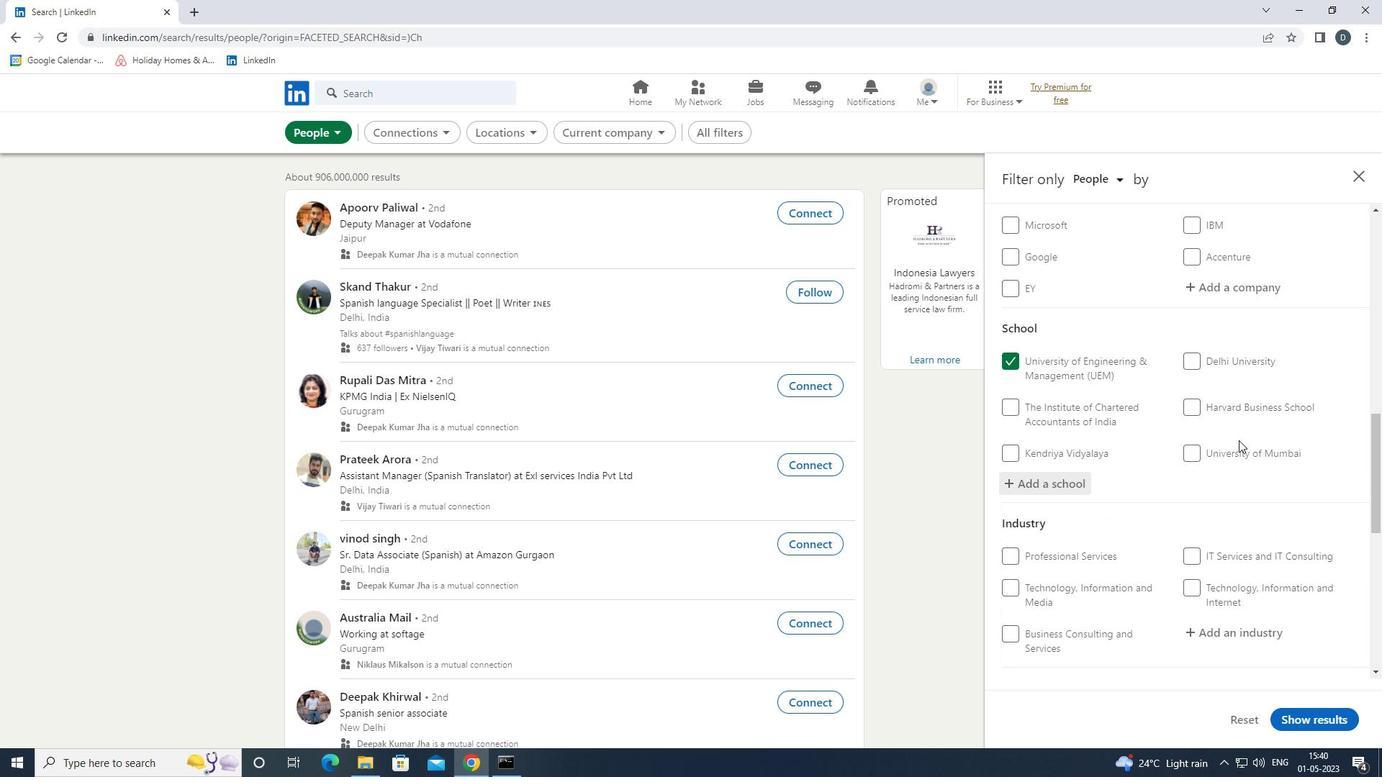 
Action: Mouse scrolled (1239, 439) with delta (0, 0)
Screenshot: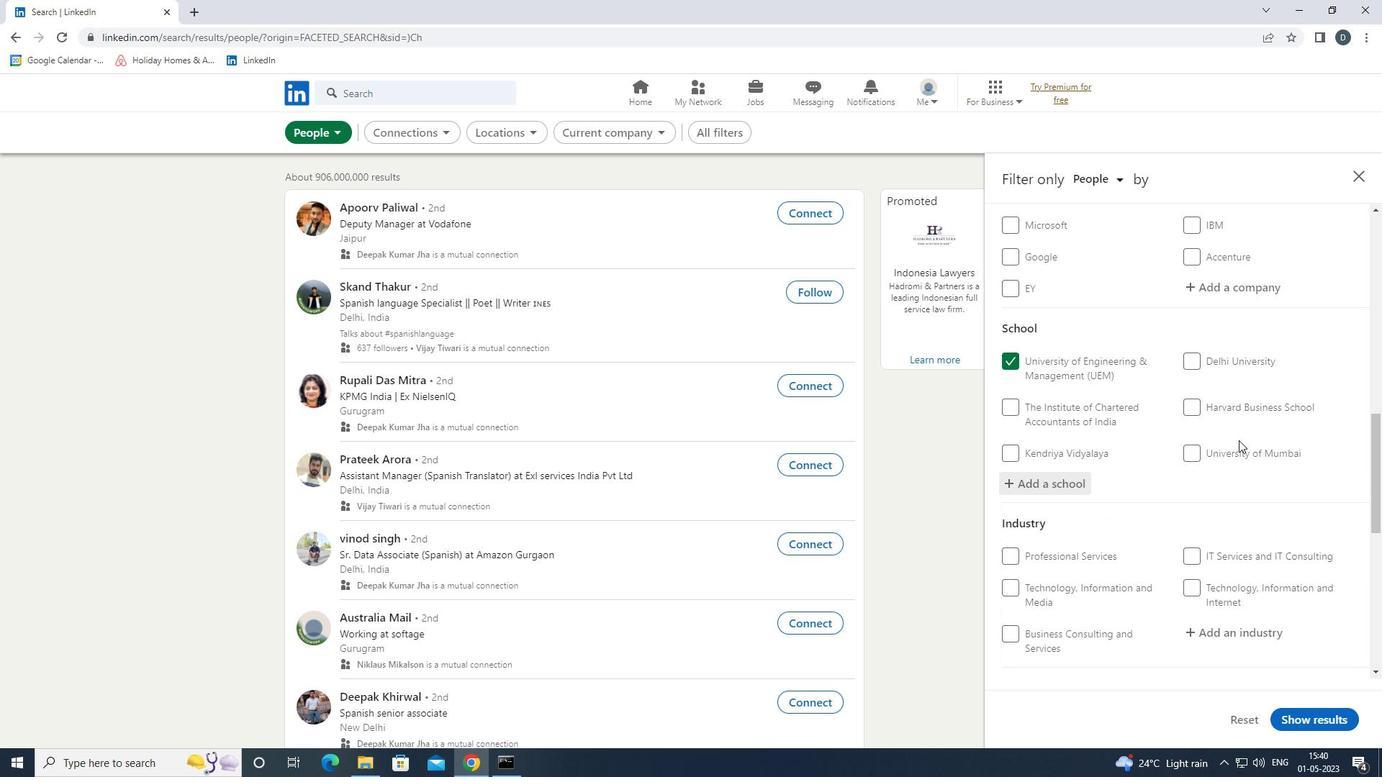 
Action: Mouse scrolled (1239, 439) with delta (0, 0)
Screenshot: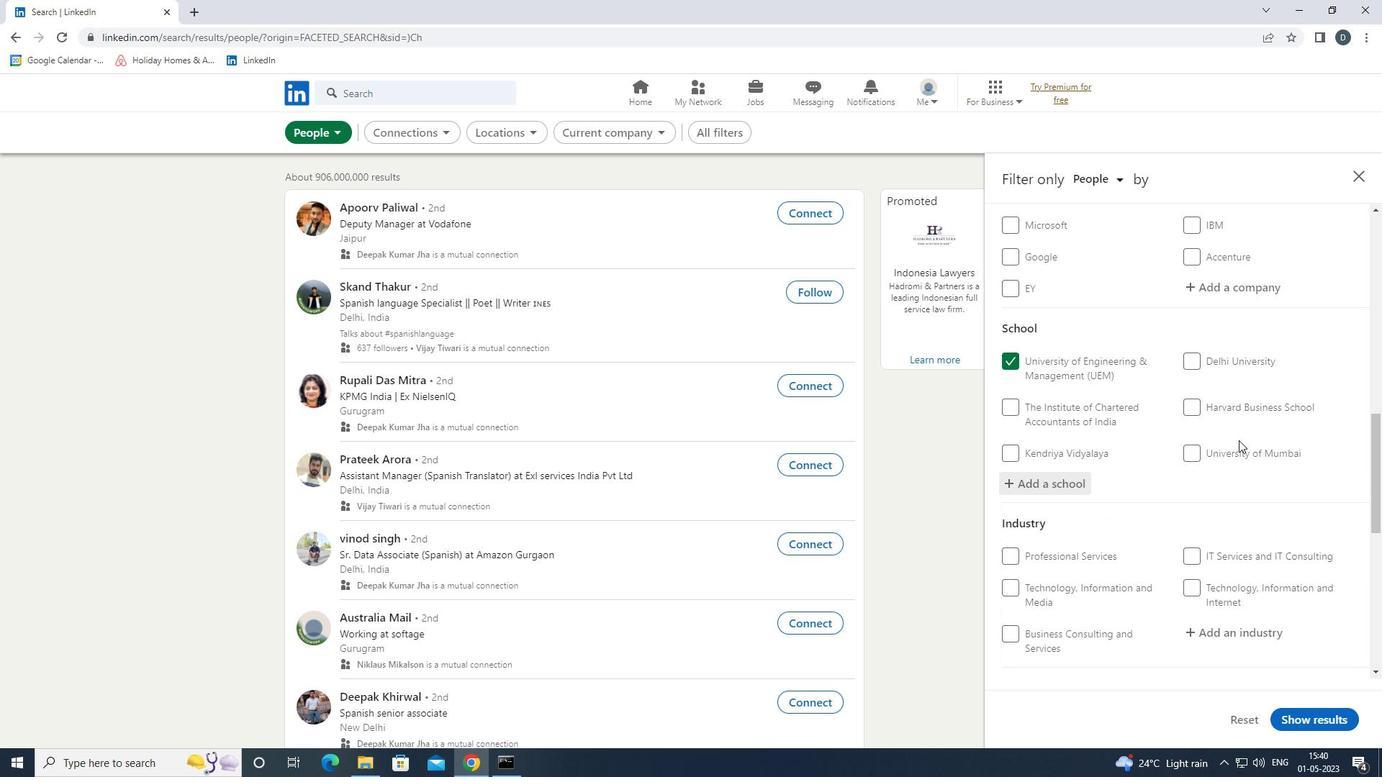 
Action: Mouse moved to (1247, 420)
Screenshot: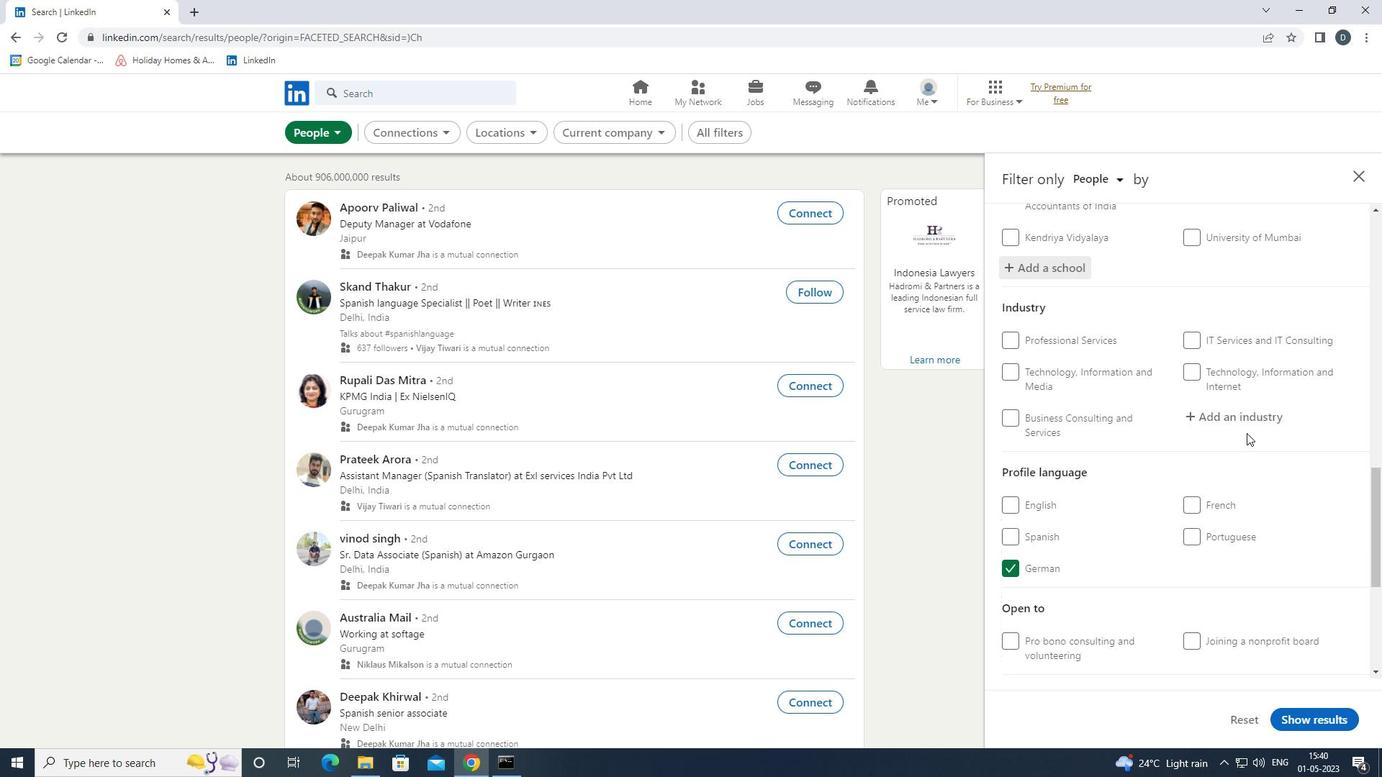 
Action: Mouse pressed left at (1247, 420)
Screenshot: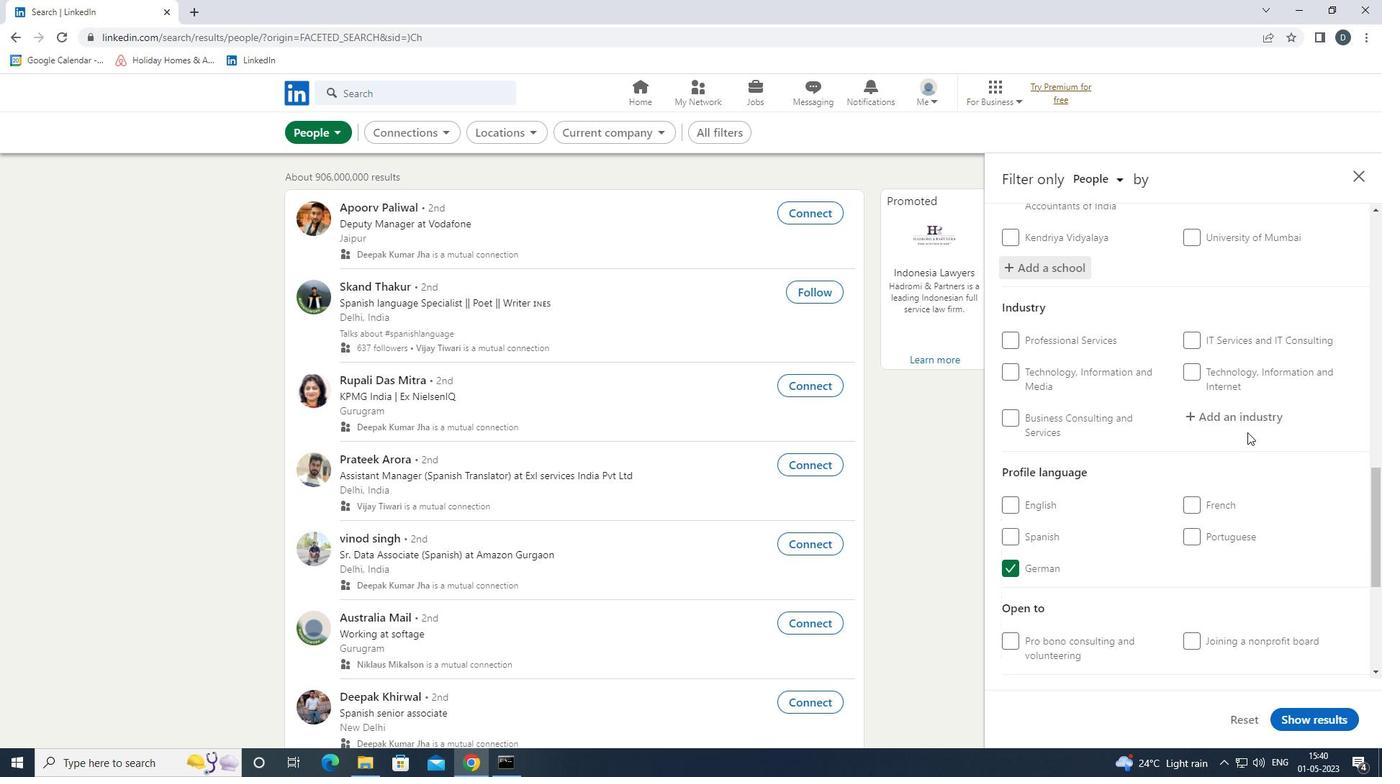 
Action: Key pressed <Key.shift><Key.shift><Key.shift><Key.shift>OUTPAT<Key.down><Key.enter>
Screenshot: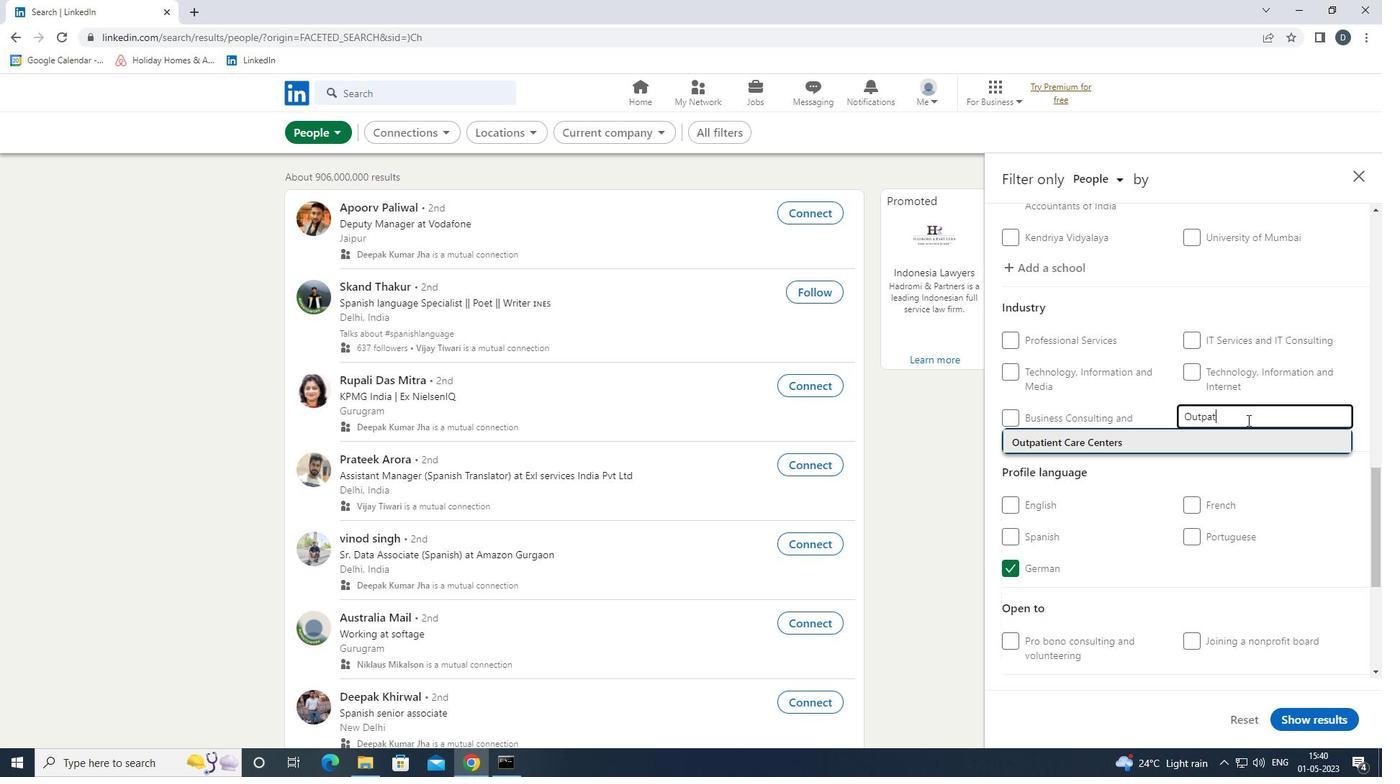 
Action: Mouse scrolled (1247, 419) with delta (0, 0)
Screenshot: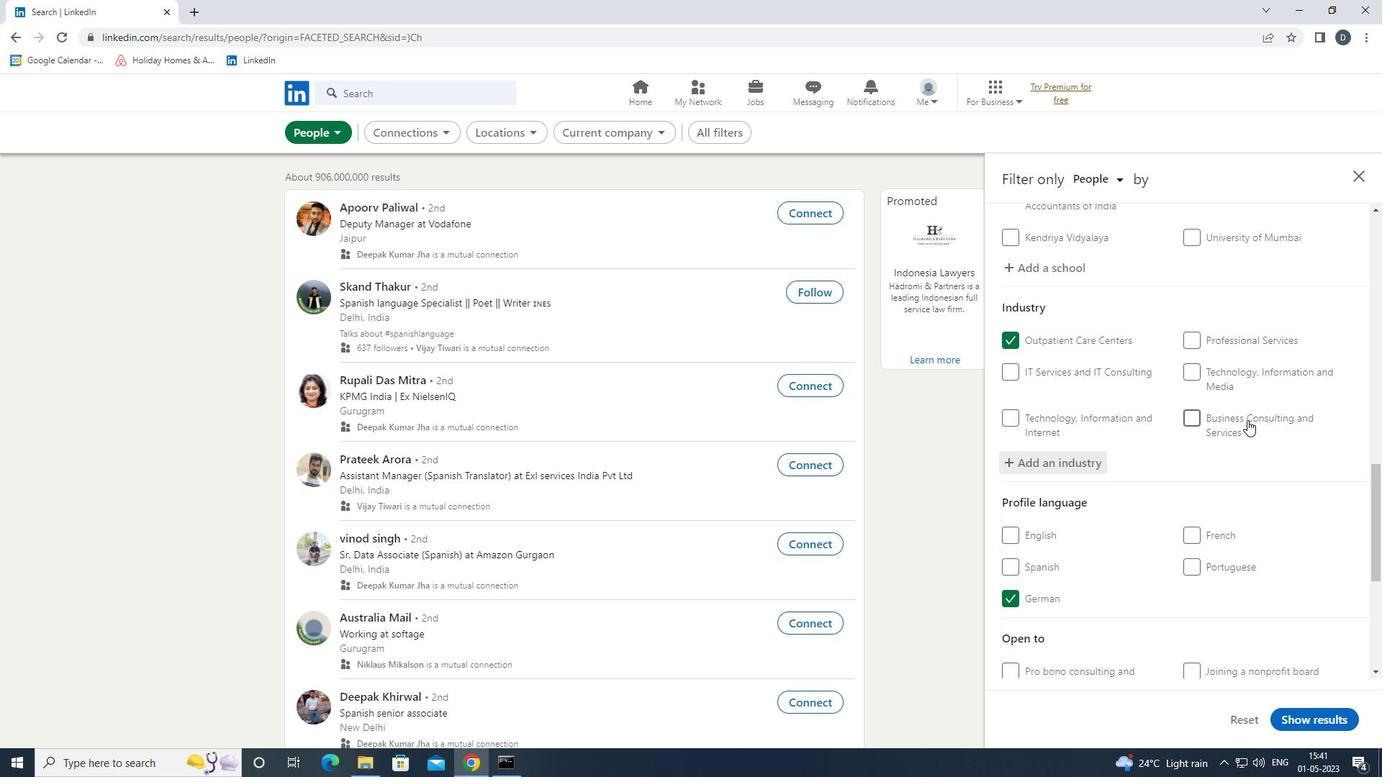 
Action: Mouse scrolled (1247, 419) with delta (0, 0)
Screenshot: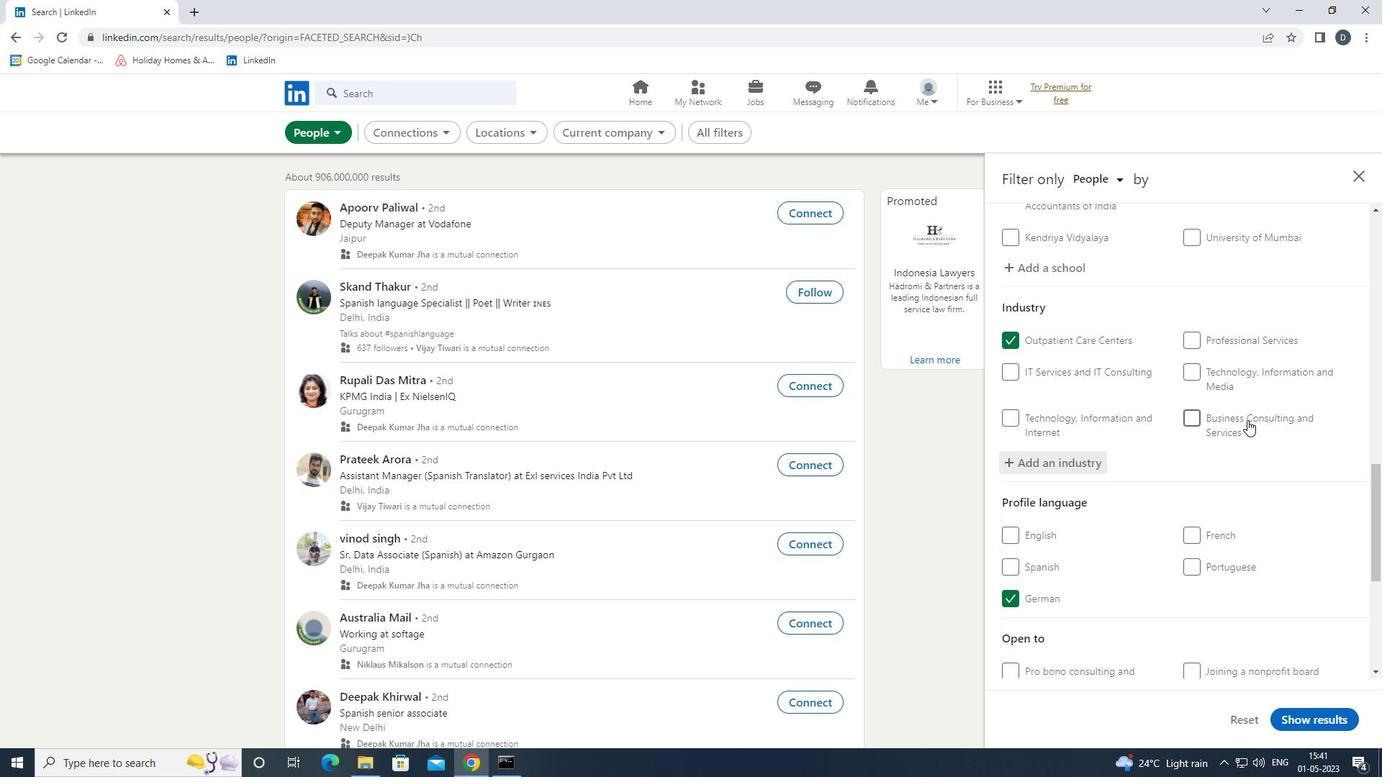 
Action: Mouse scrolled (1247, 419) with delta (0, 0)
Screenshot: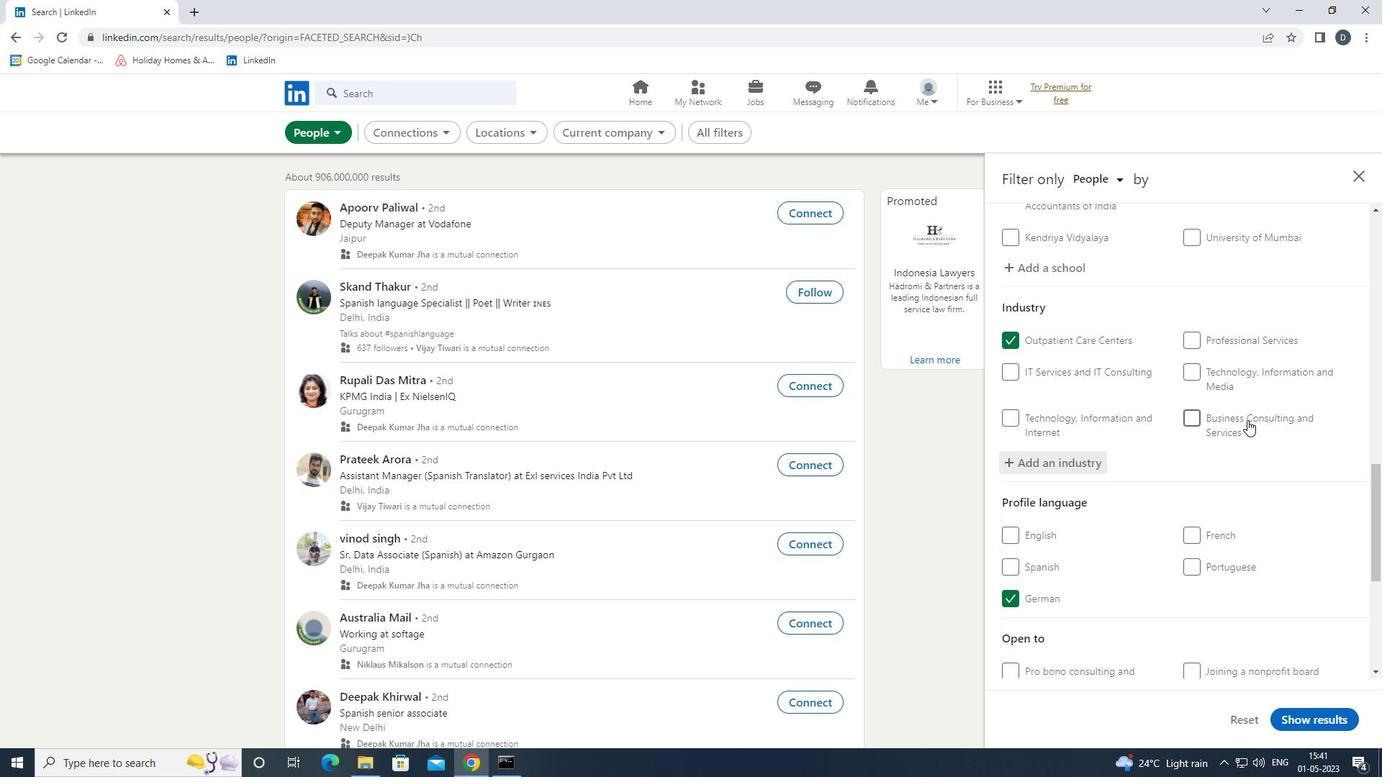 
Action: Mouse scrolled (1247, 419) with delta (0, 0)
Screenshot: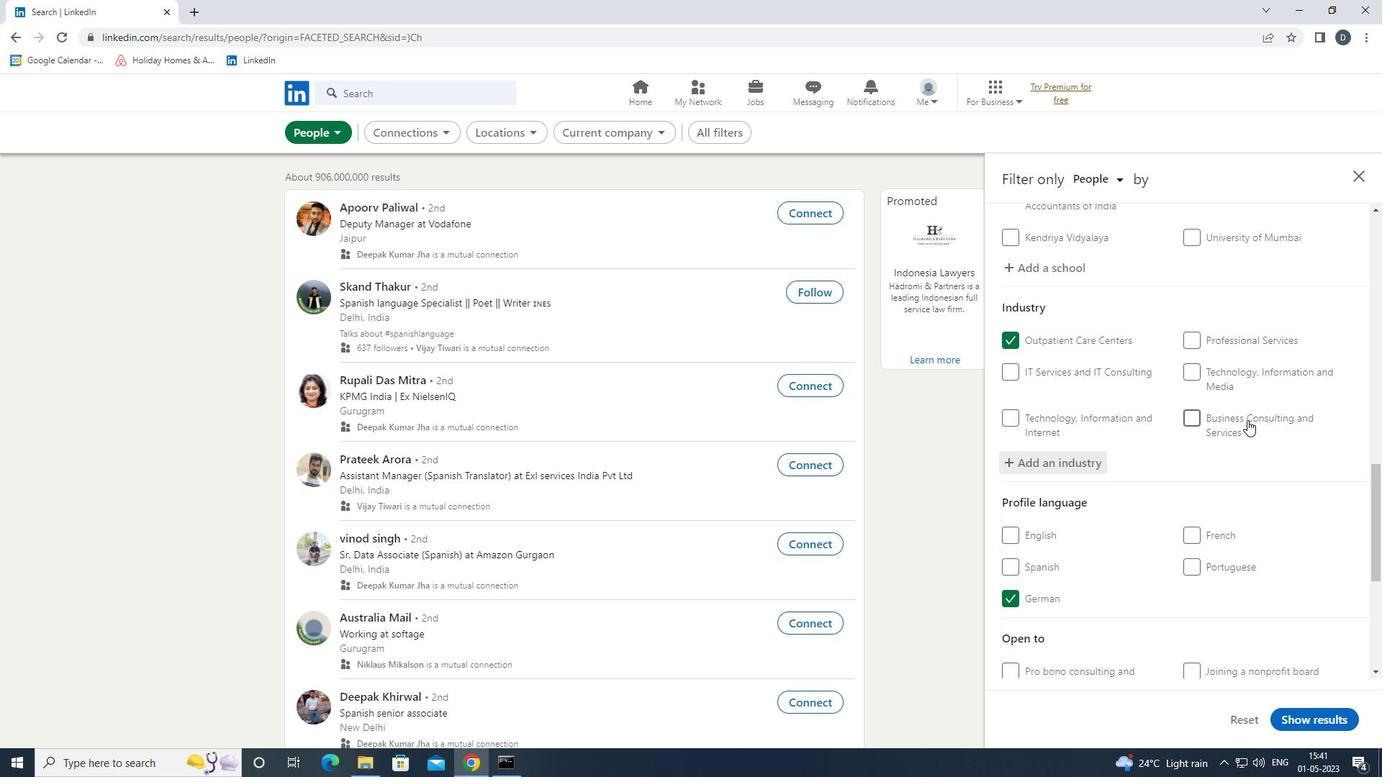 
Action: Mouse moved to (1235, 519)
Screenshot: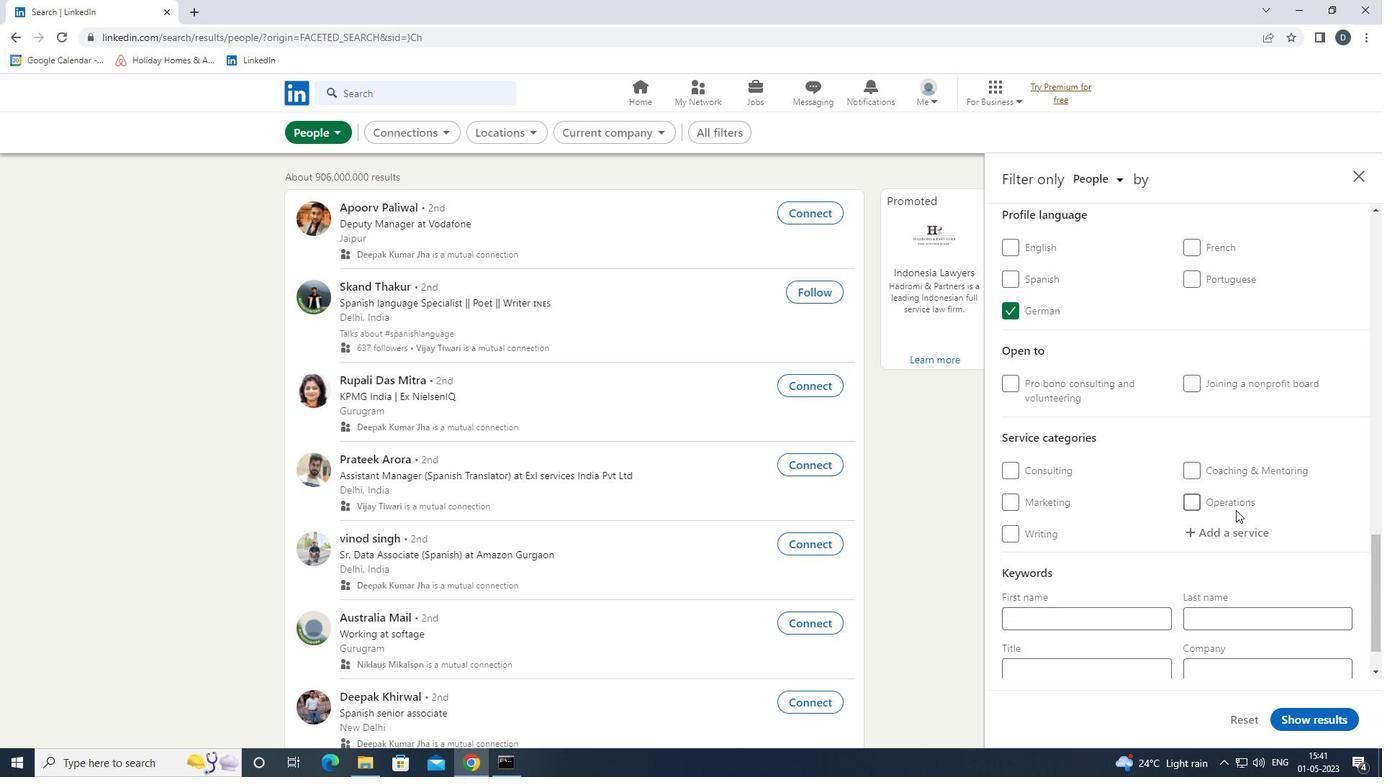 
Action: Mouse pressed left at (1235, 519)
Screenshot: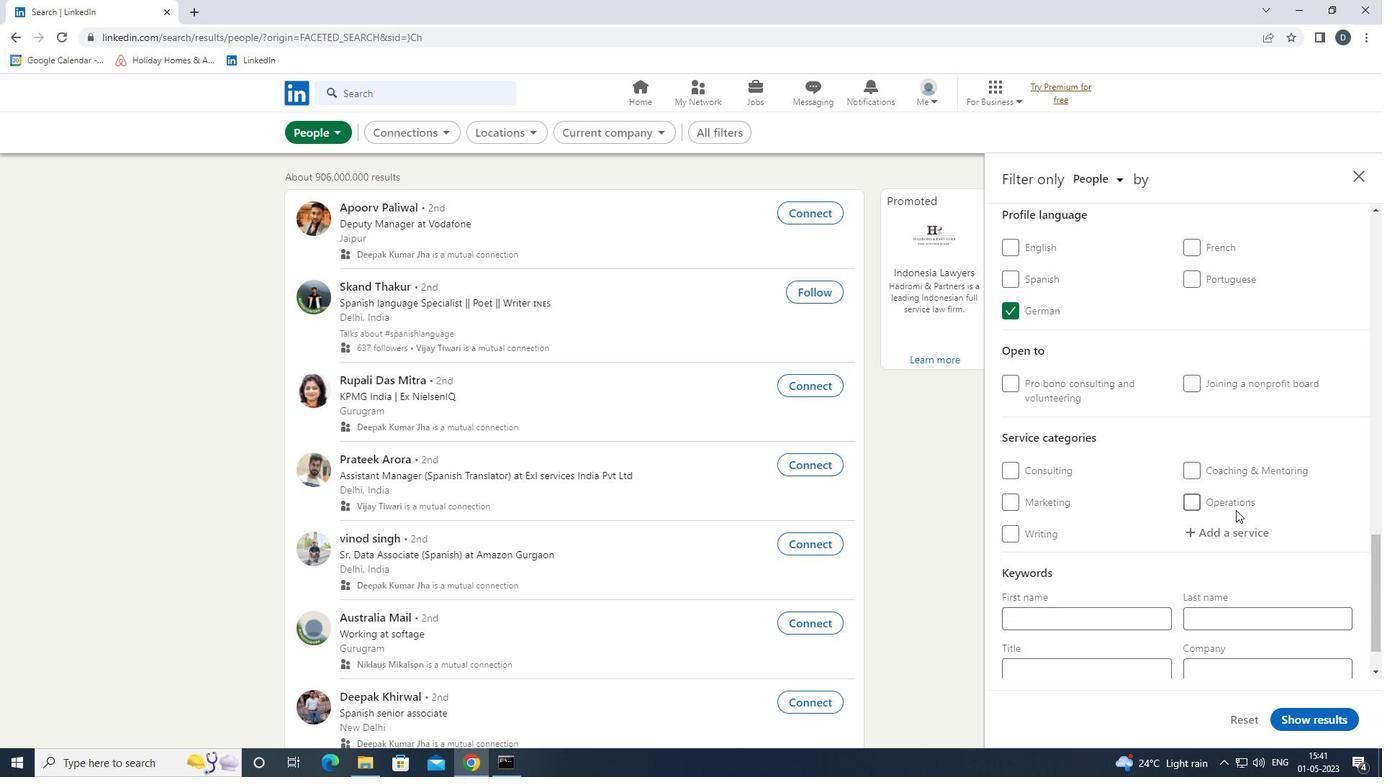 
Action: Mouse moved to (1233, 534)
Screenshot: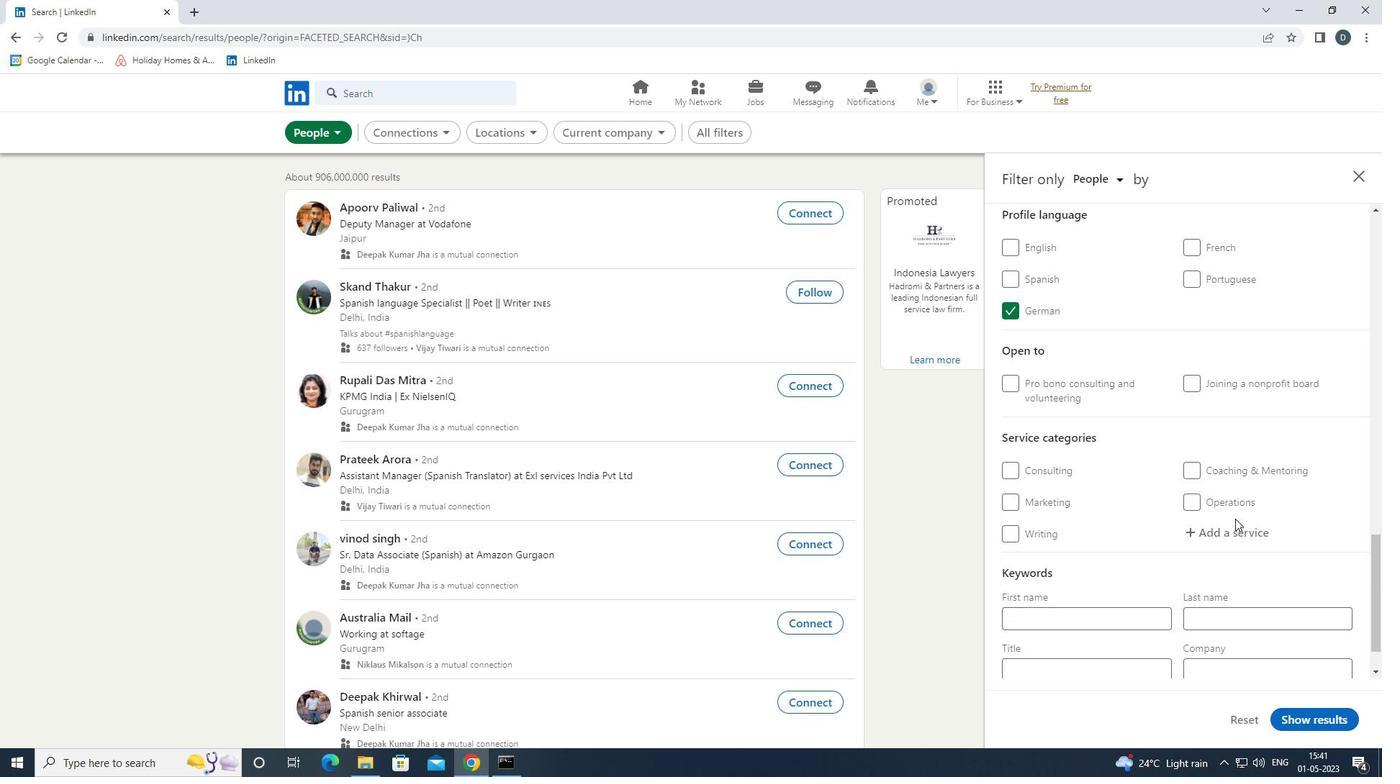 
Action: Mouse pressed left at (1233, 534)
Screenshot: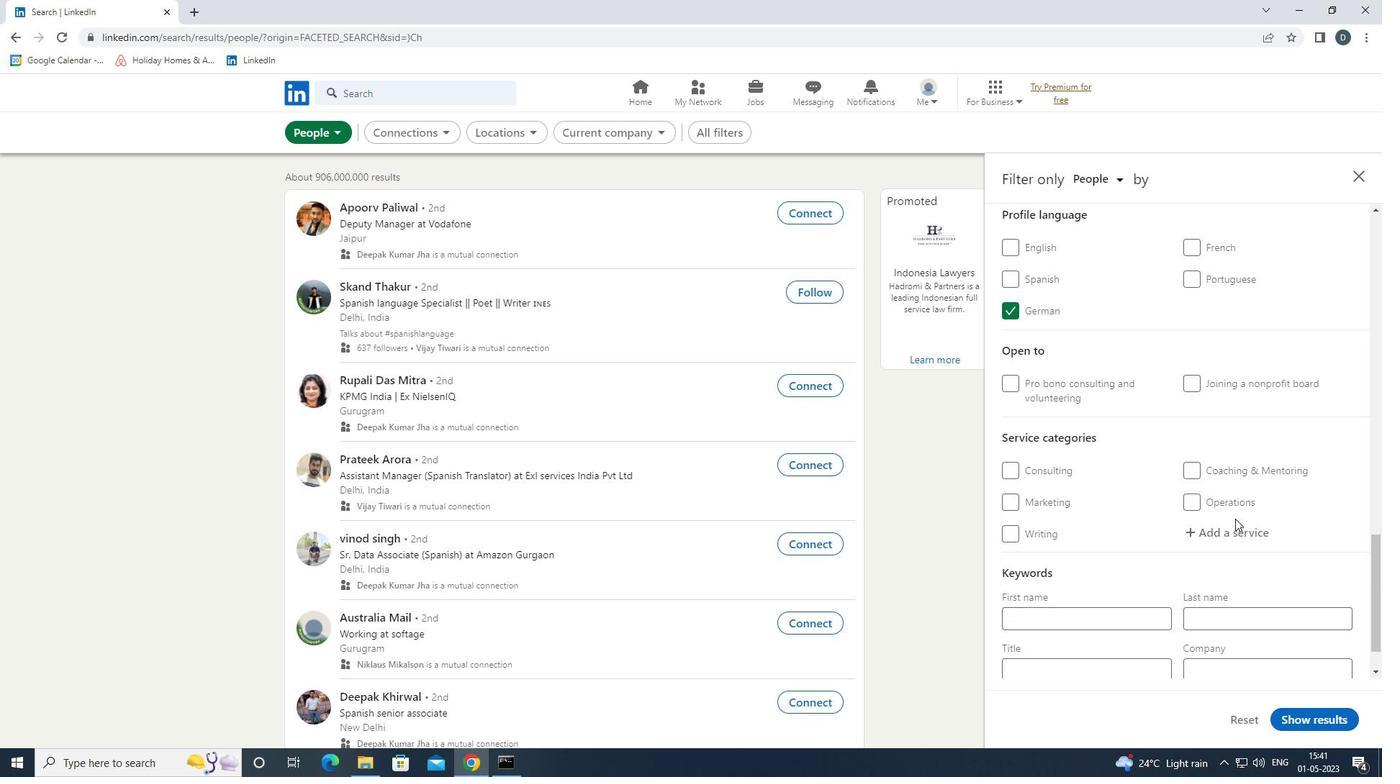 
Action: Mouse moved to (1236, 530)
Screenshot: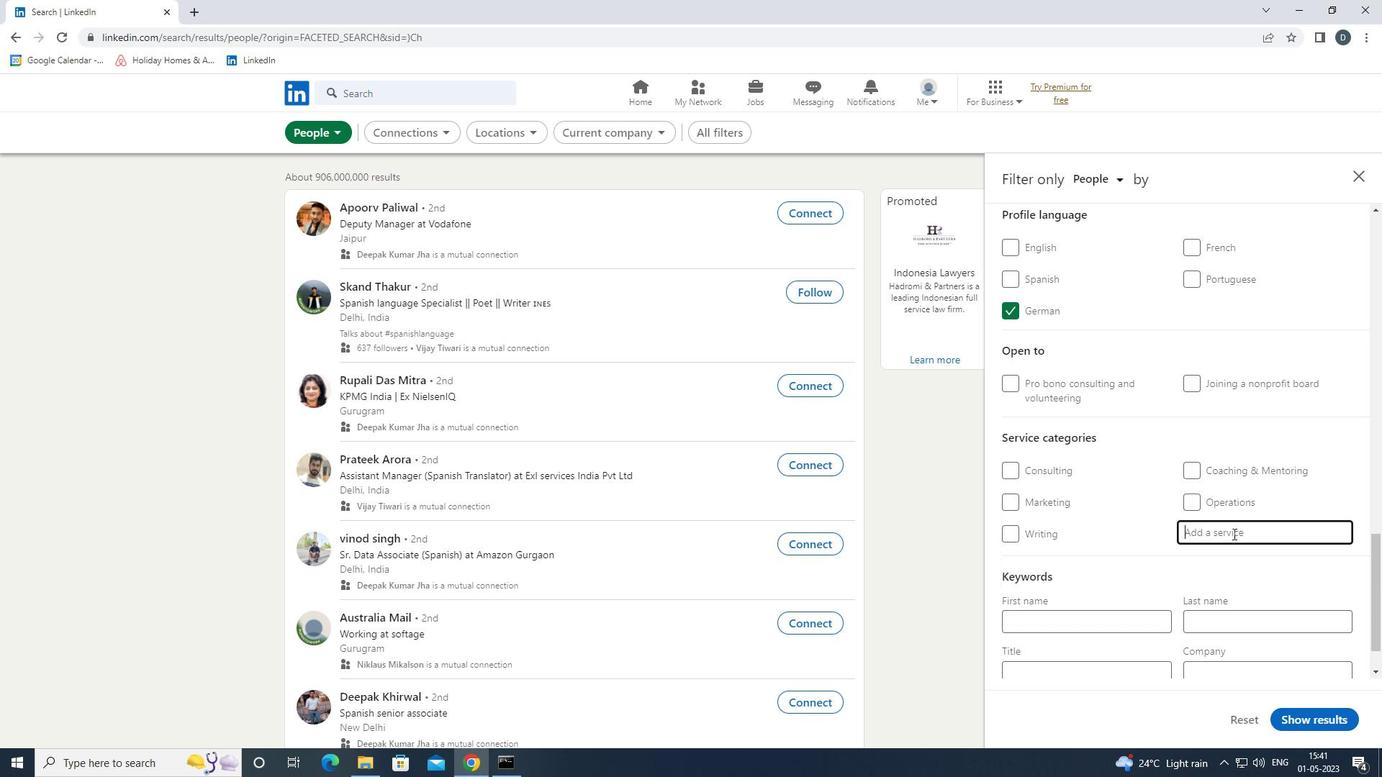 
Action: Key pressed <Key.shift><Key.shift><Key.shift><Key.shift><Key.shift>FINANCIAL<Key.down><Key.down><Key.enter>
Screenshot: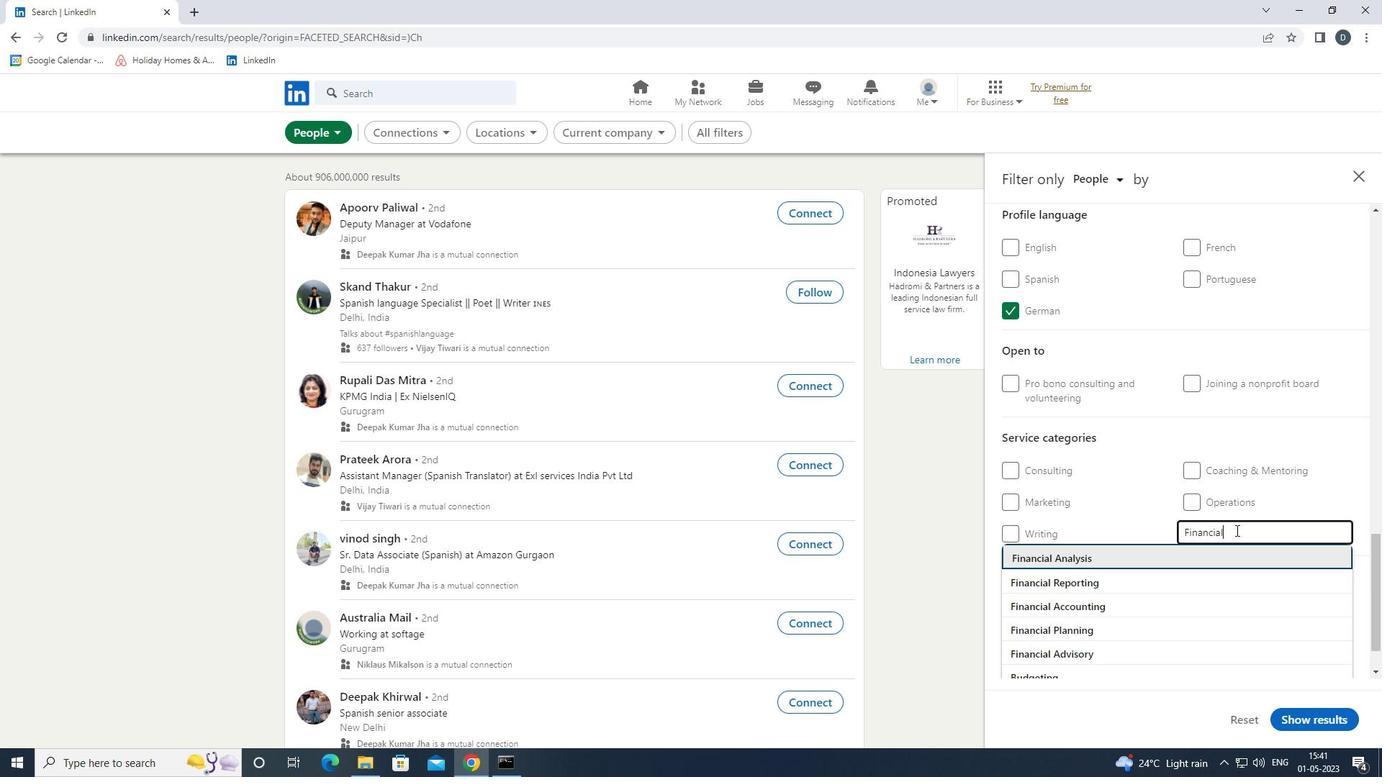 
Action: Mouse moved to (1250, 545)
Screenshot: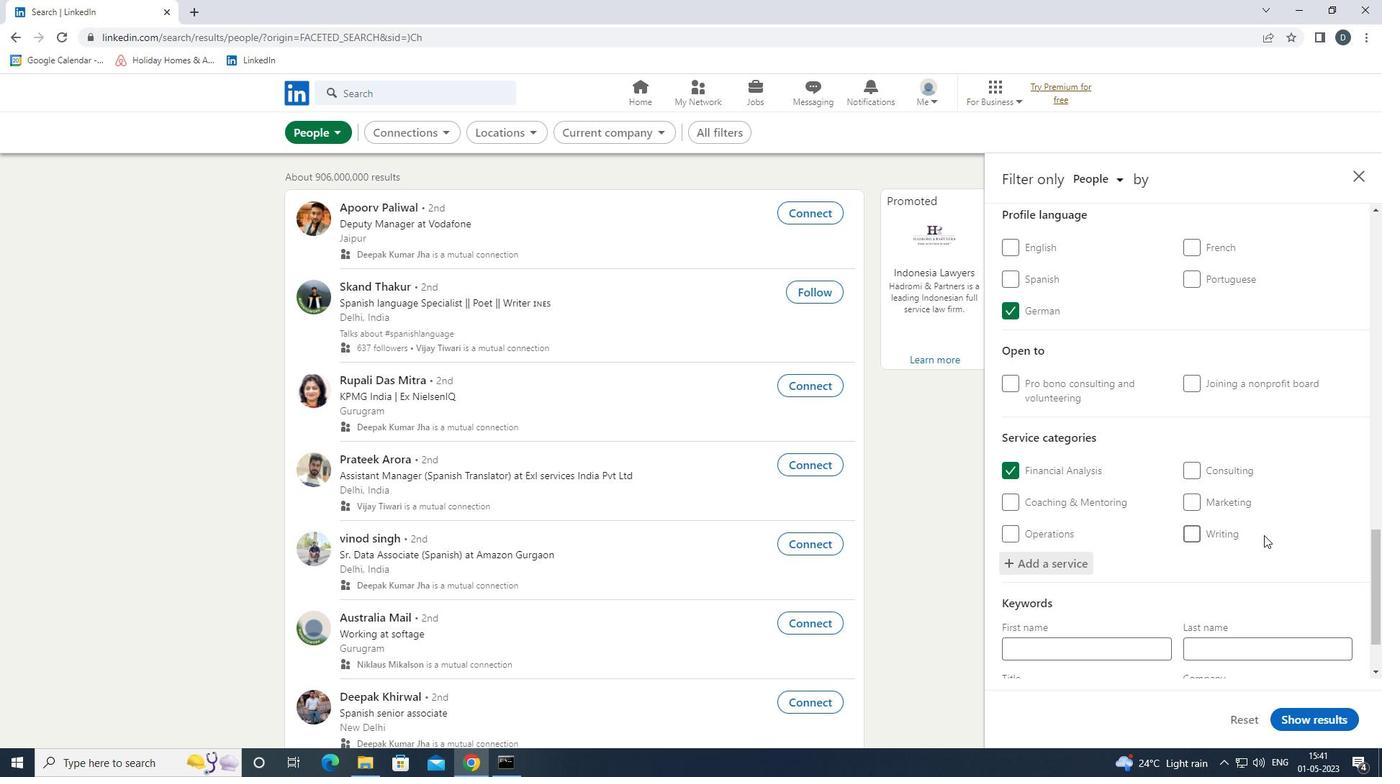 
Action: Mouse scrolled (1250, 544) with delta (0, 0)
Screenshot: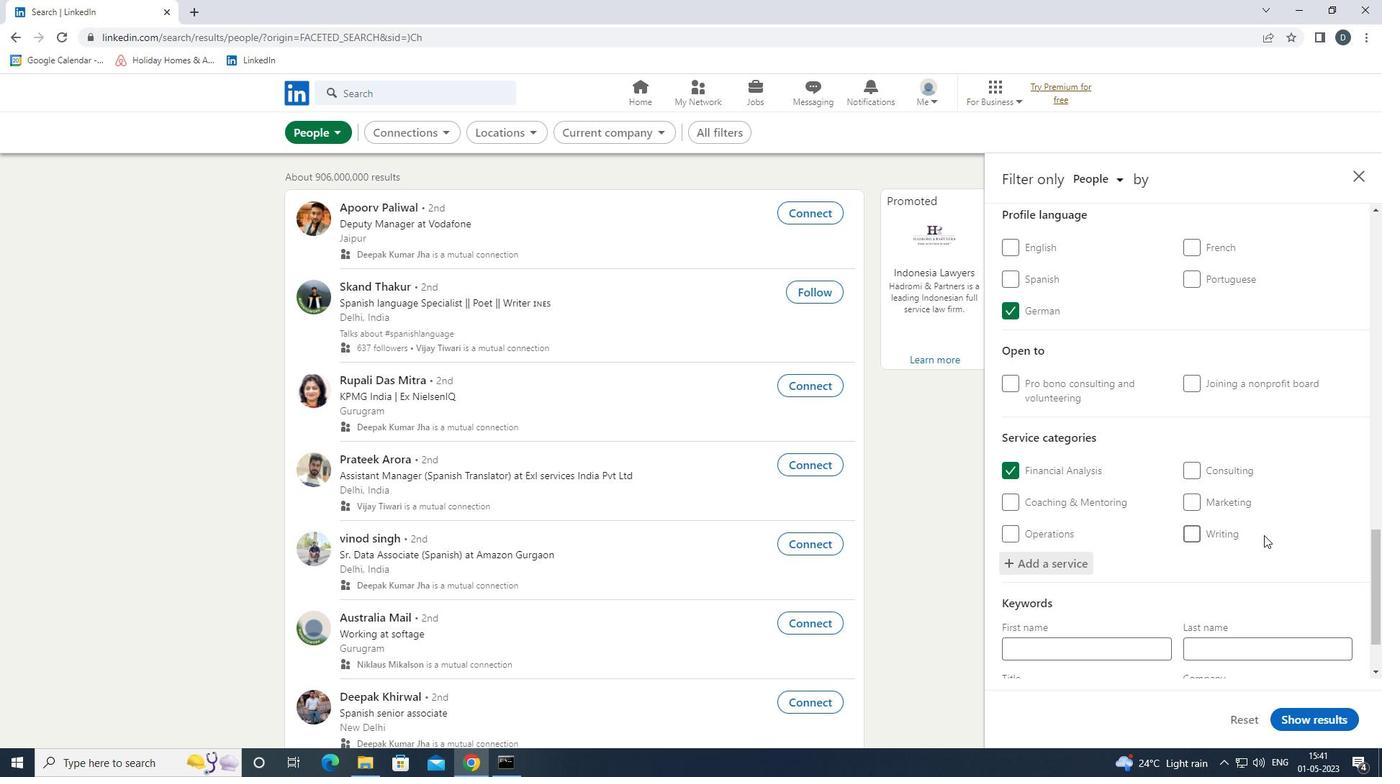 
Action: Mouse moved to (1248, 545)
Screenshot: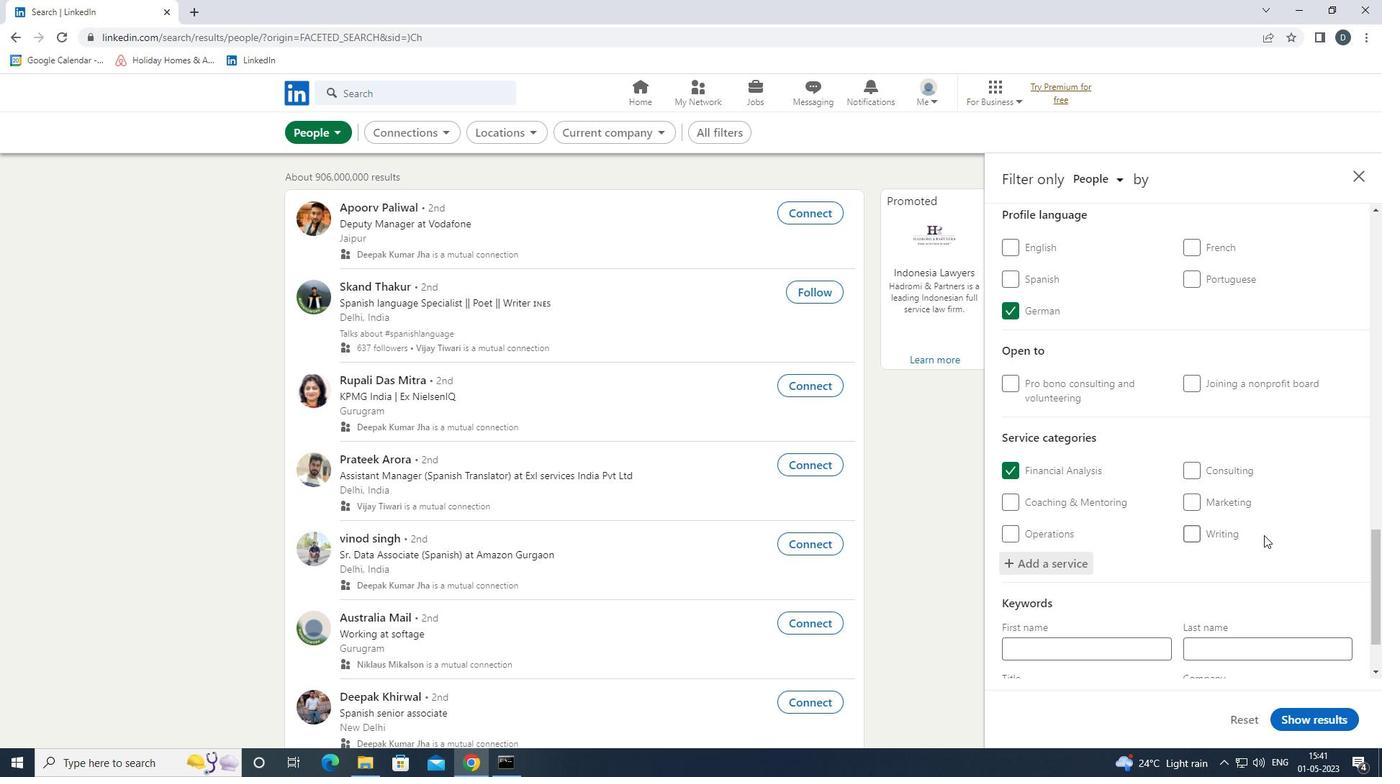 
Action: Mouse scrolled (1248, 545) with delta (0, 0)
Screenshot: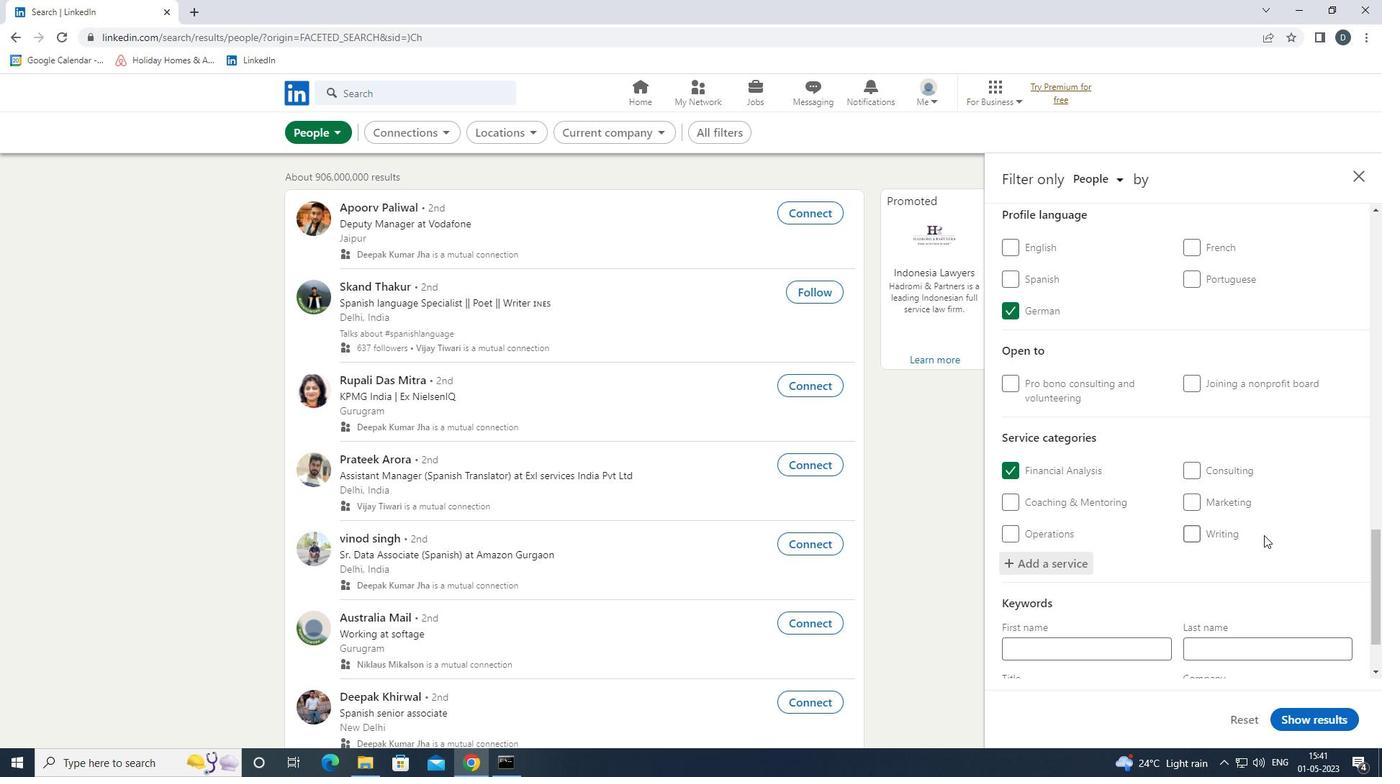 
Action: Mouse scrolled (1248, 545) with delta (0, 0)
Screenshot: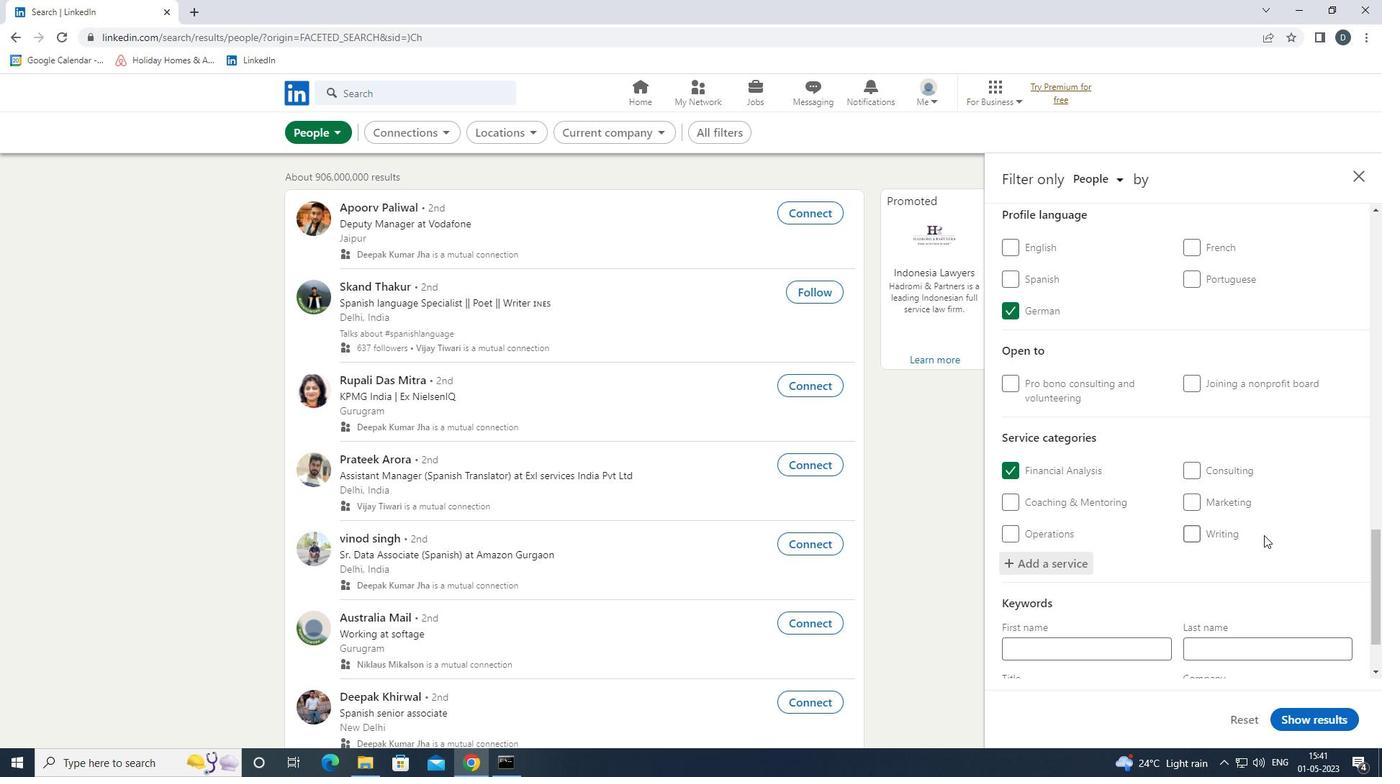 
Action: Mouse scrolled (1248, 545) with delta (0, 0)
Screenshot: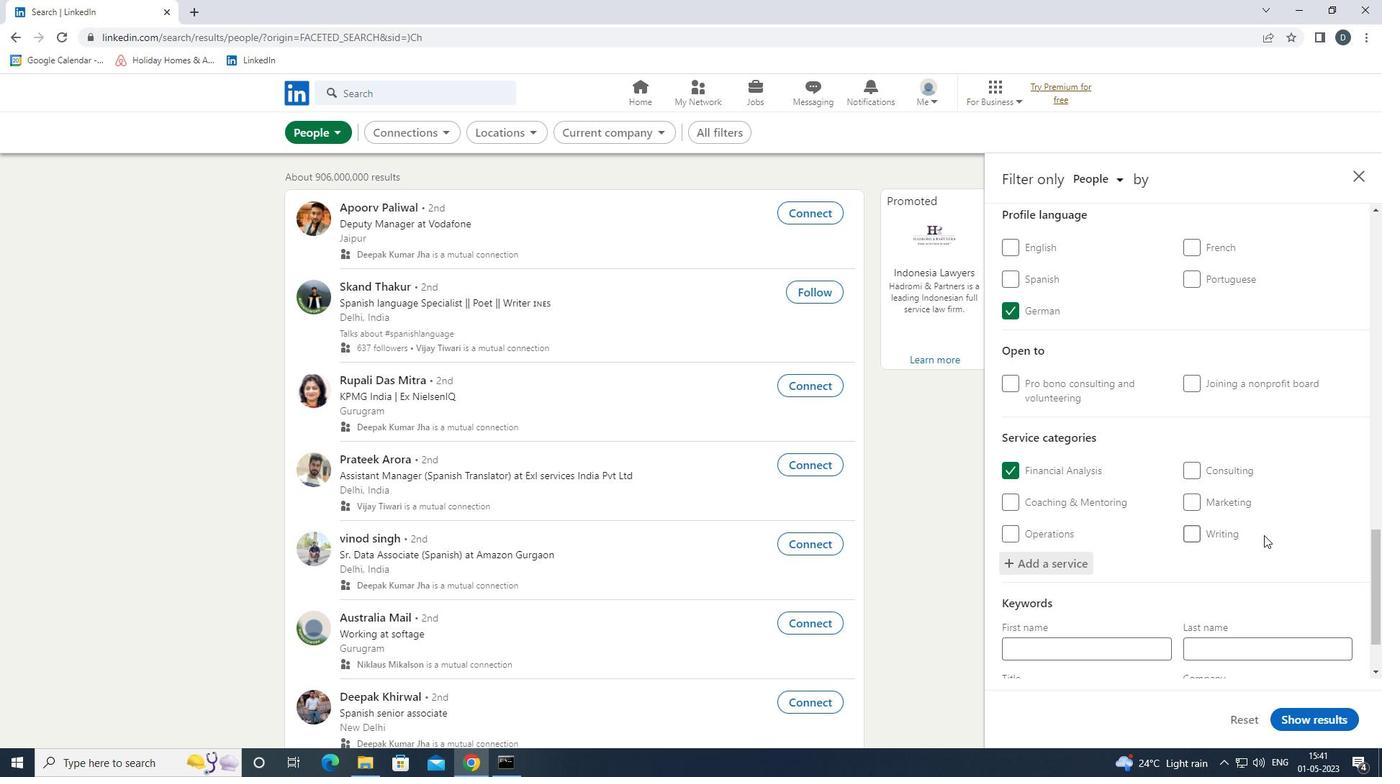 
Action: Mouse moved to (1248, 545)
Screenshot: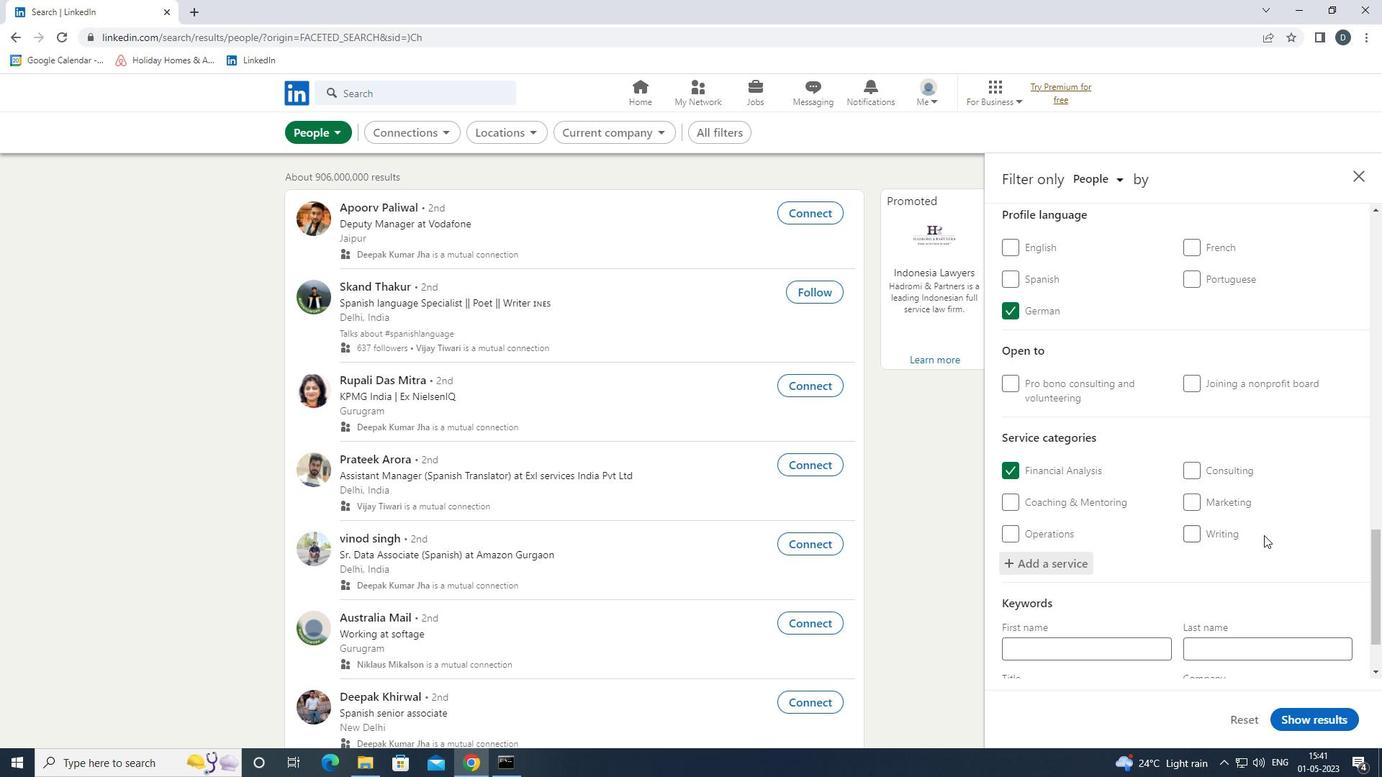 
Action: Mouse scrolled (1248, 545) with delta (0, 0)
Screenshot: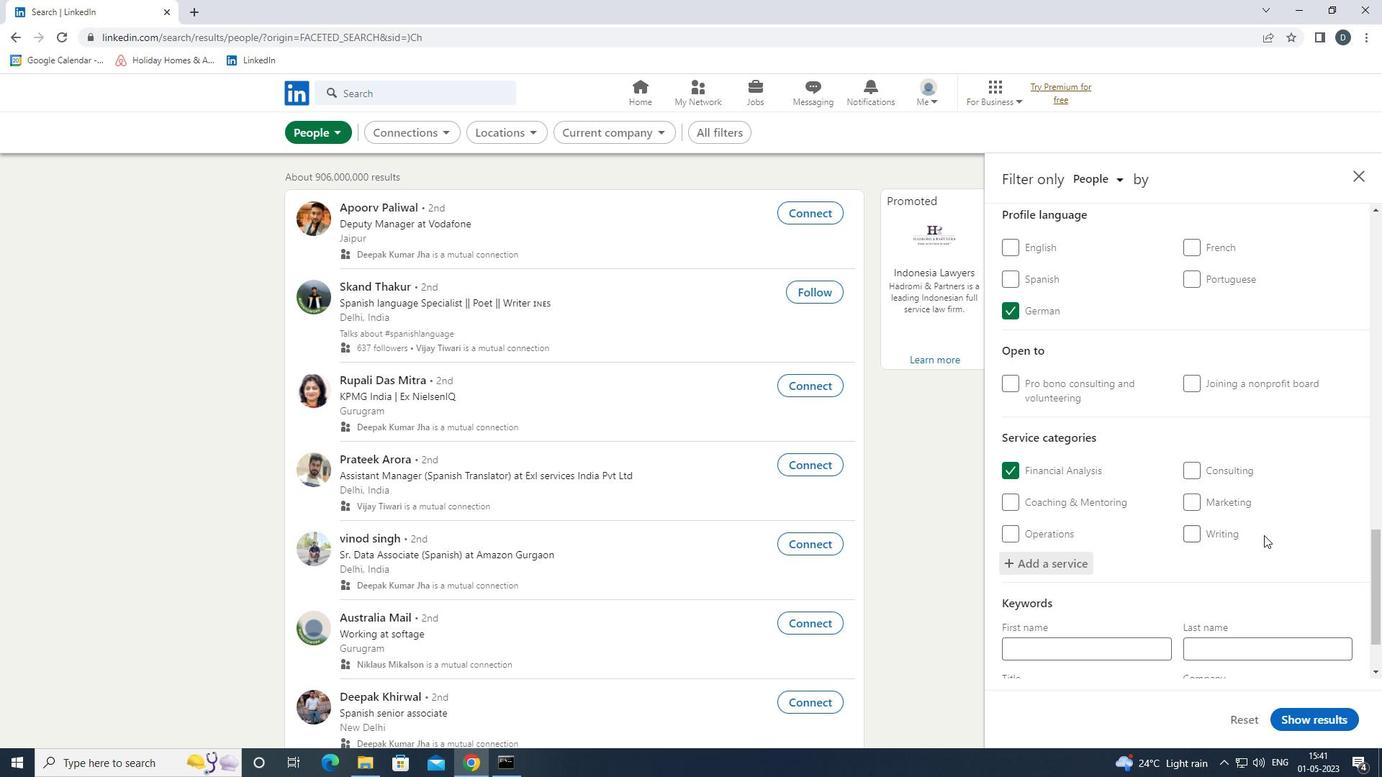 
Action: Mouse moved to (1247, 549)
Screenshot: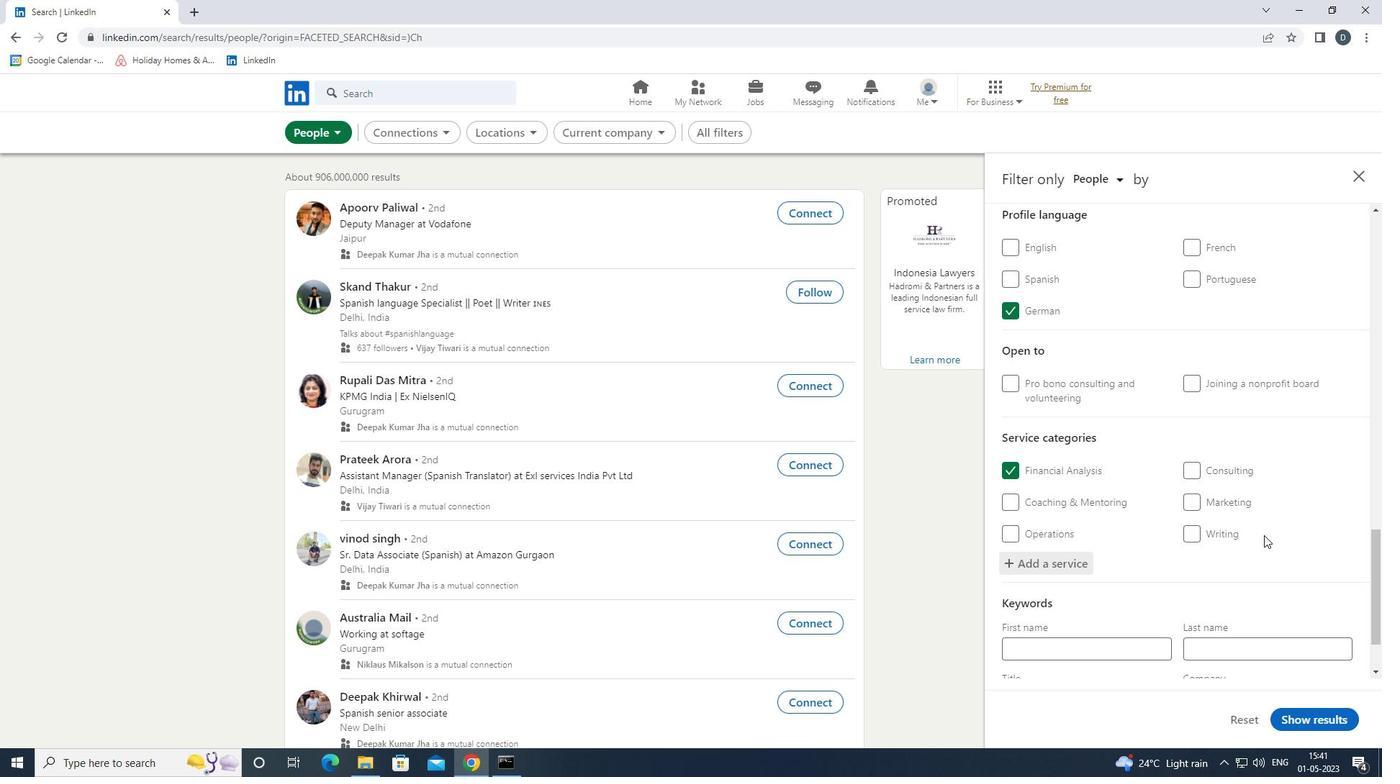 
Action: Mouse scrolled (1247, 548) with delta (0, 0)
Screenshot: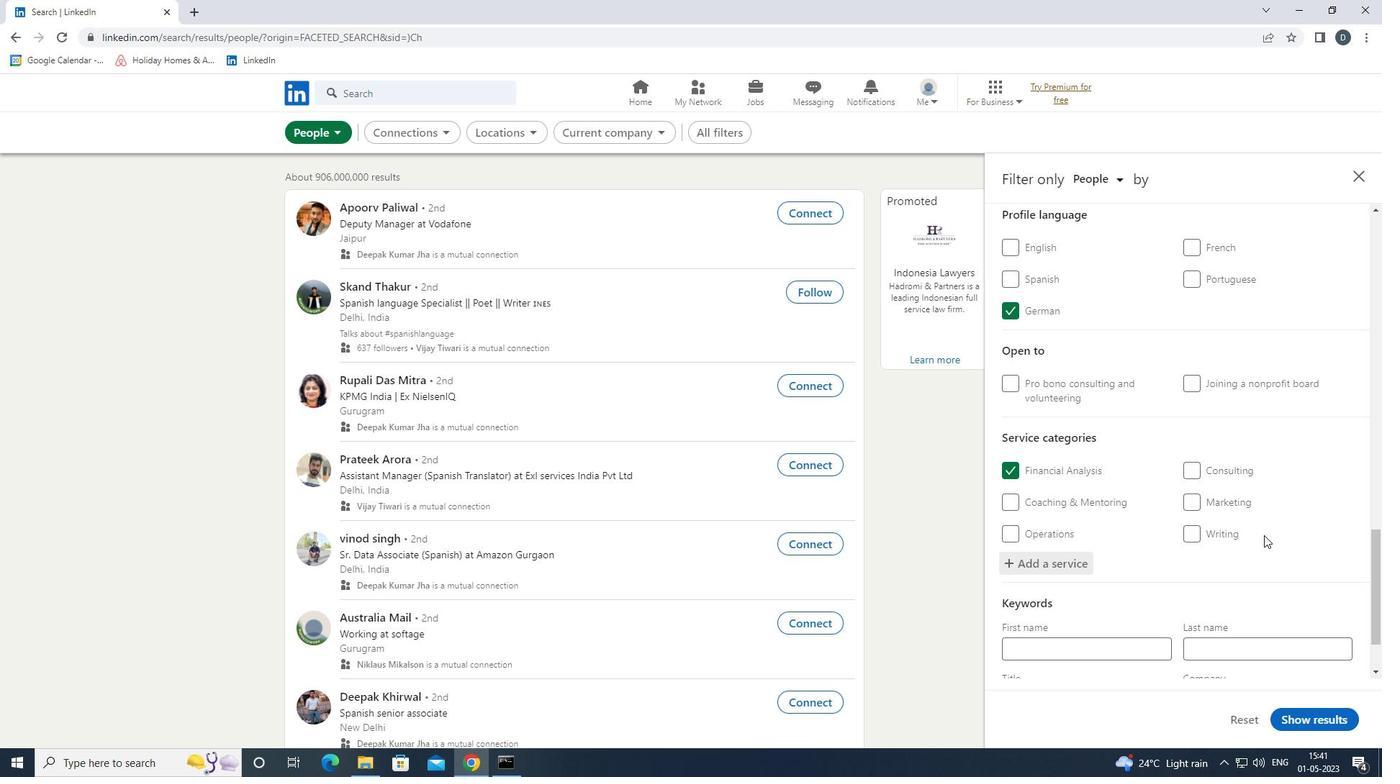 
Action: Mouse moved to (1137, 602)
Screenshot: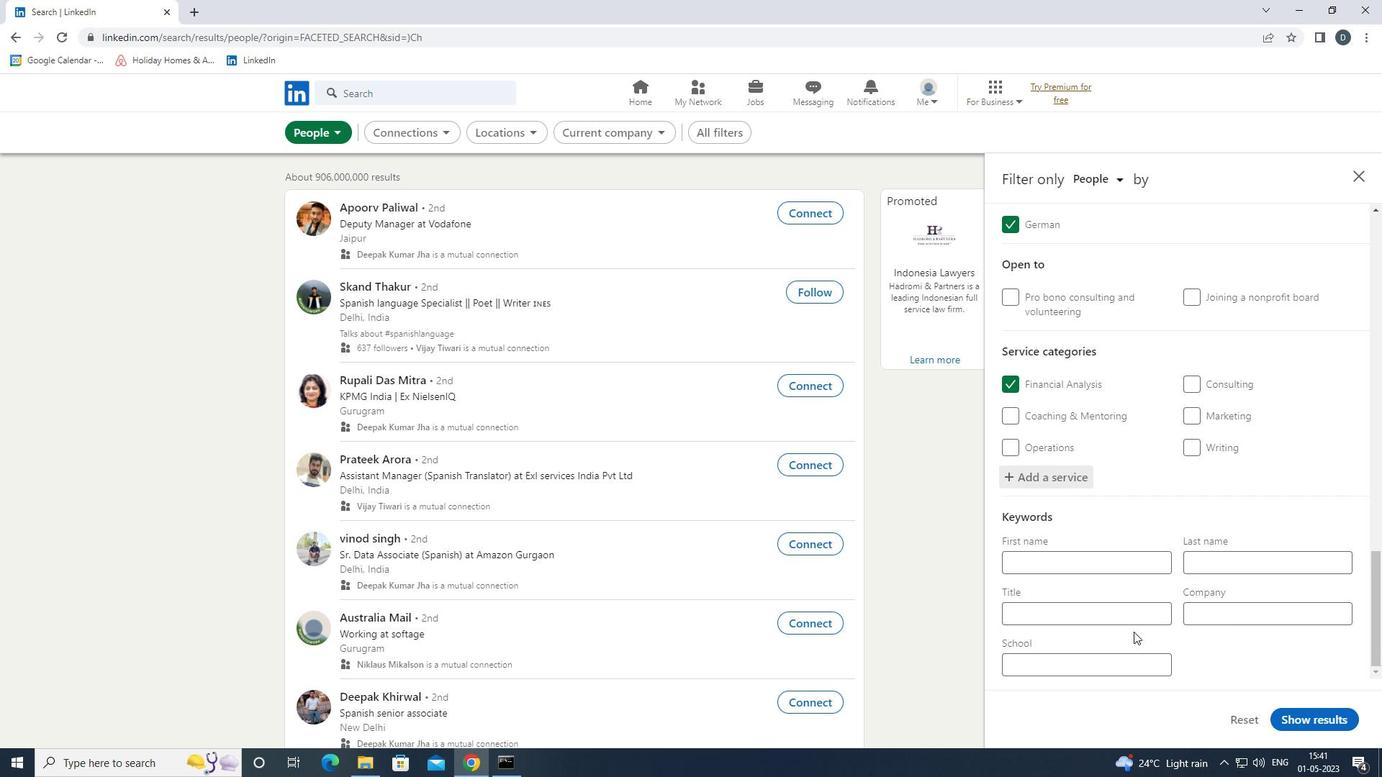
Action: Mouse pressed left at (1137, 602)
Screenshot: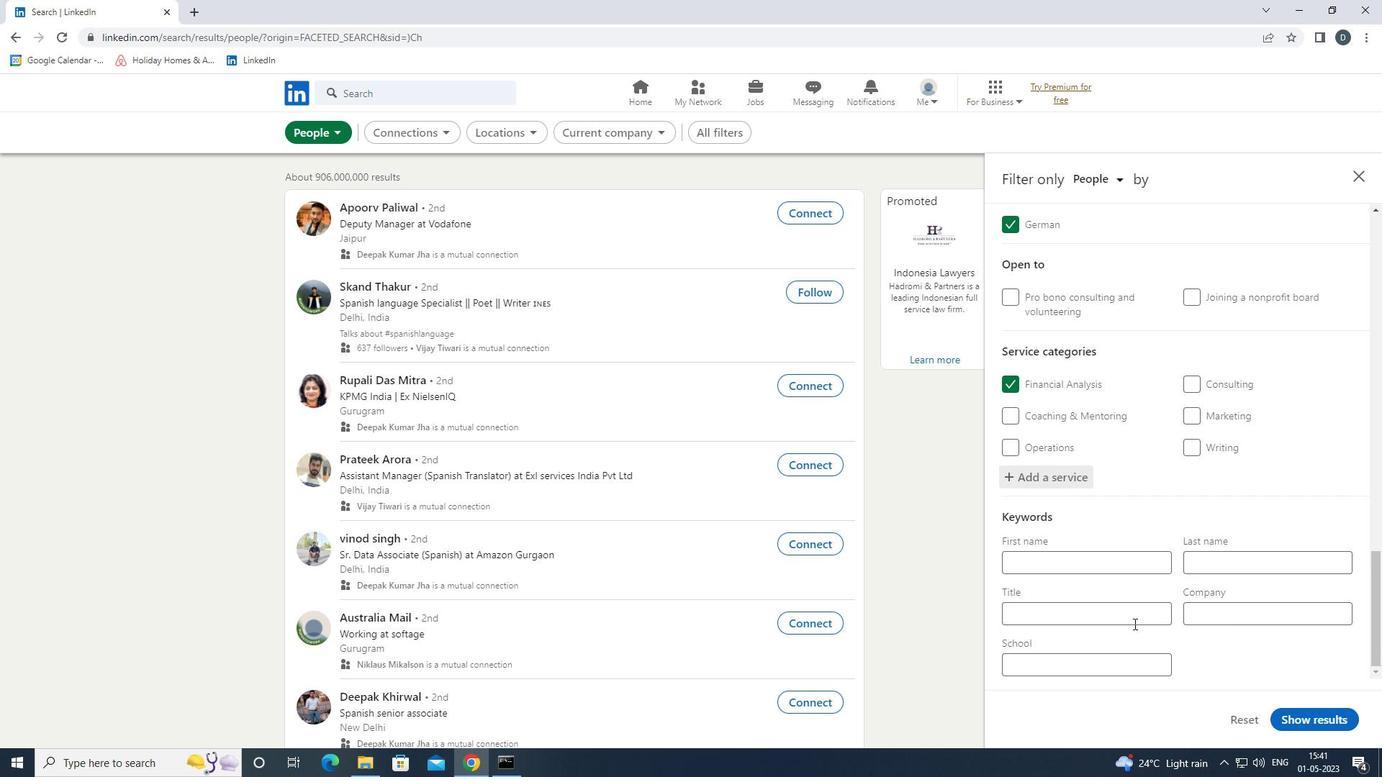 
Action: Mouse moved to (1133, 610)
Screenshot: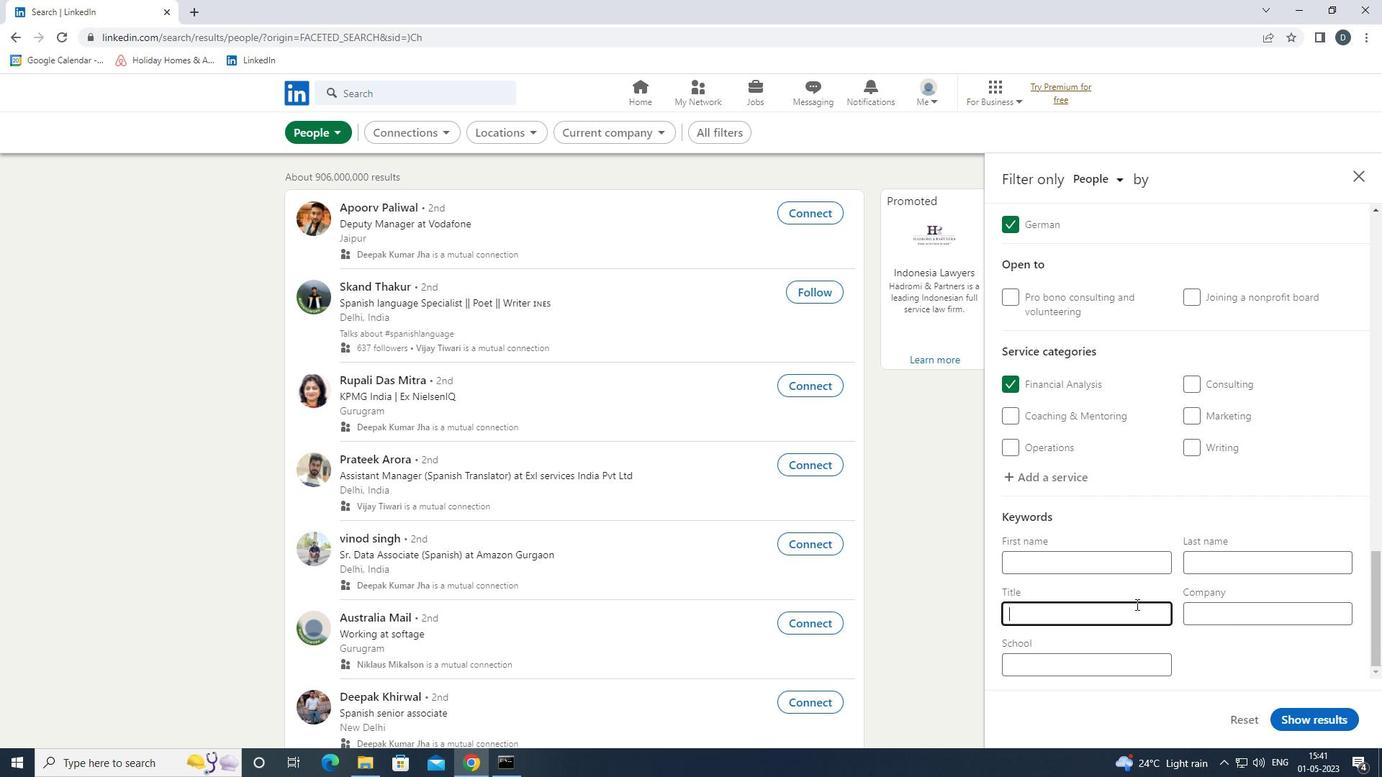 
Action: Key pressed <Key.shift>ARCHITECH
Screenshot: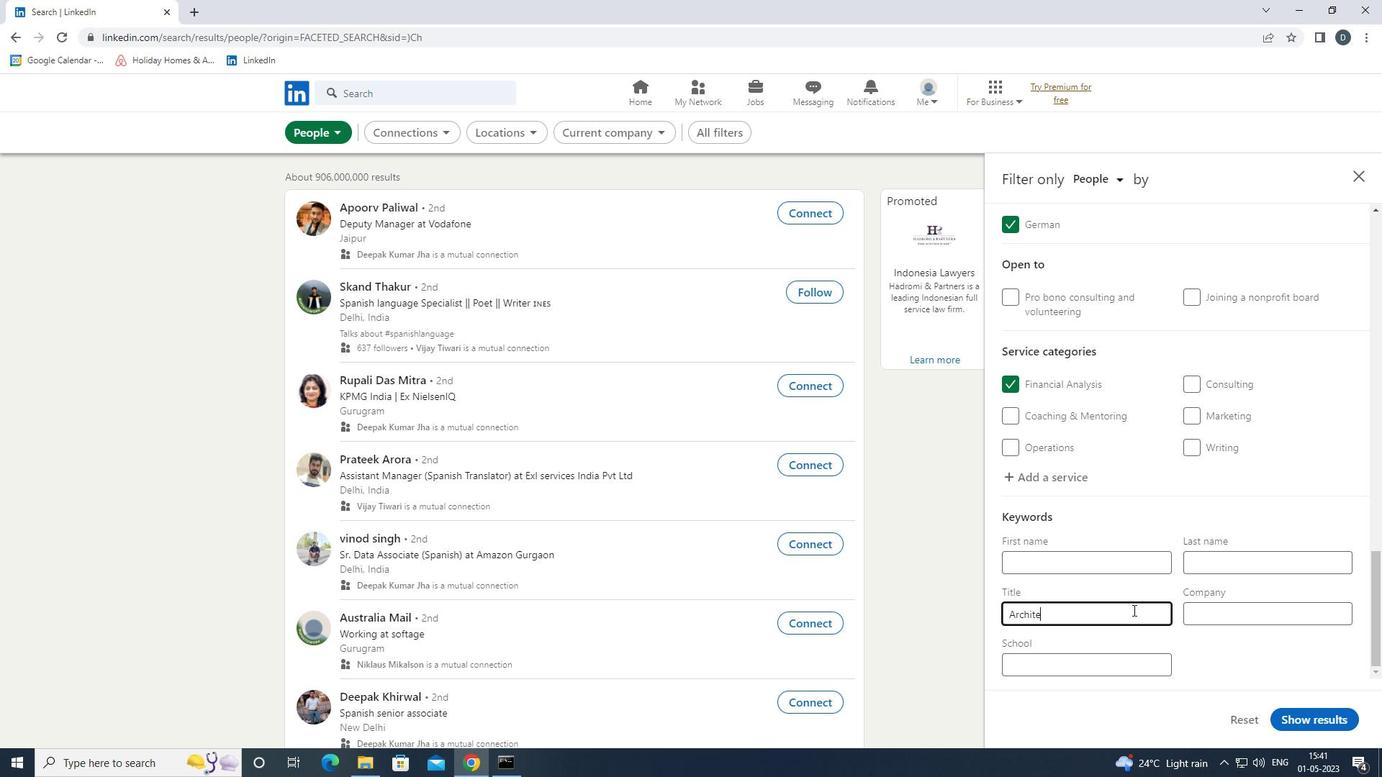 
Action: Mouse moved to (1312, 717)
Screenshot: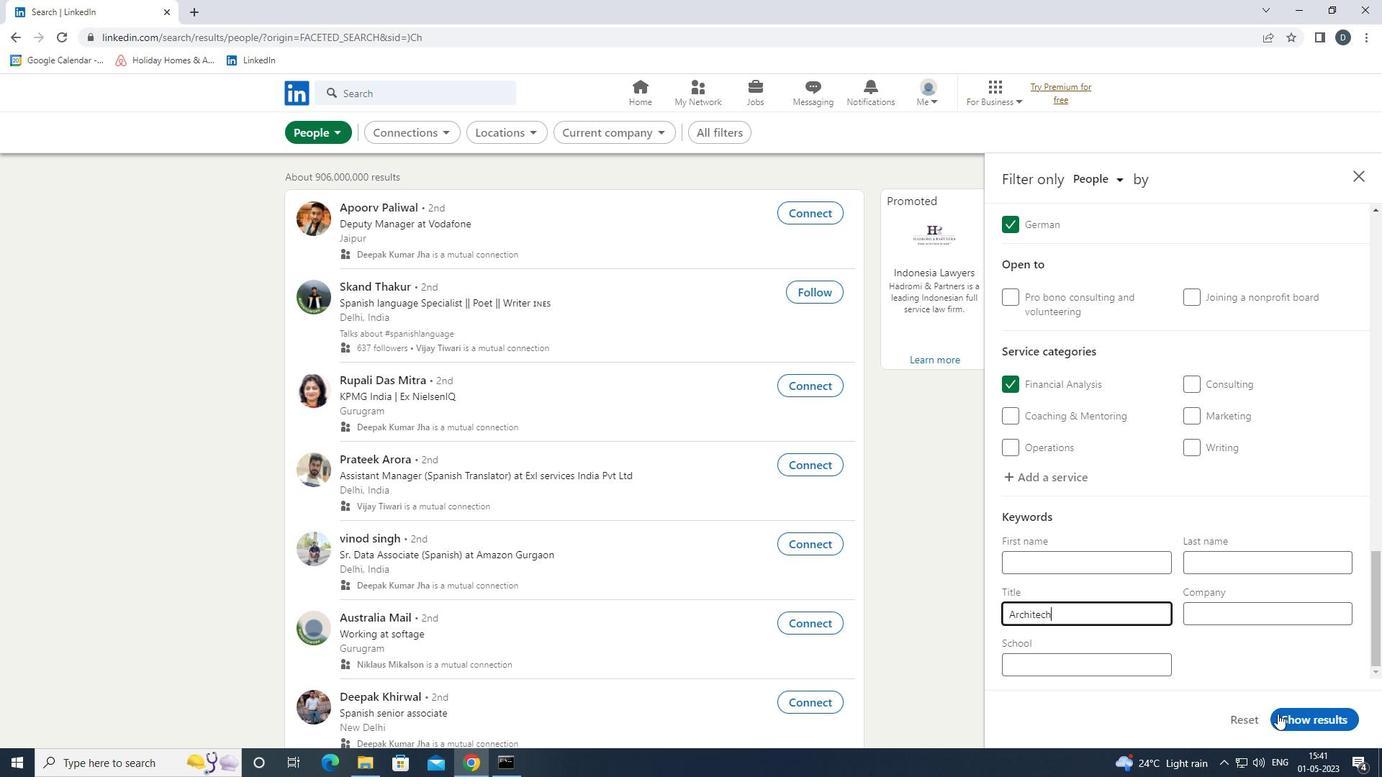 
Action: Mouse pressed left at (1312, 717)
Screenshot: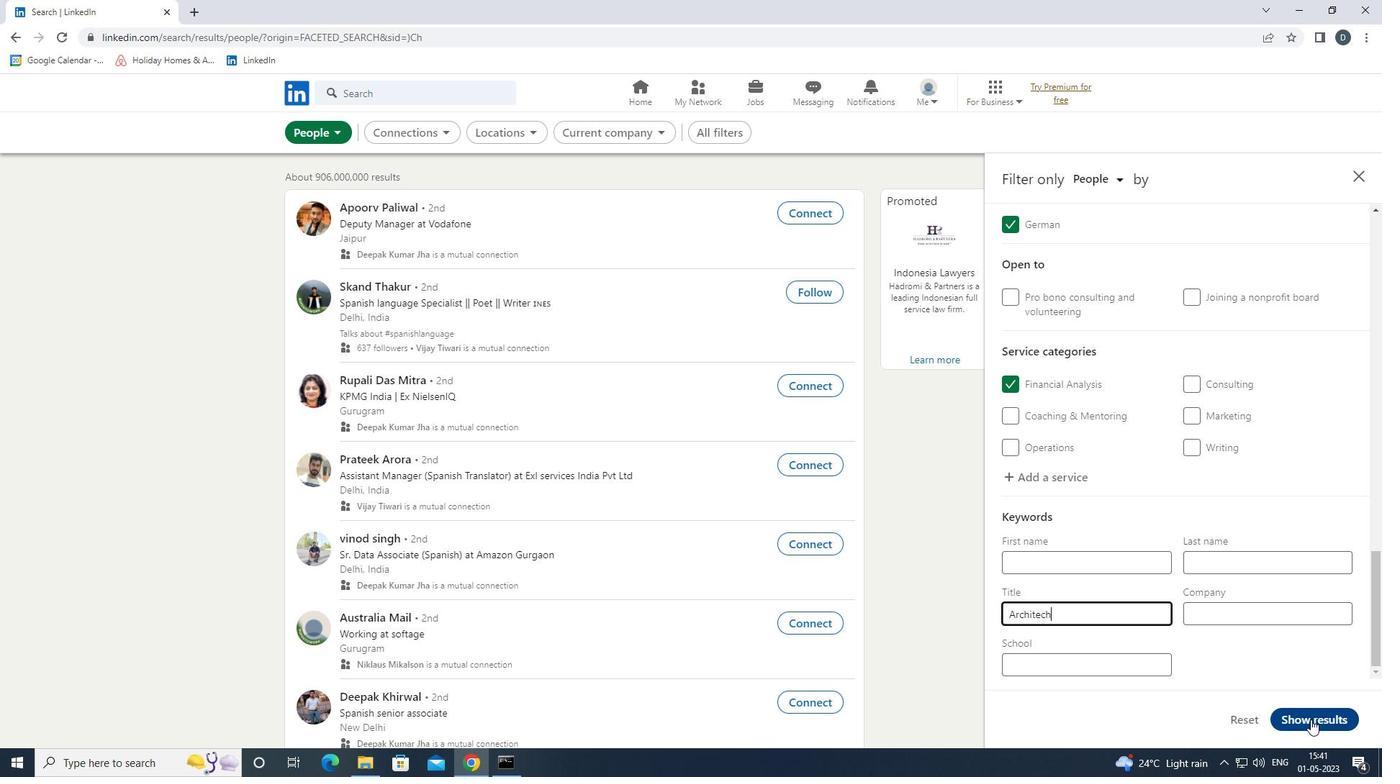 
Action: Mouse moved to (1081, 537)
Screenshot: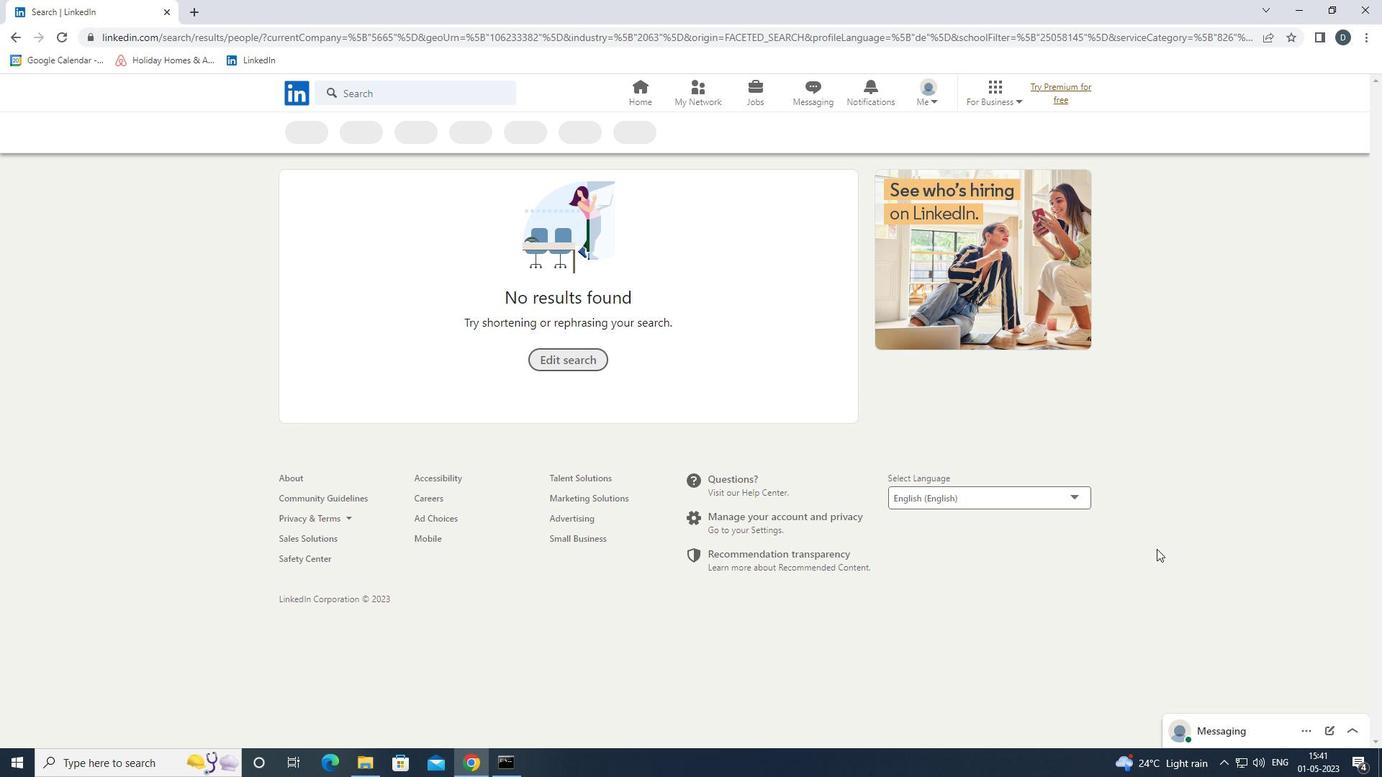
